 Task: Search one way flight ticket for 5 adults, 2 children, 1 infant in seat and 1 infant on lap in economy from Daytona Beach: Daytona Beach International Airport to Riverton: Central Wyoming Regional Airport (was Riverton Regional) on 5-4-2023. Choice of flights is Alaska. Number of bags: 2 checked bags. Price is upto 40000. Outbound departure time preference is 15:00.
Action: Mouse moved to (358, 324)
Screenshot: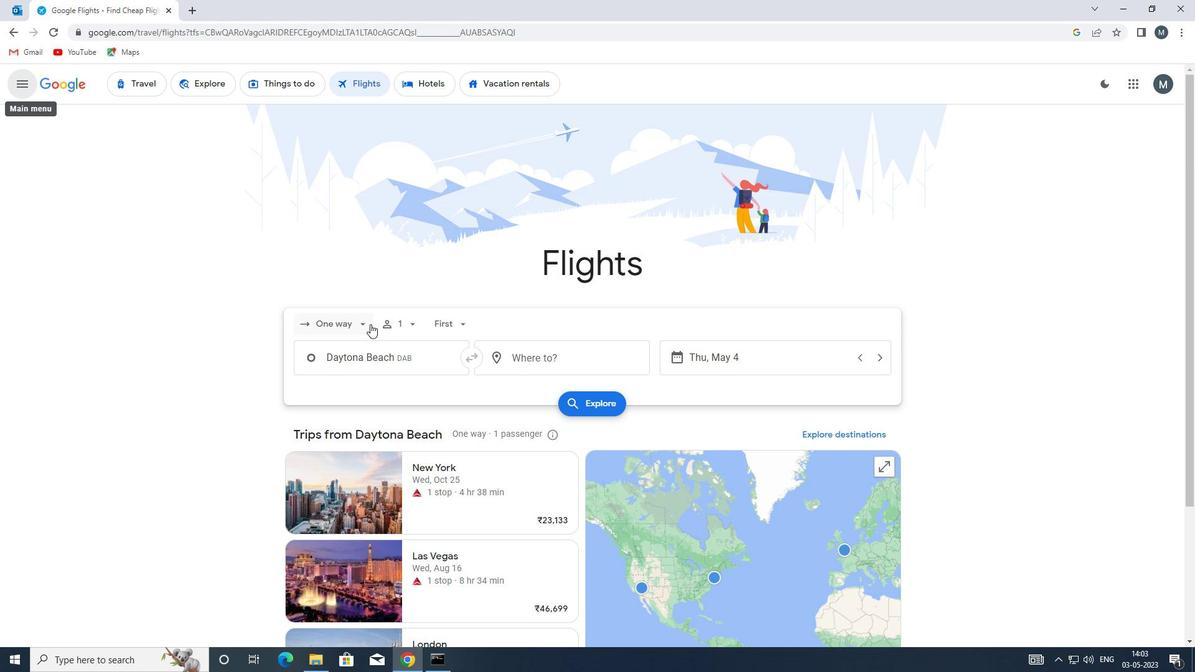 
Action: Mouse pressed left at (358, 324)
Screenshot: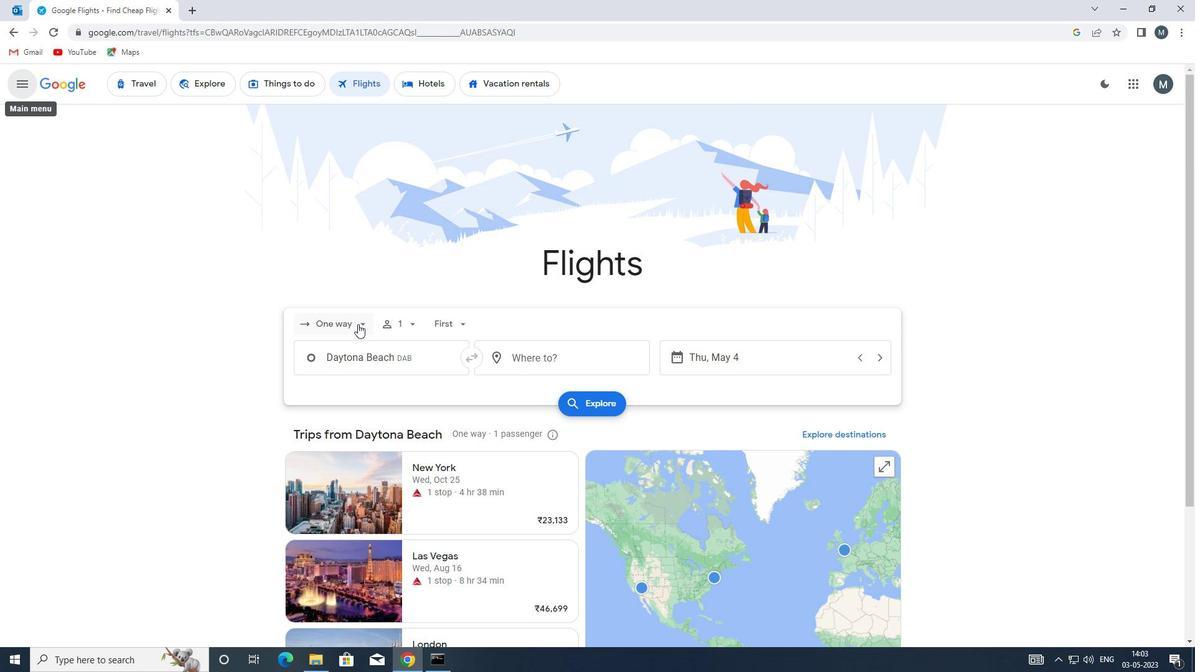 
Action: Mouse moved to (364, 378)
Screenshot: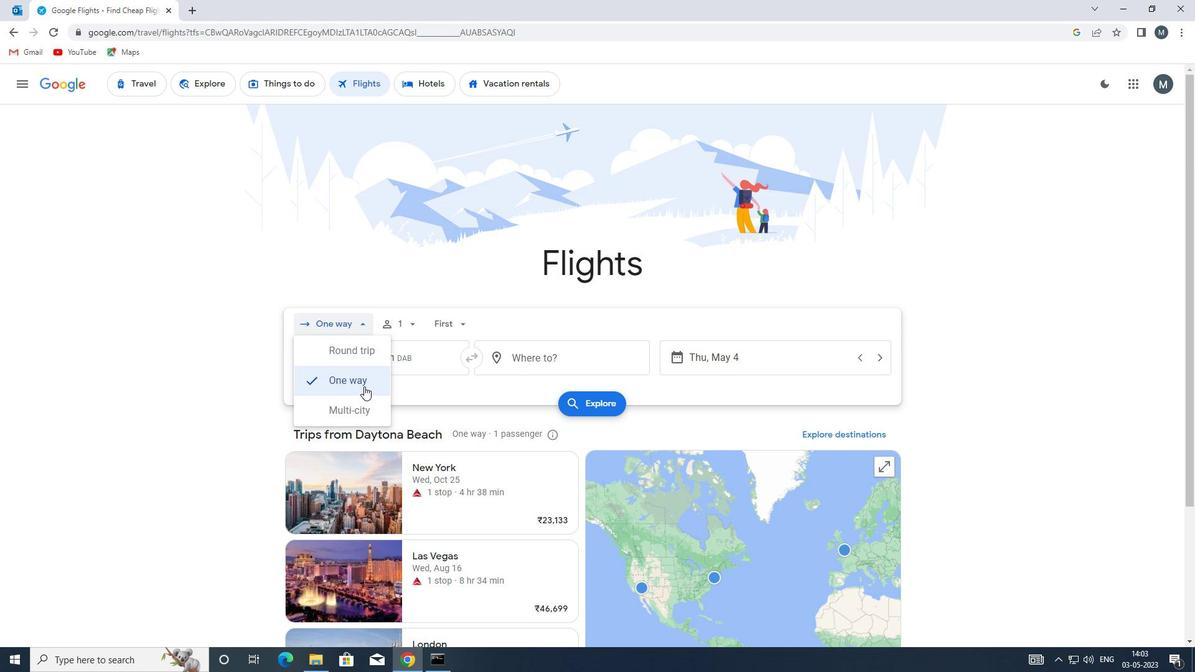 
Action: Mouse pressed left at (364, 378)
Screenshot: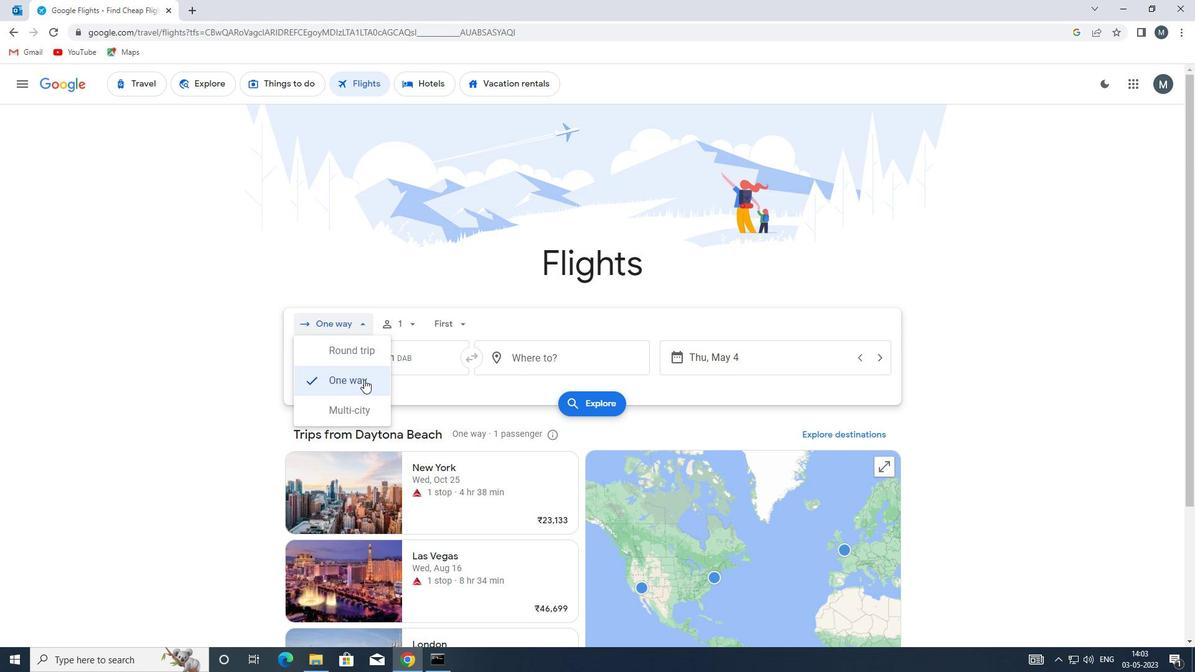 
Action: Mouse moved to (401, 324)
Screenshot: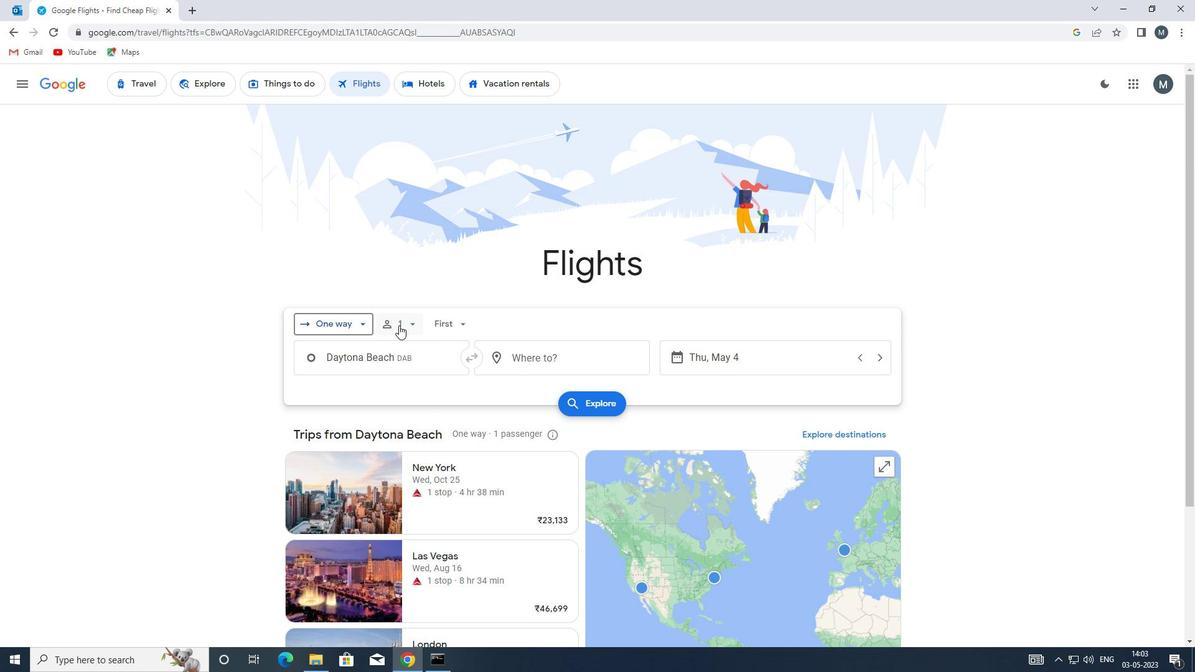 
Action: Mouse pressed left at (401, 324)
Screenshot: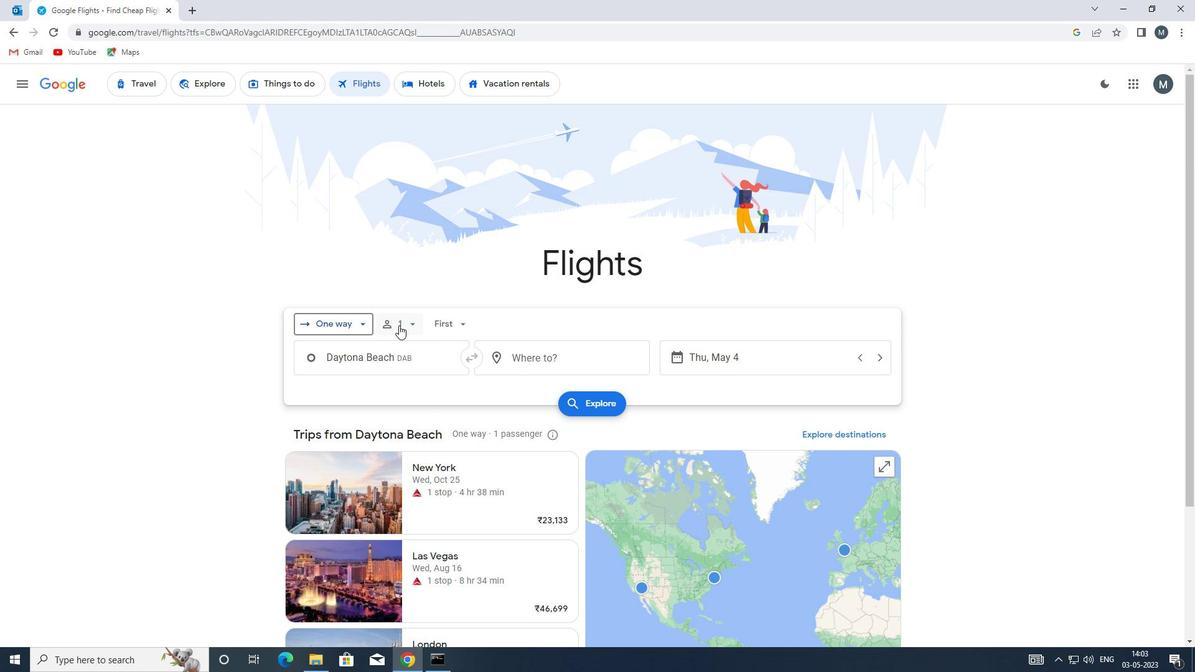 
Action: Mouse moved to (508, 356)
Screenshot: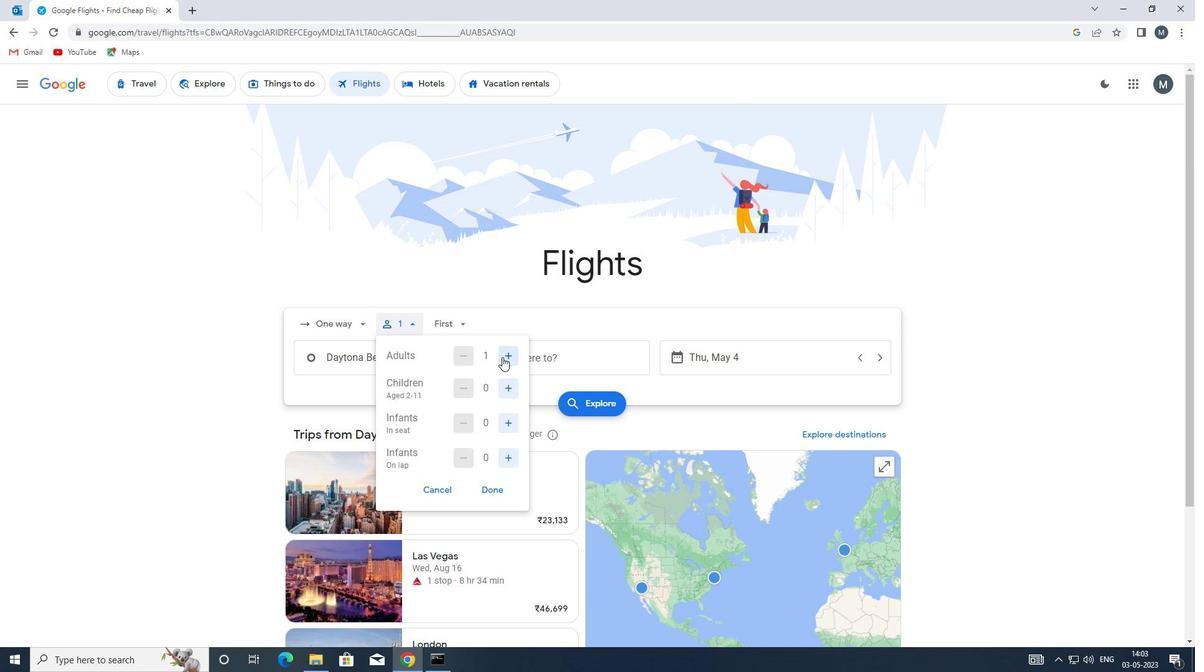 
Action: Mouse pressed left at (508, 356)
Screenshot: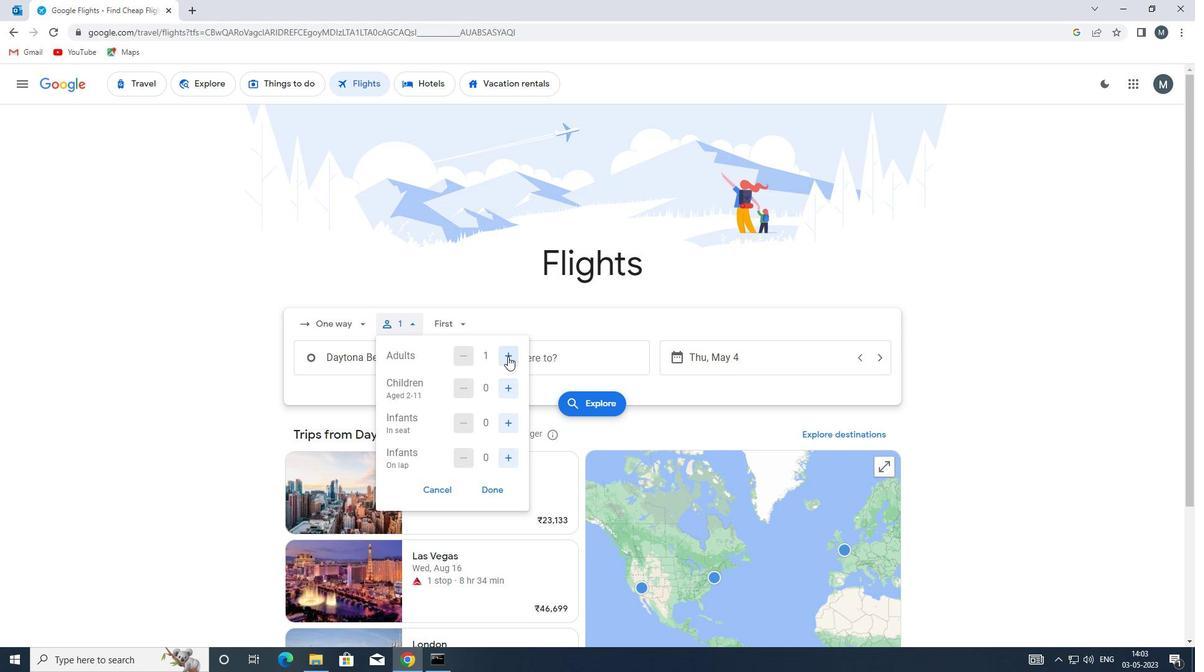 
Action: Mouse moved to (508, 355)
Screenshot: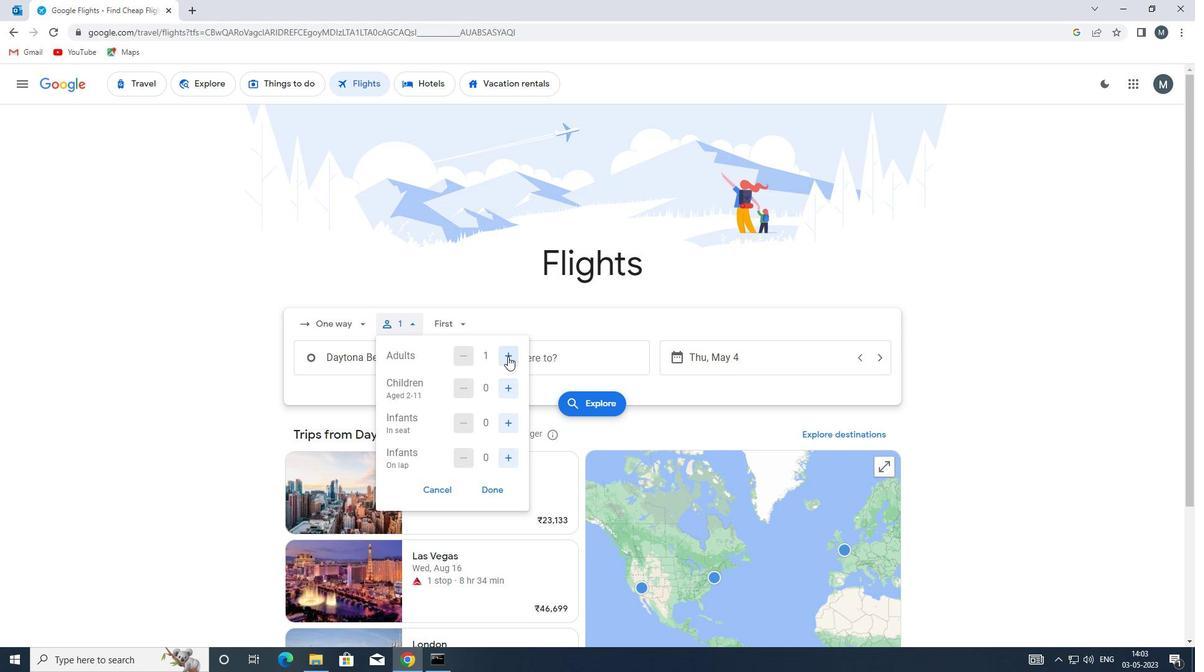 
Action: Mouse pressed left at (508, 355)
Screenshot: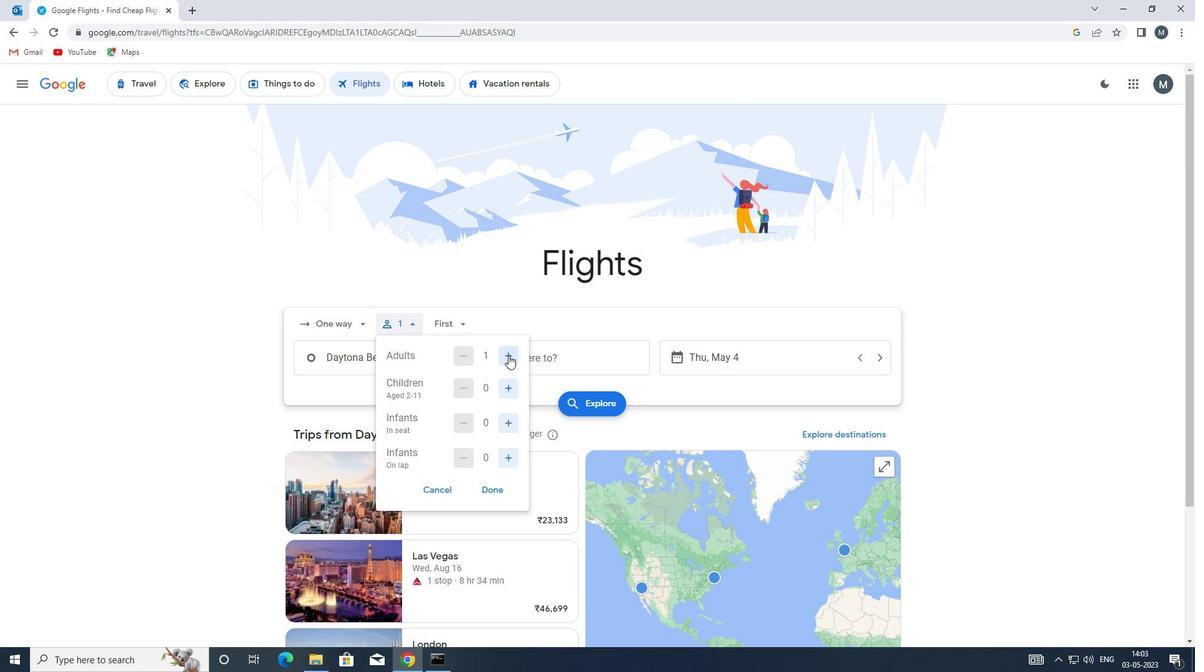 
Action: Mouse pressed left at (508, 355)
Screenshot: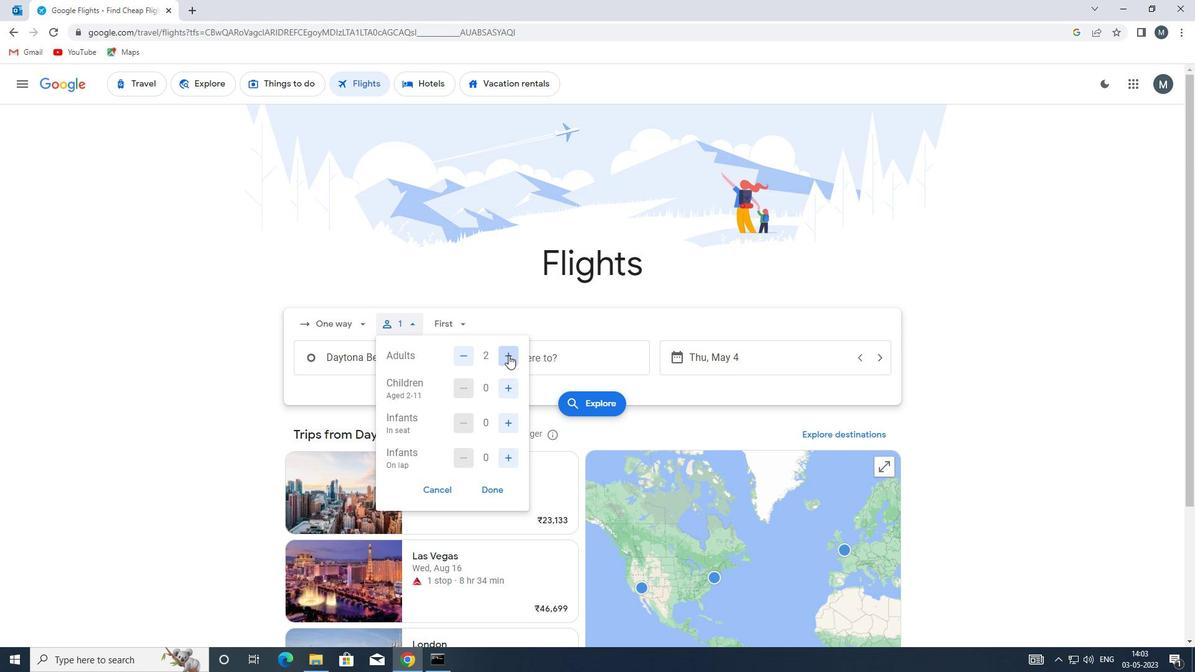 
Action: Mouse pressed left at (508, 355)
Screenshot: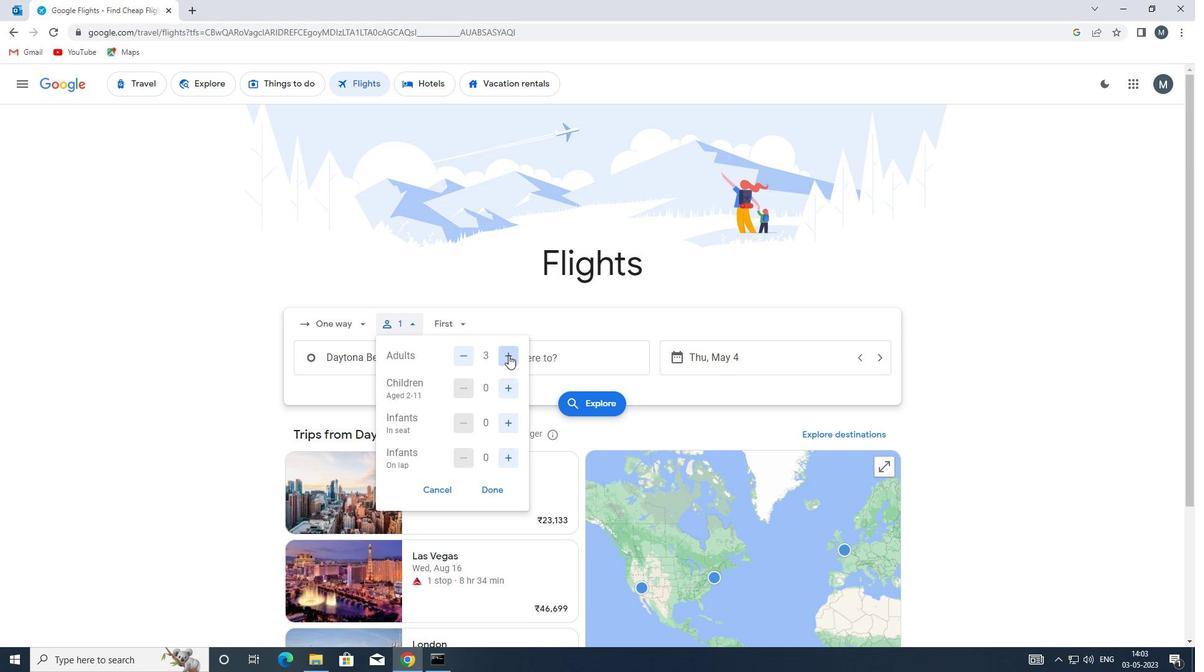 
Action: Mouse moved to (511, 388)
Screenshot: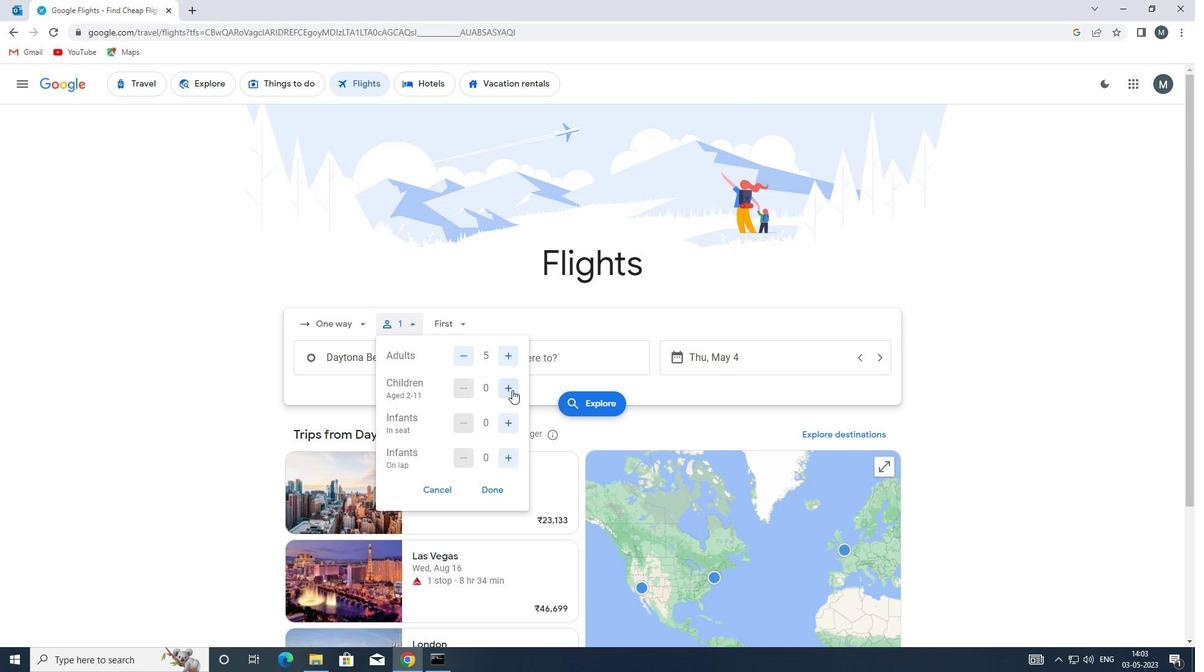
Action: Mouse pressed left at (511, 388)
Screenshot: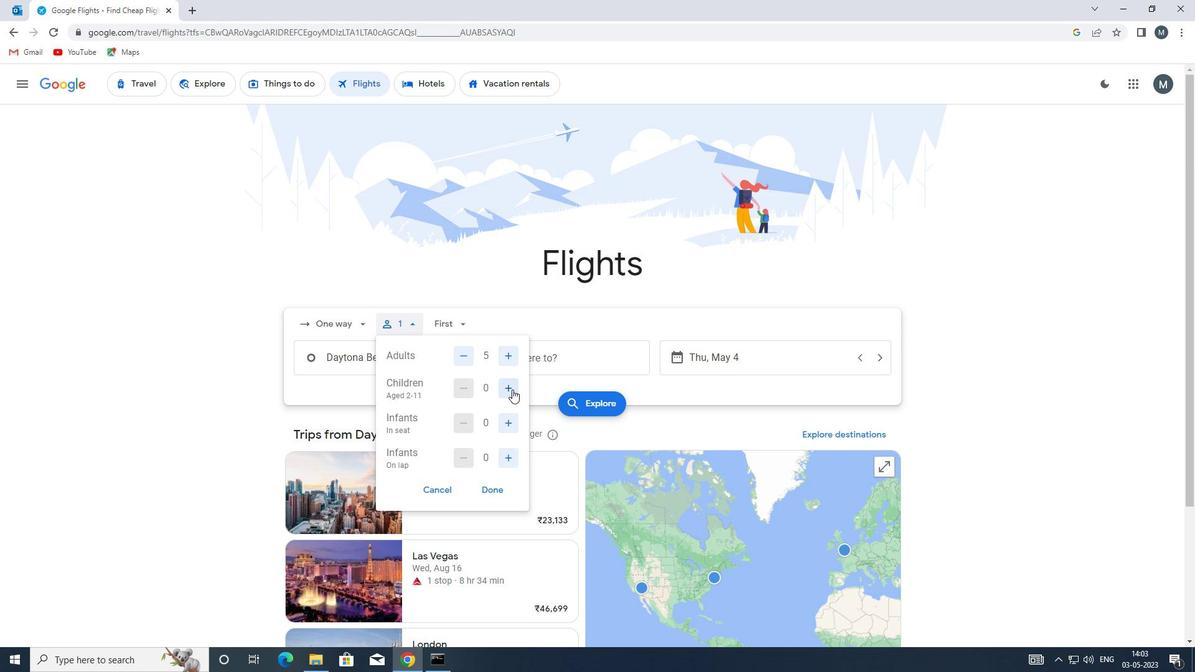 
Action: Mouse pressed left at (511, 388)
Screenshot: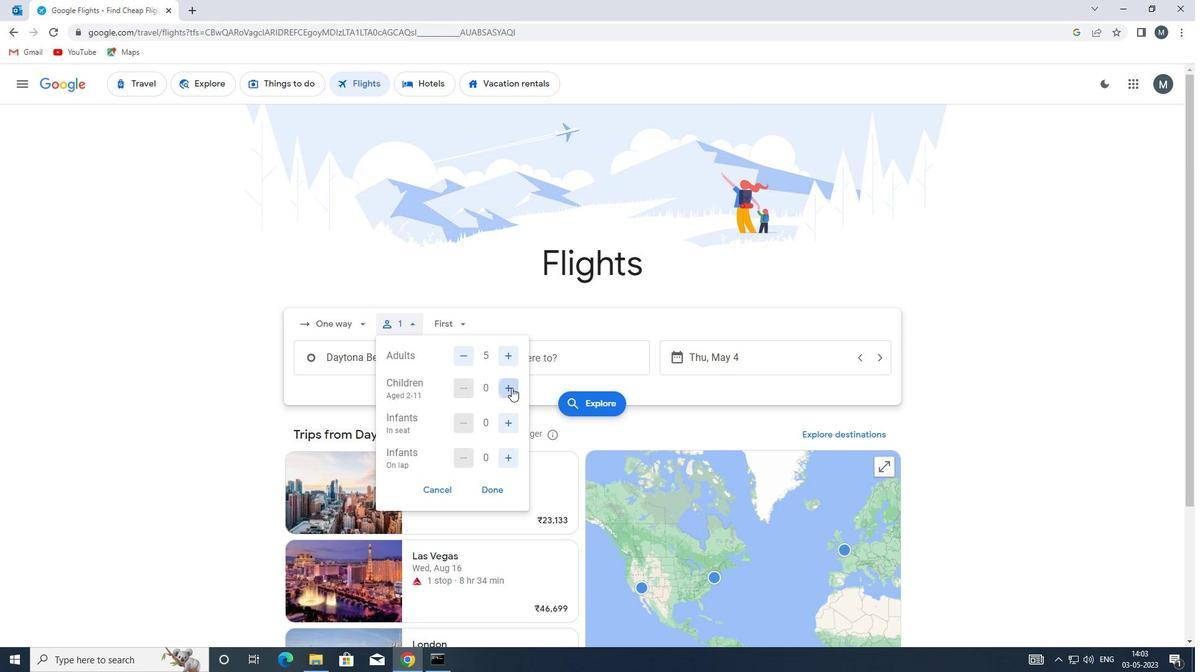 
Action: Mouse moved to (506, 421)
Screenshot: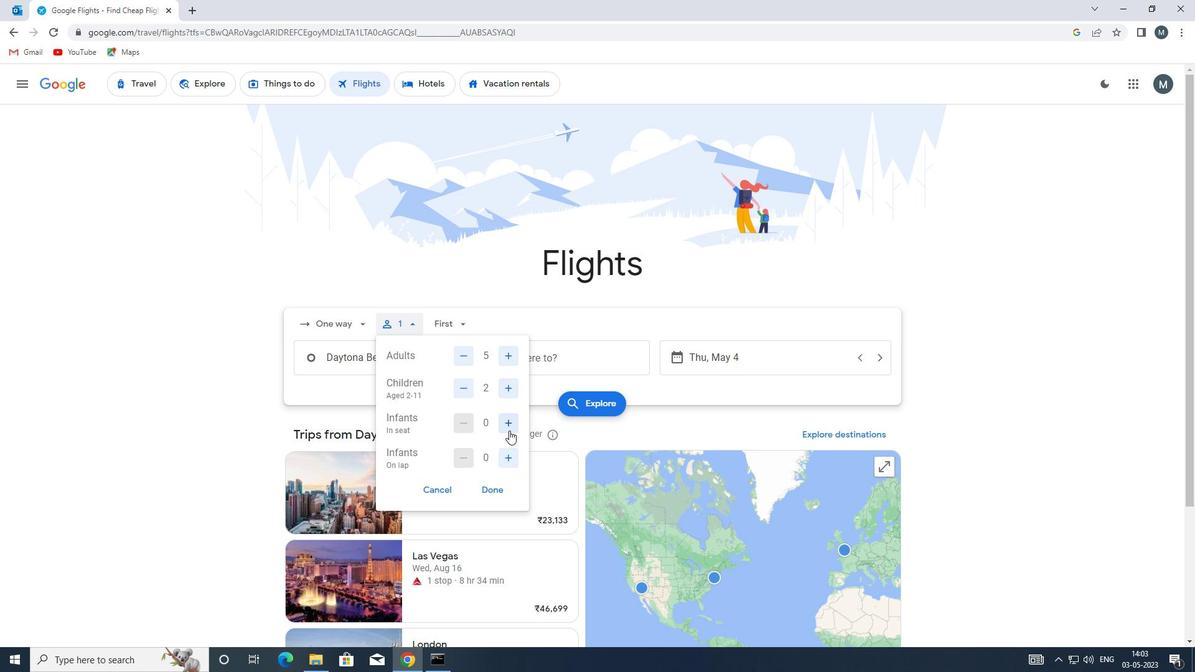 
Action: Mouse pressed left at (506, 421)
Screenshot: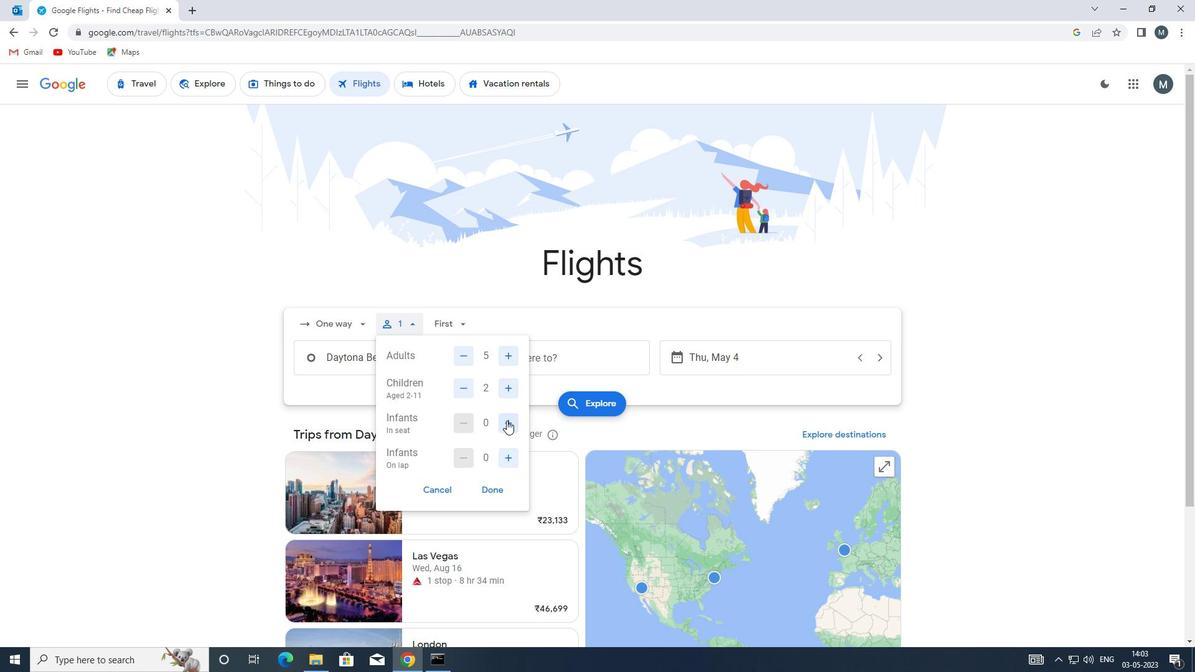 
Action: Mouse moved to (510, 454)
Screenshot: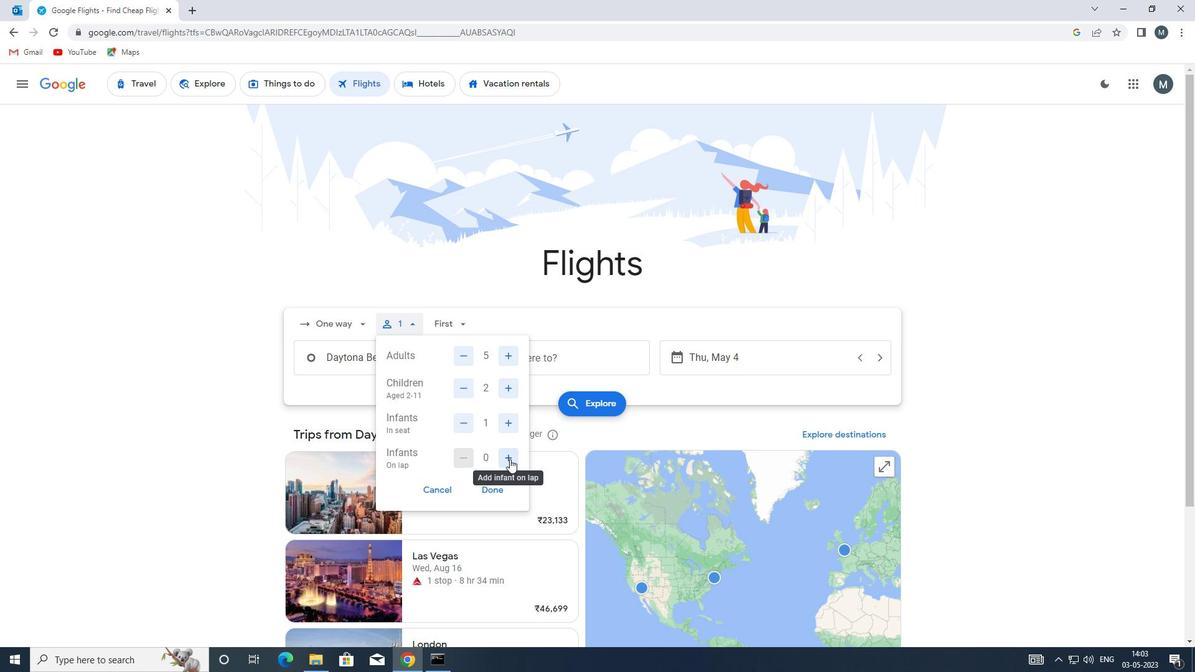 
Action: Mouse pressed left at (510, 454)
Screenshot: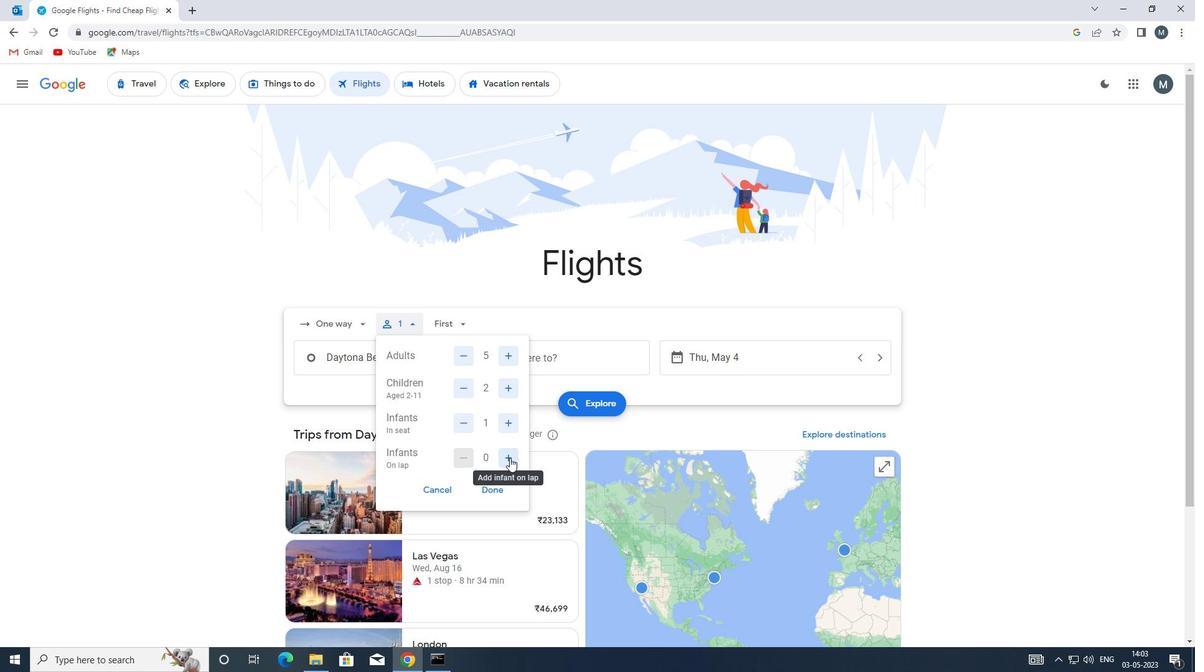 
Action: Mouse moved to (492, 488)
Screenshot: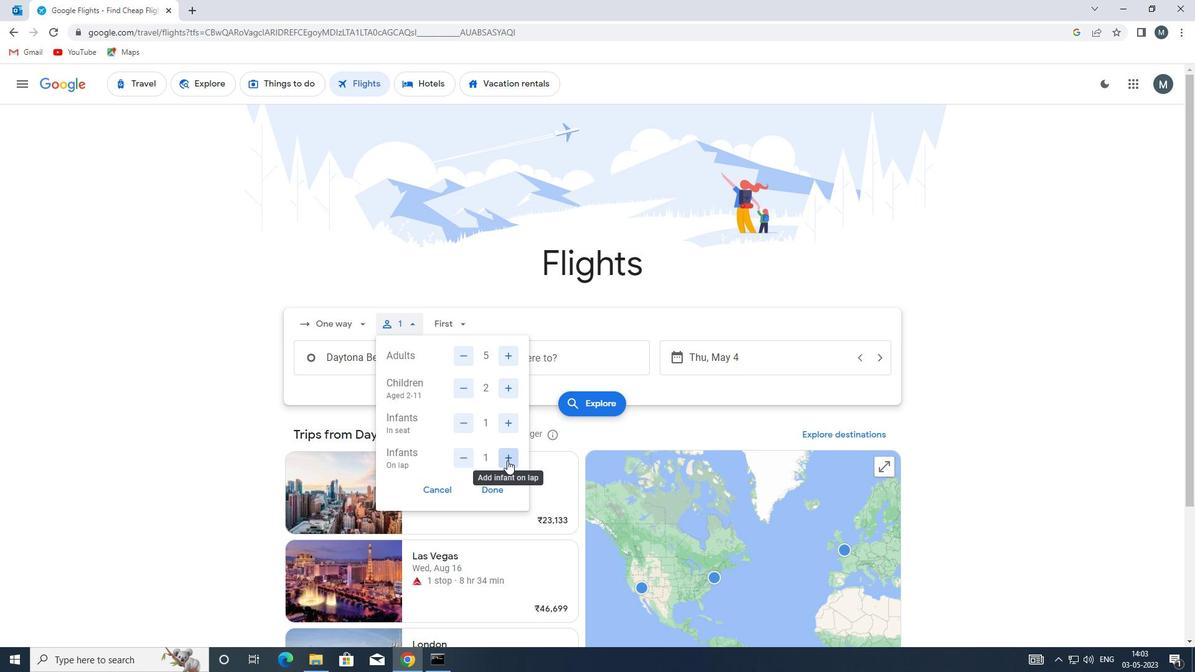 
Action: Mouse pressed left at (492, 488)
Screenshot: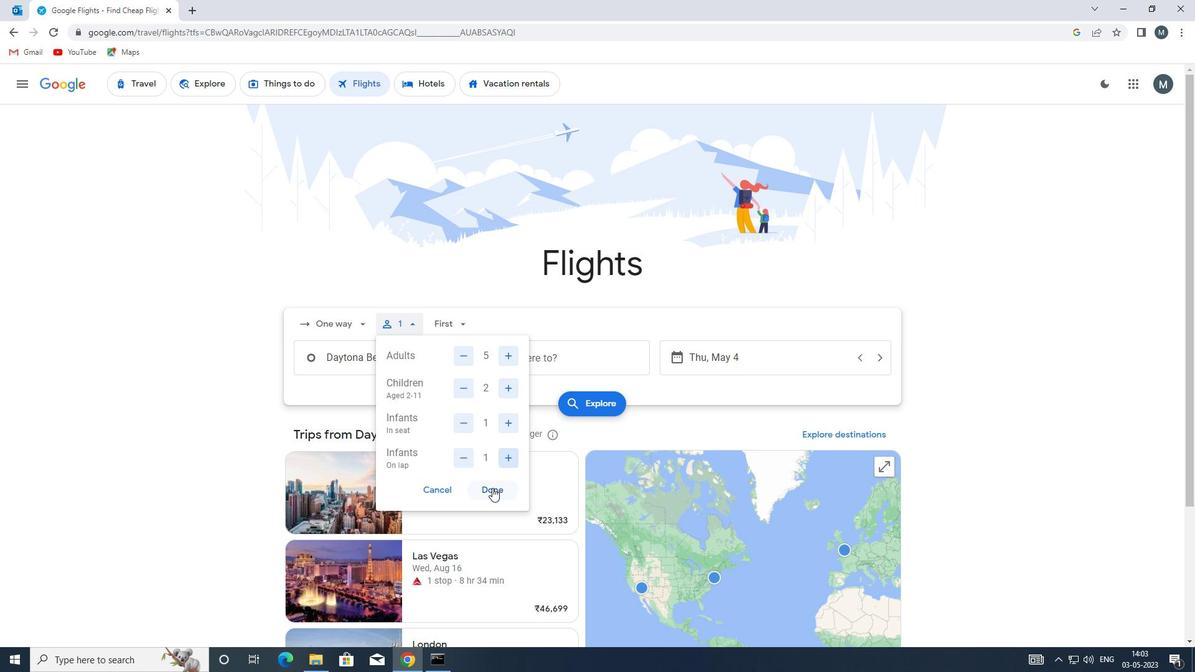 
Action: Mouse moved to (465, 328)
Screenshot: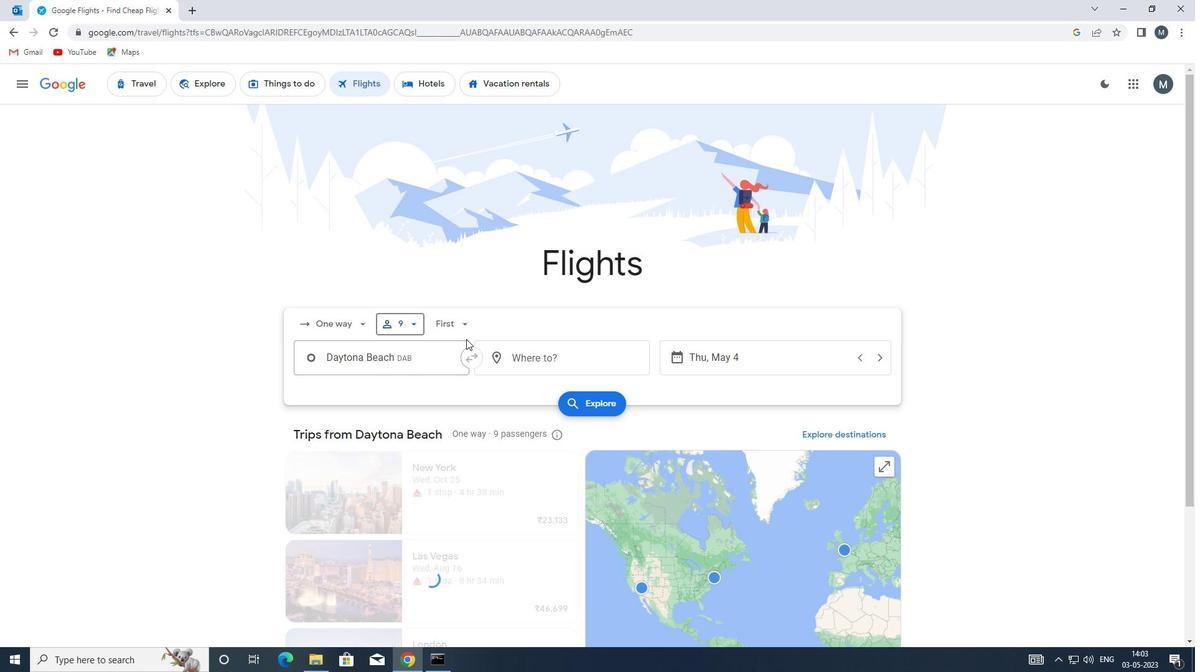
Action: Mouse pressed left at (465, 328)
Screenshot: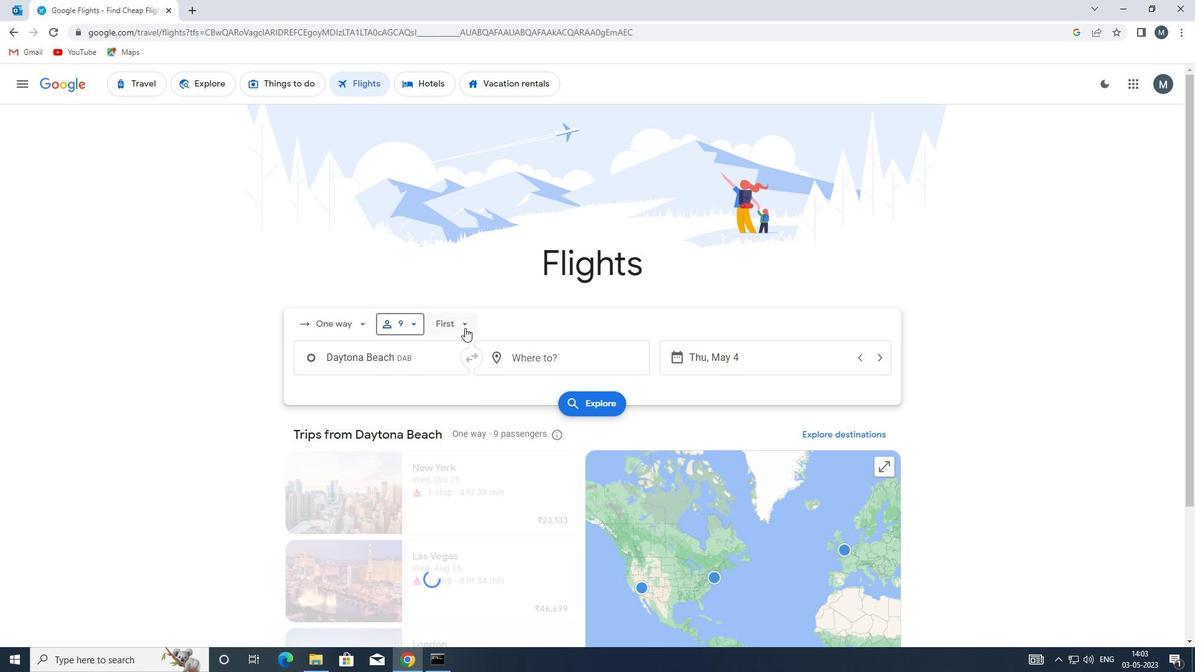 
Action: Mouse moved to (488, 348)
Screenshot: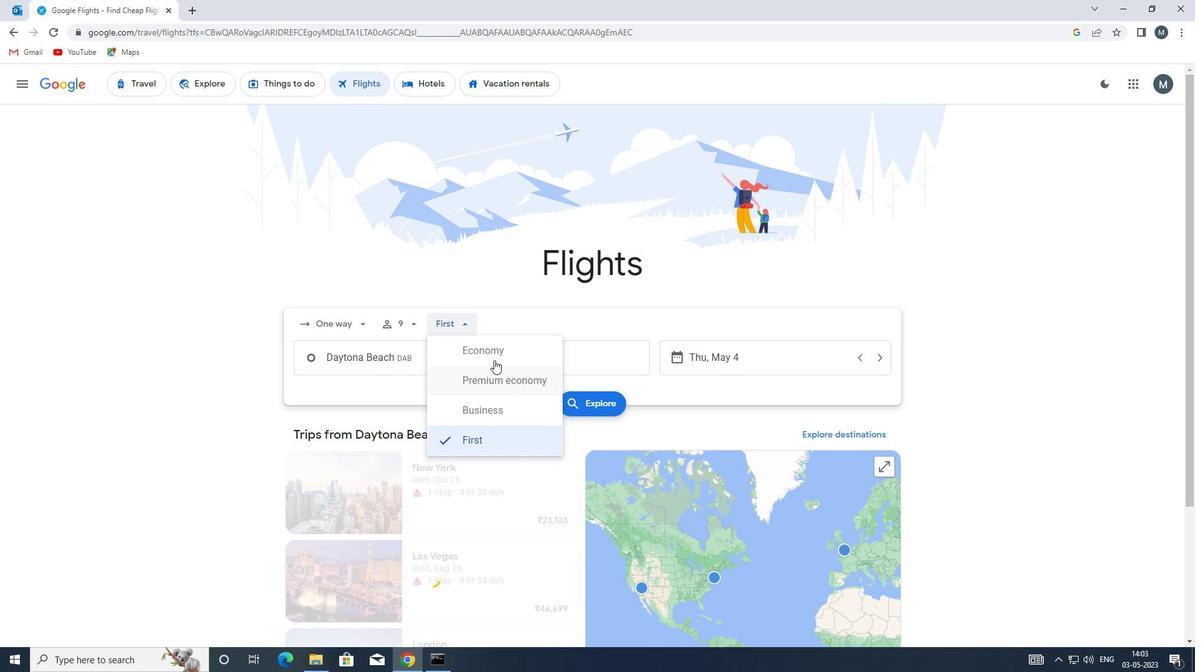 
Action: Mouse pressed left at (488, 348)
Screenshot: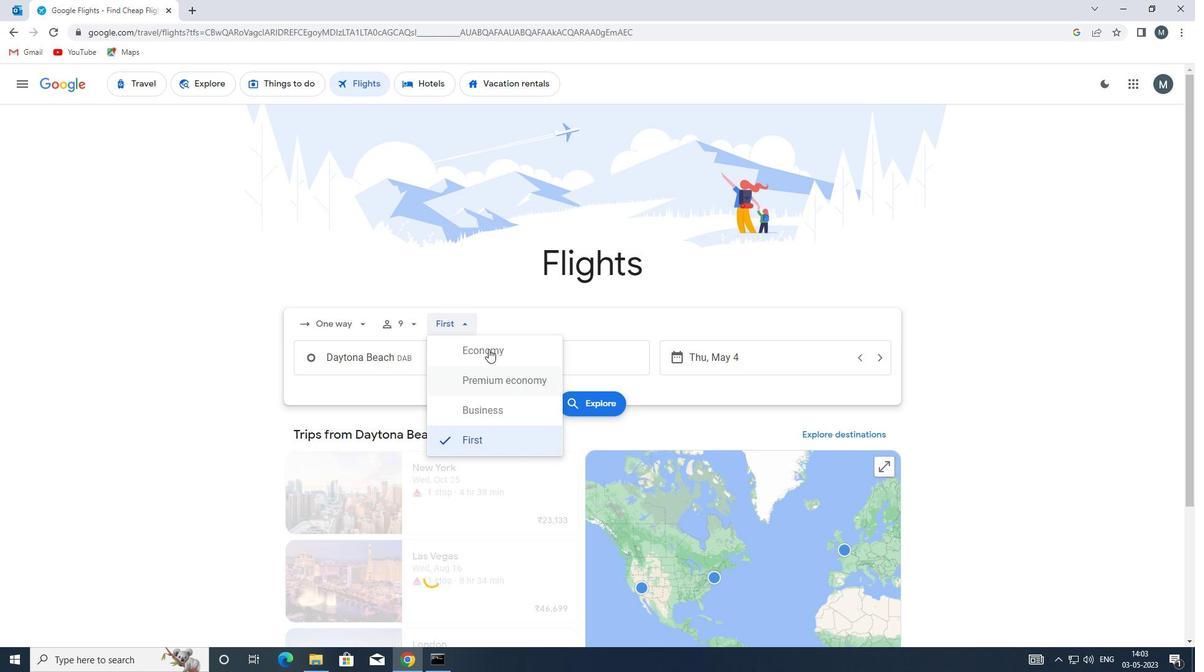 
Action: Mouse moved to (424, 359)
Screenshot: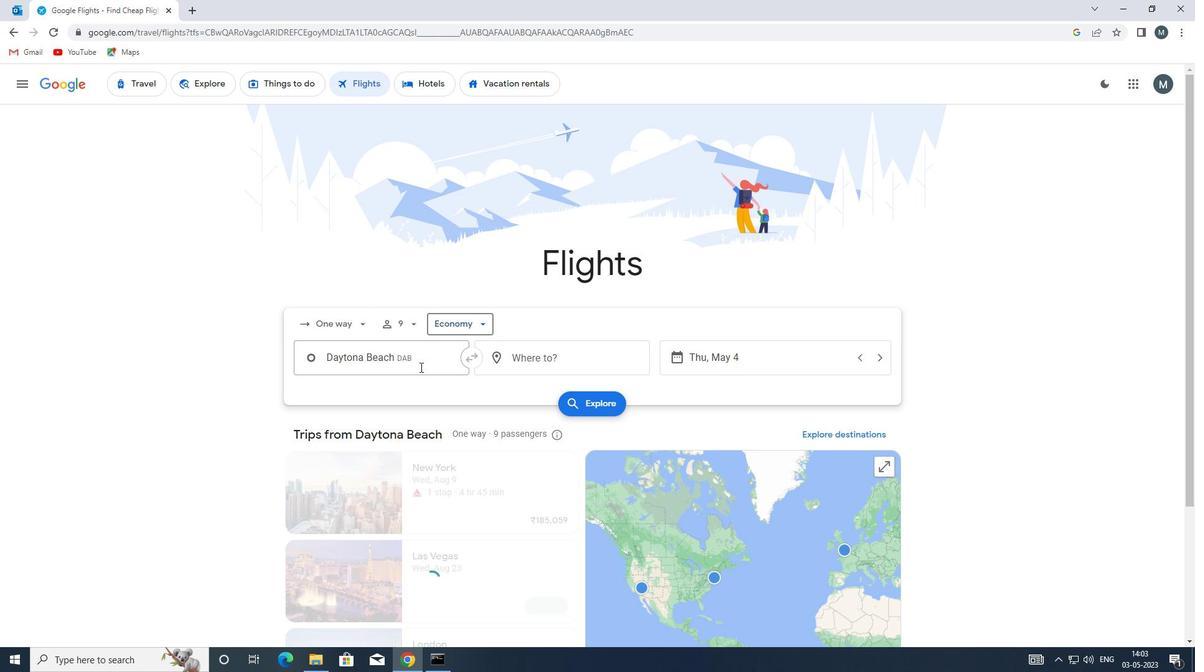 
Action: Mouse pressed left at (424, 359)
Screenshot: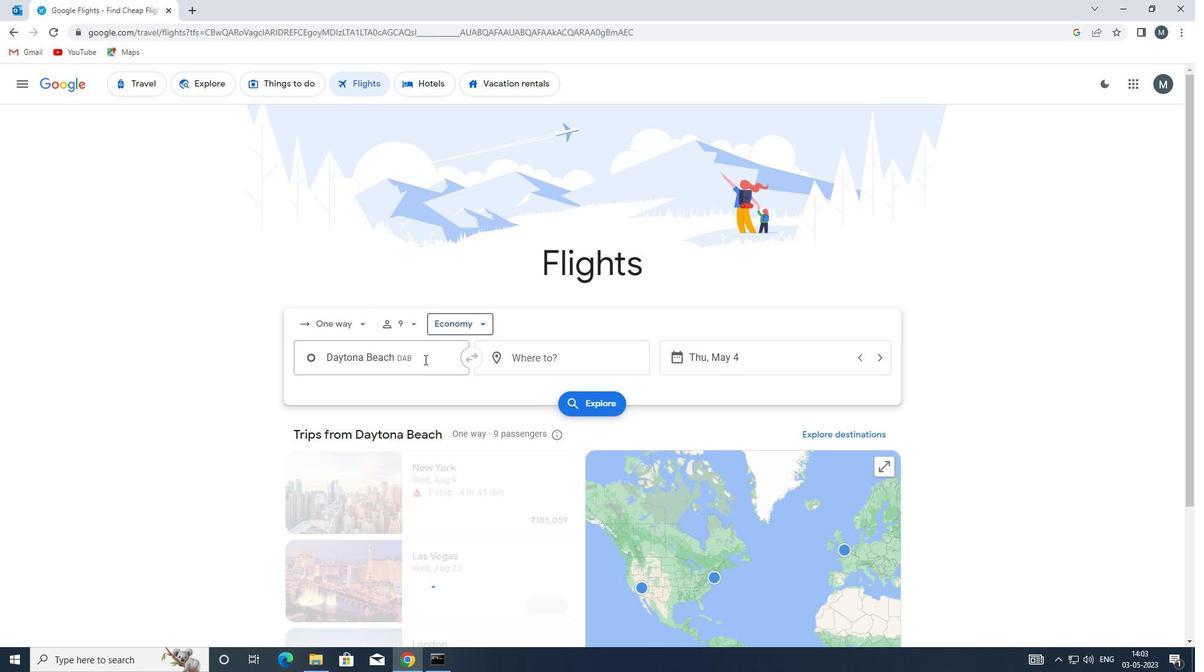 
Action: Mouse moved to (425, 358)
Screenshot: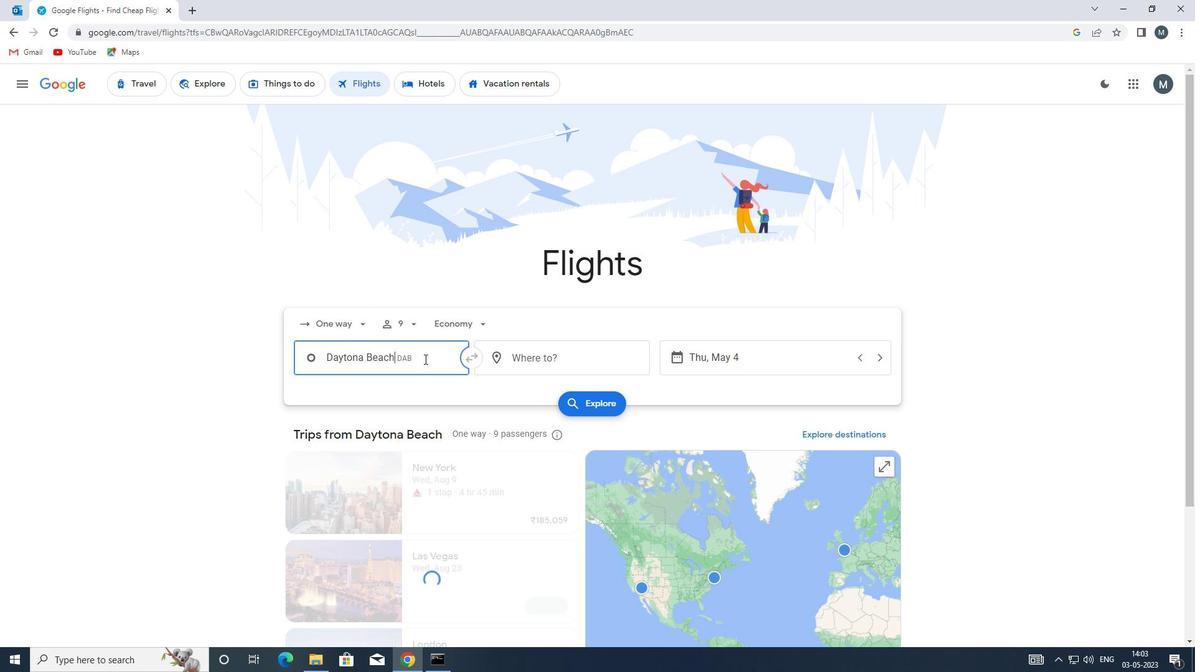 
Action: Key pressed <Key.enter>
Screenshot: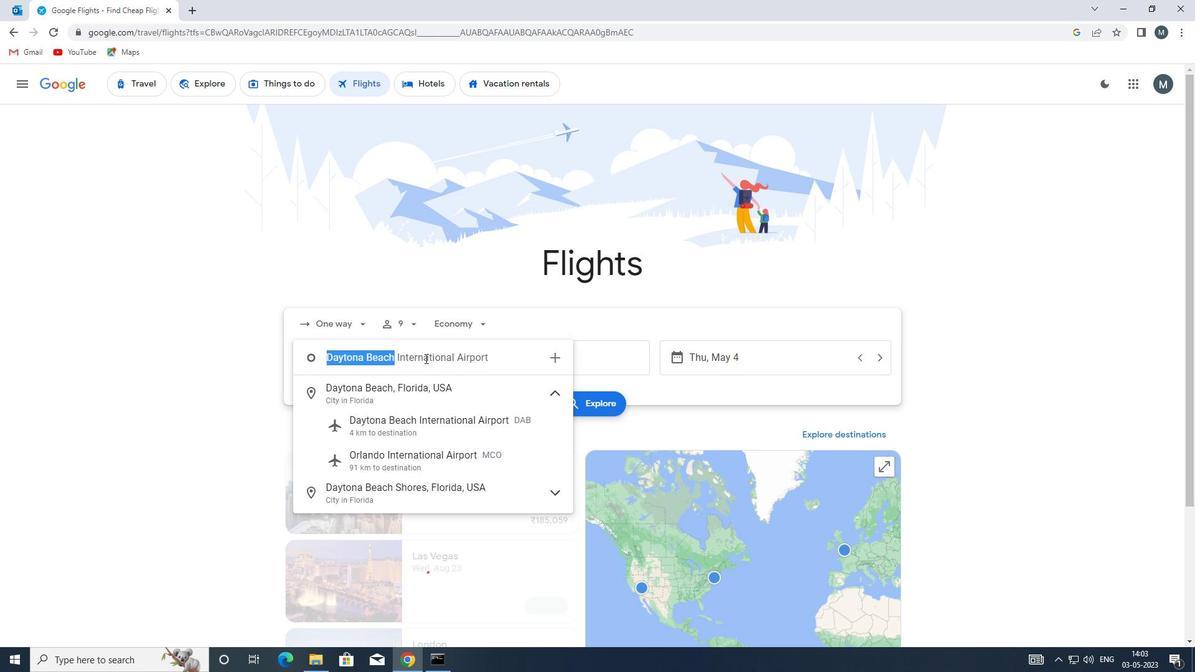 
Action: Mouse moved to (517, 356)
Screenshot: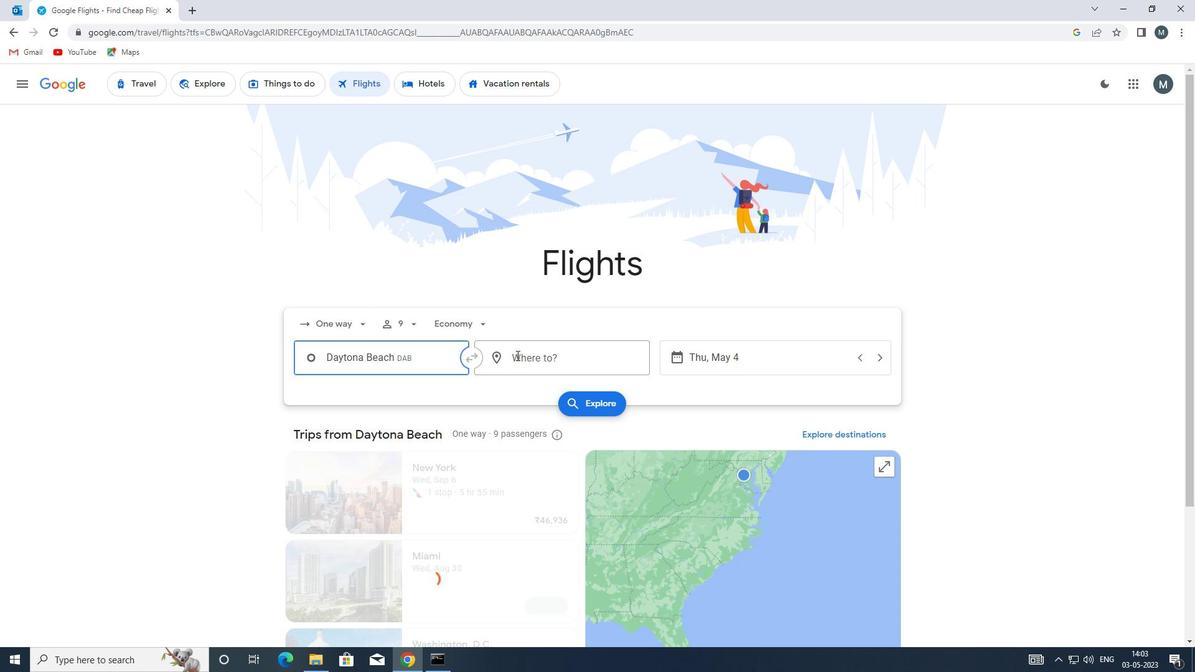 
Action: Mouse pressed left at (517, 356)
Screenshot: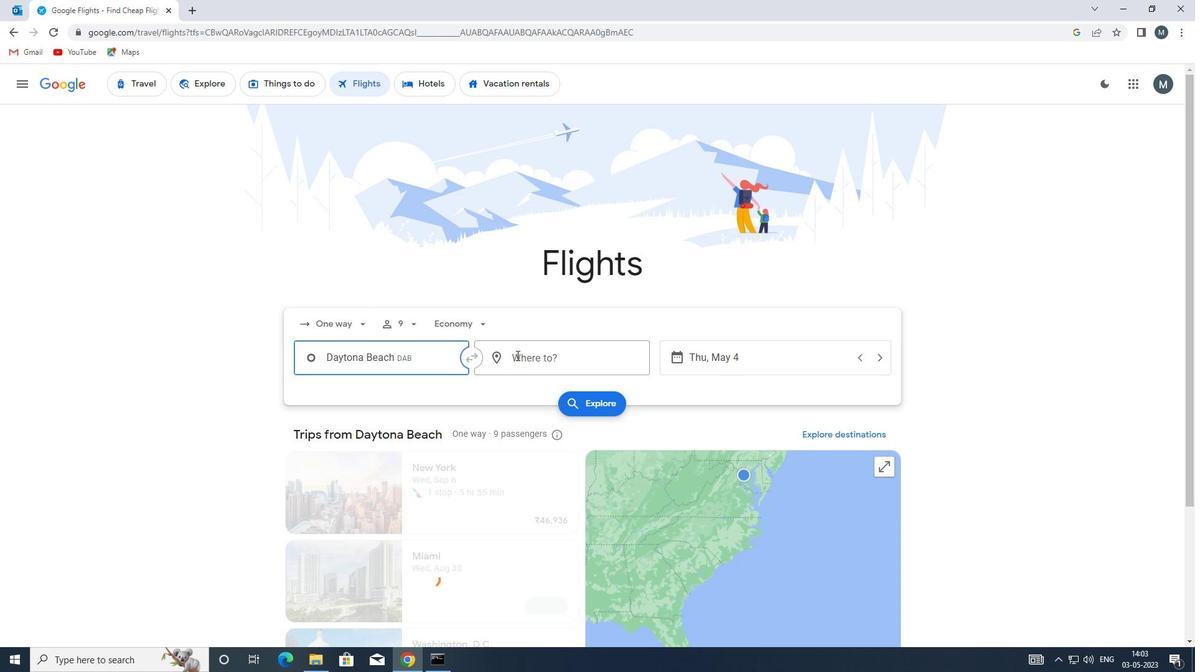 
Action: Mouse moved to (517, 356)
Screenshot: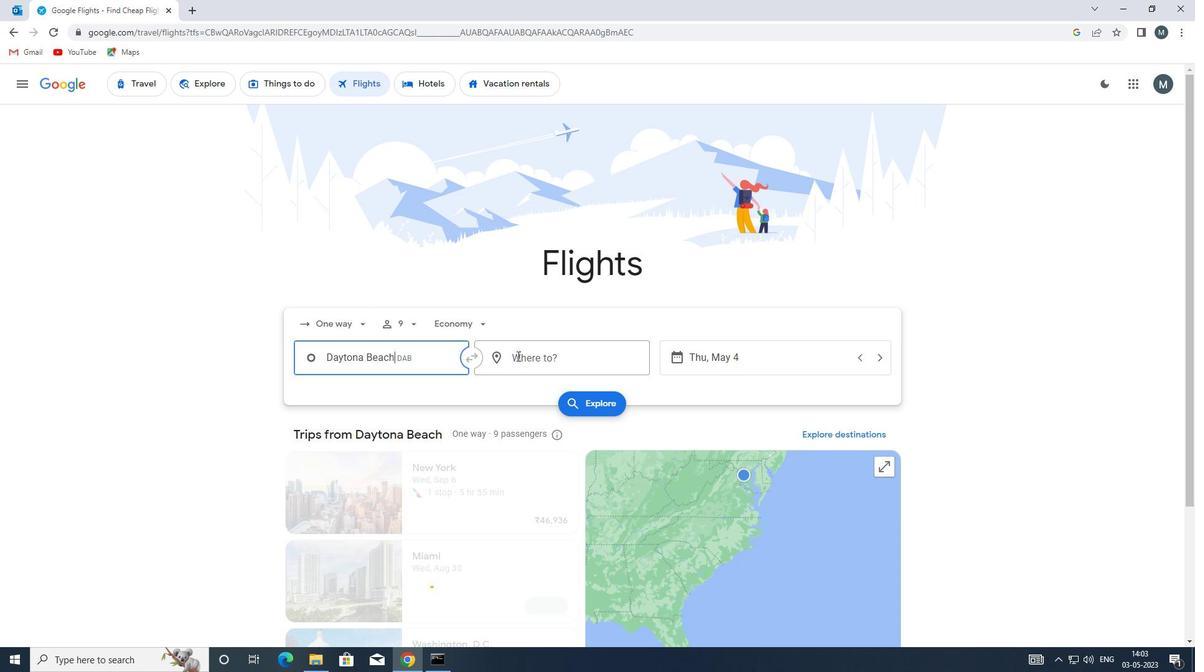 
Action: Key pressed riw
Screenshot: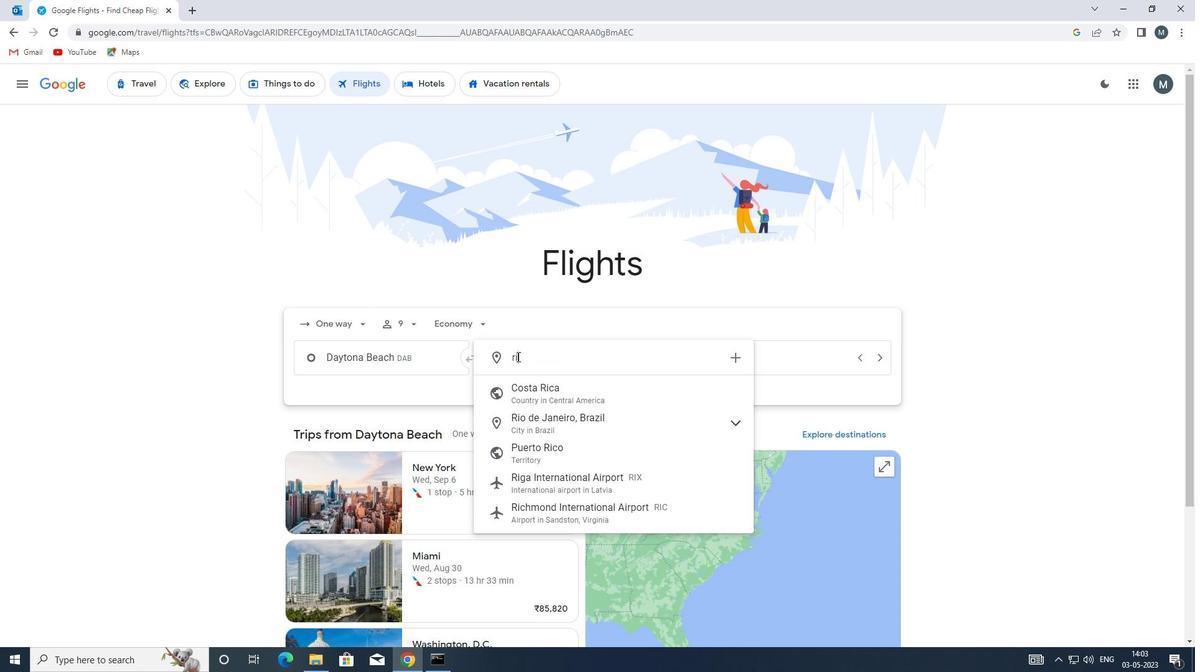 
Action: Mouse moved to (556, 395)
Screenshot: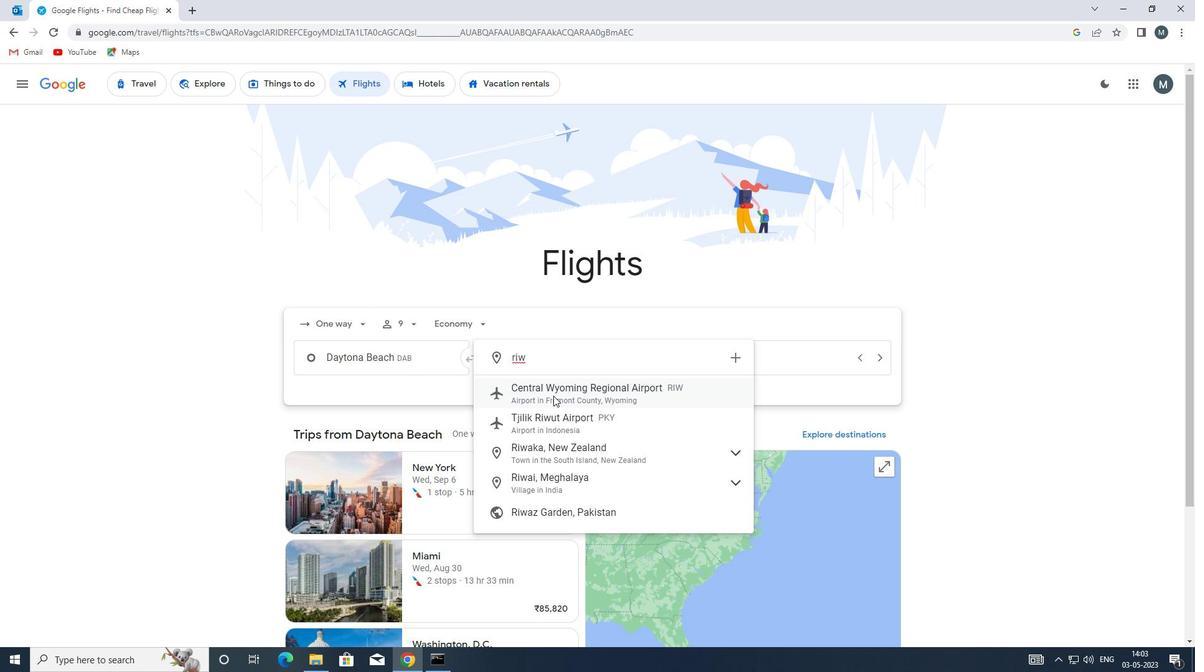 
Action: Mouse pressed left at (556, 395)
Screenshot: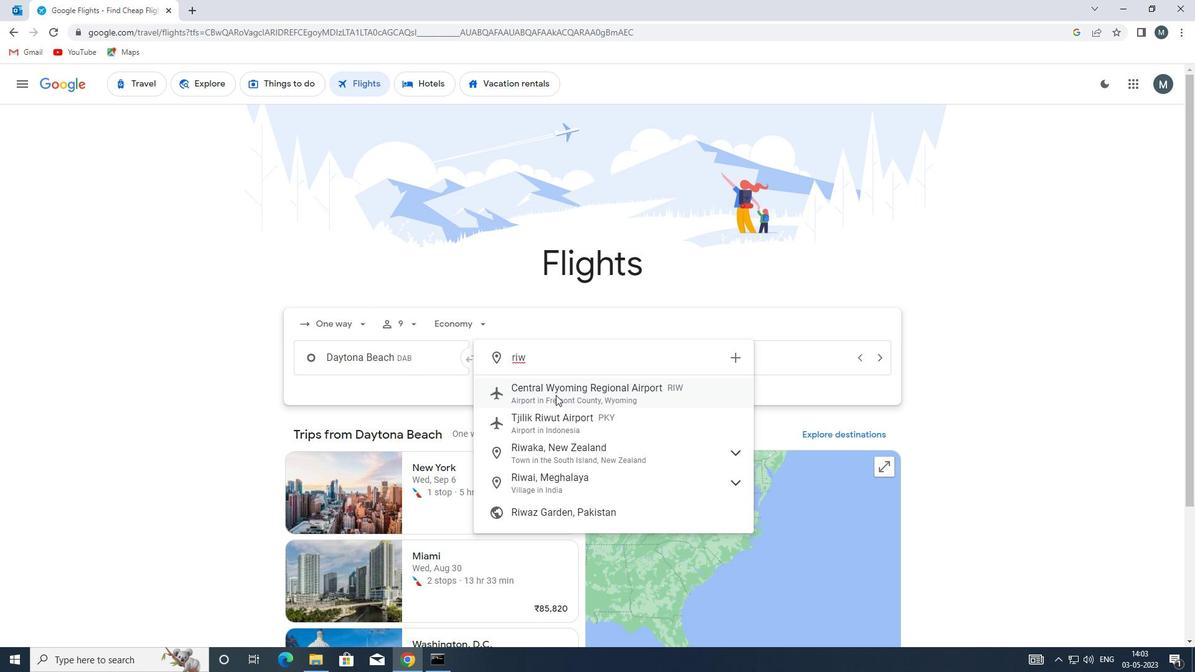 
Action: Mouse moved to (572, 394)
Screenshot: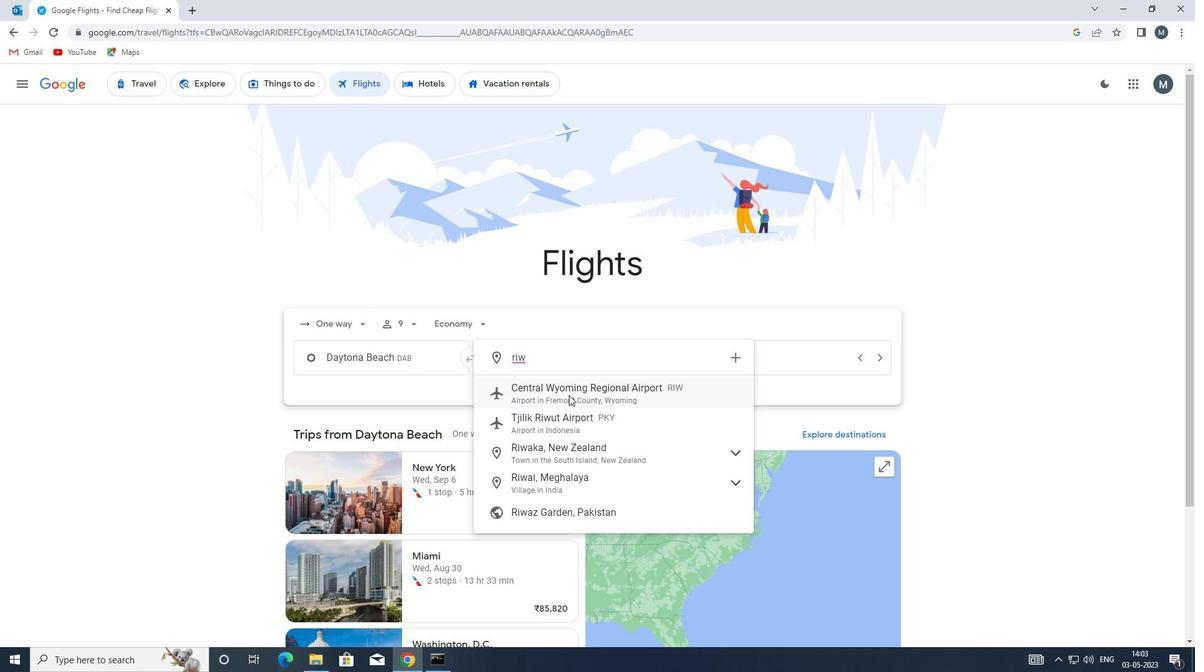 
Action: Mouse pressed left at (572, 394)
Screenshot: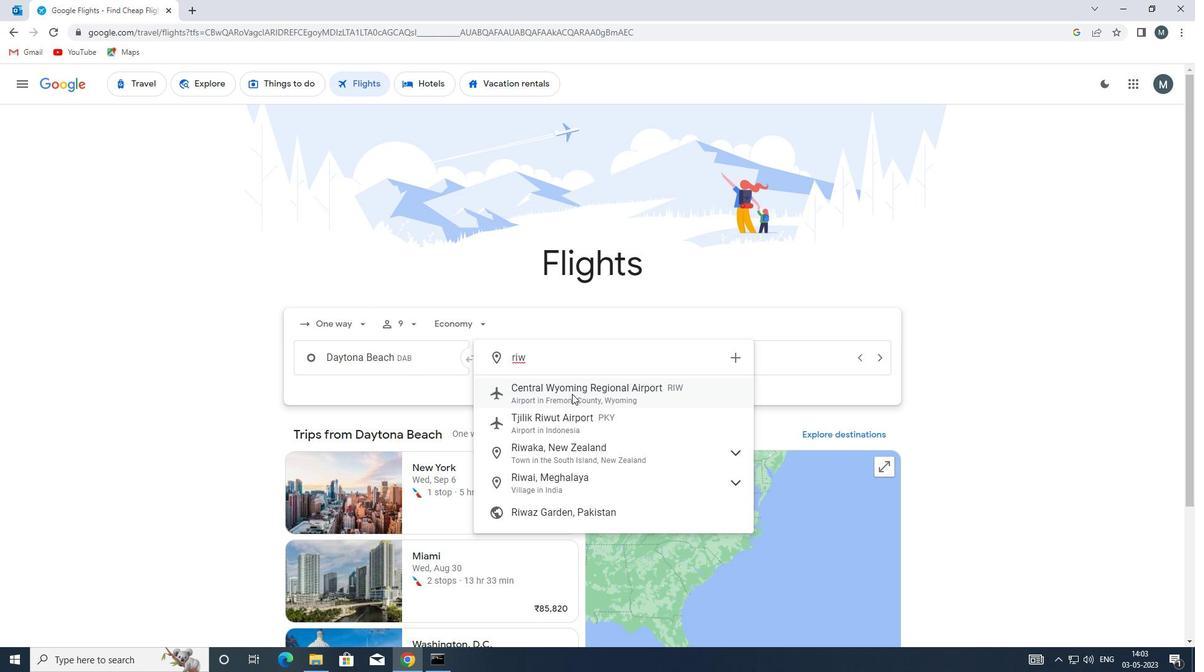 
Action: Mouse moved to (493, 389)
Screenshot: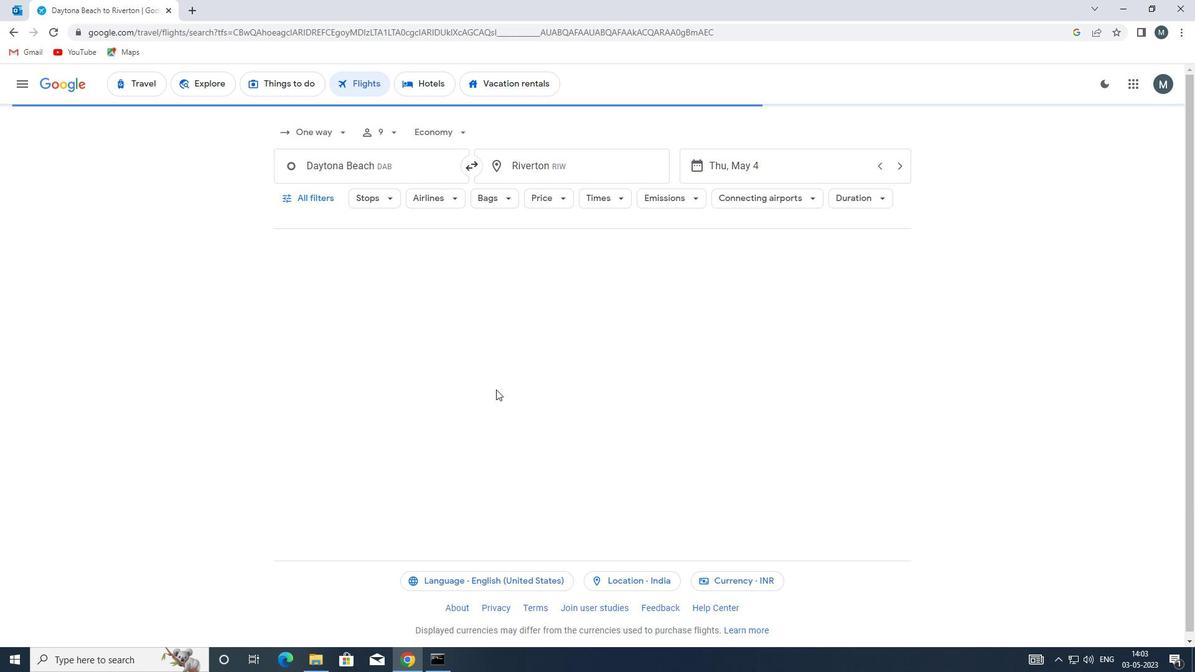 
Action: Mouse scrolled (493, 390) with delta (0, 0)
Screenshot: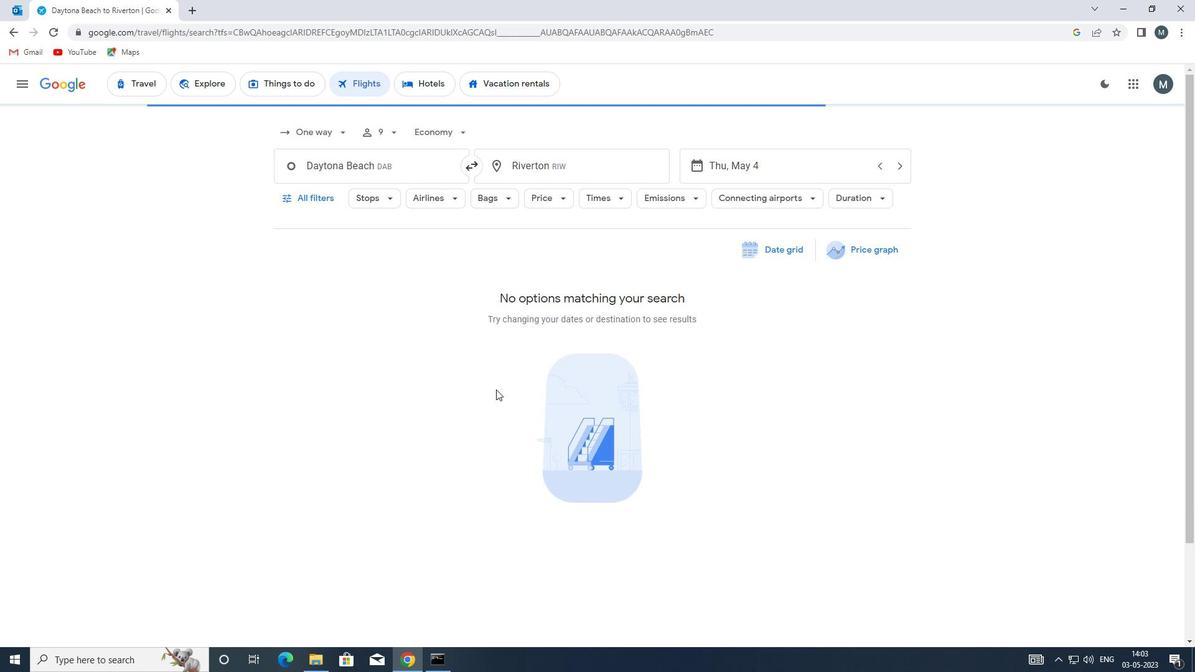 
Action: Mouse scrolled (493, 390) with delta (0, 0)
Screenshot: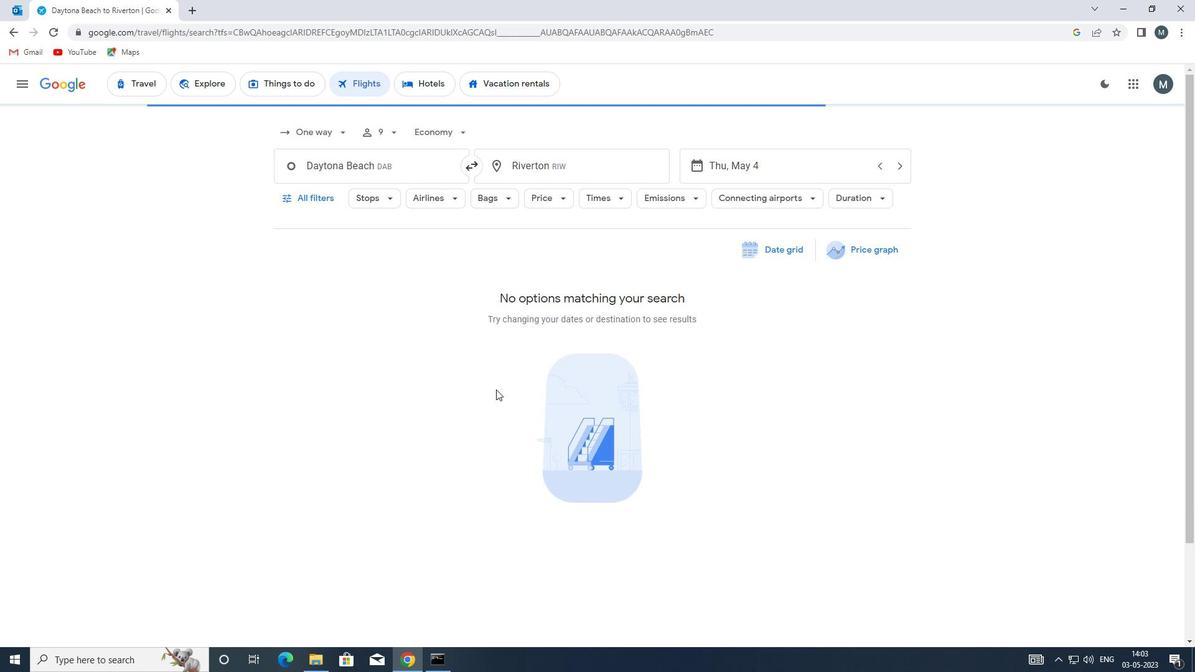 
Action: Mouse scrolled (493, 390) with delta (0, 0)
Screenshot: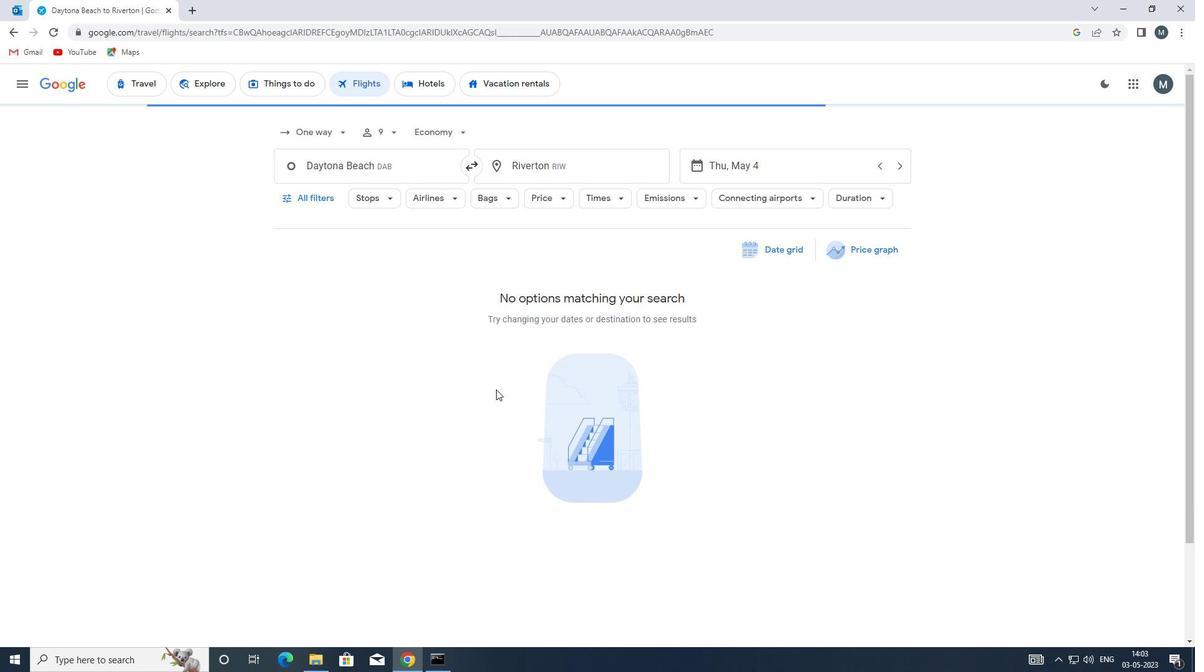 
Action: Mouse scrolled (493, 390) with delta (0, 0)
Screenshot: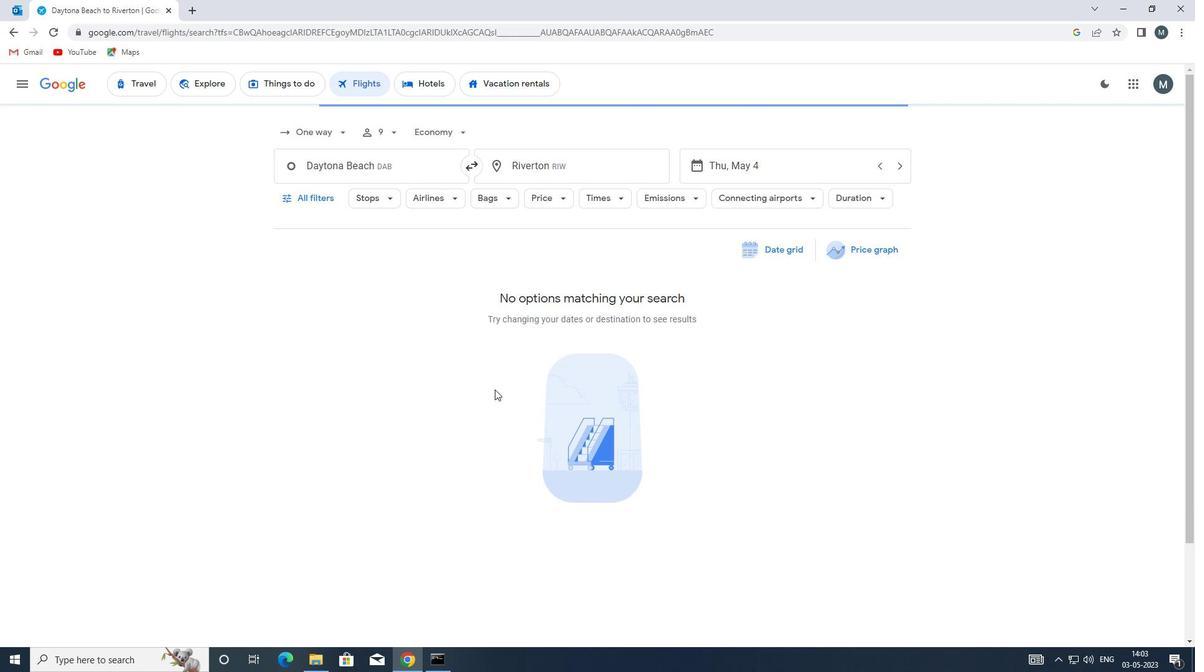 
Action: Mouse moved to (792, 170)
Screenshot: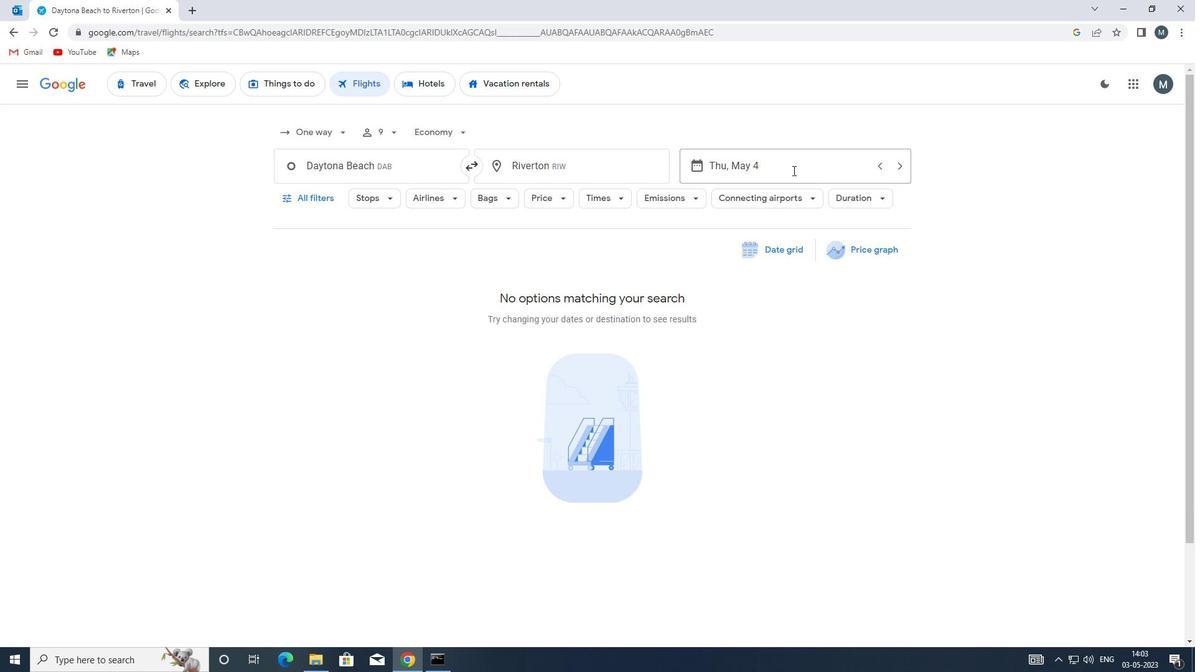 
Action: Mouse pressed left at (792, 170)
Screenshot: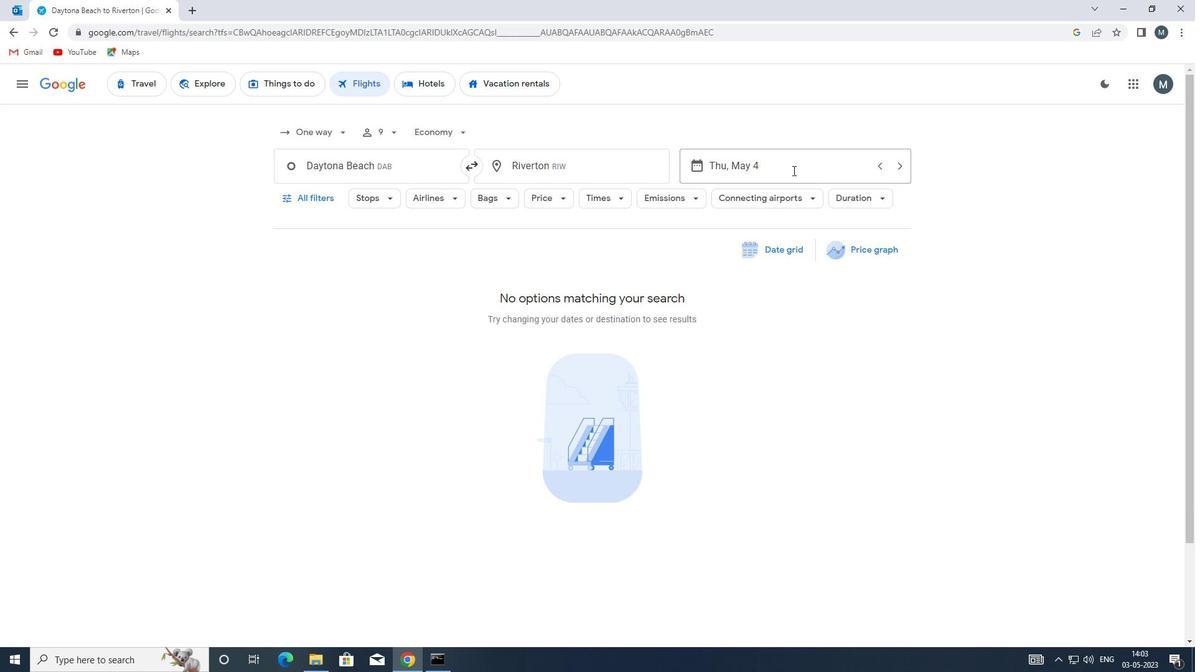 
Action: Mouse moved to (591, 266)
Screenshot: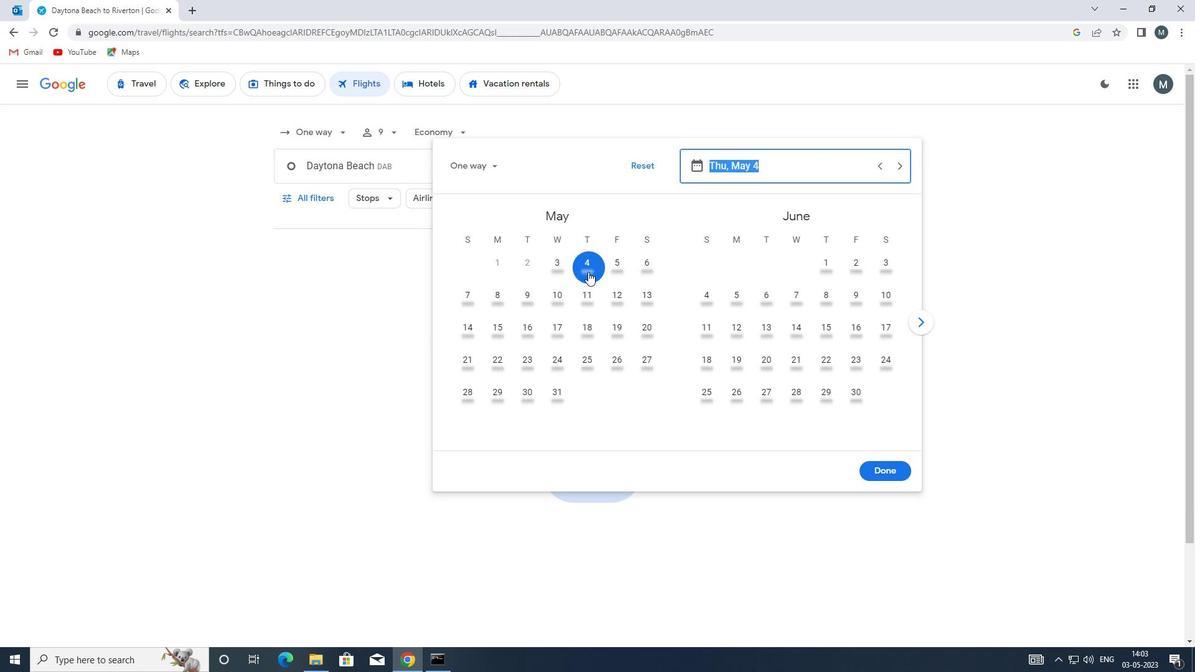 
Action: Mouse pressed left at (591, 266)
Screenshot: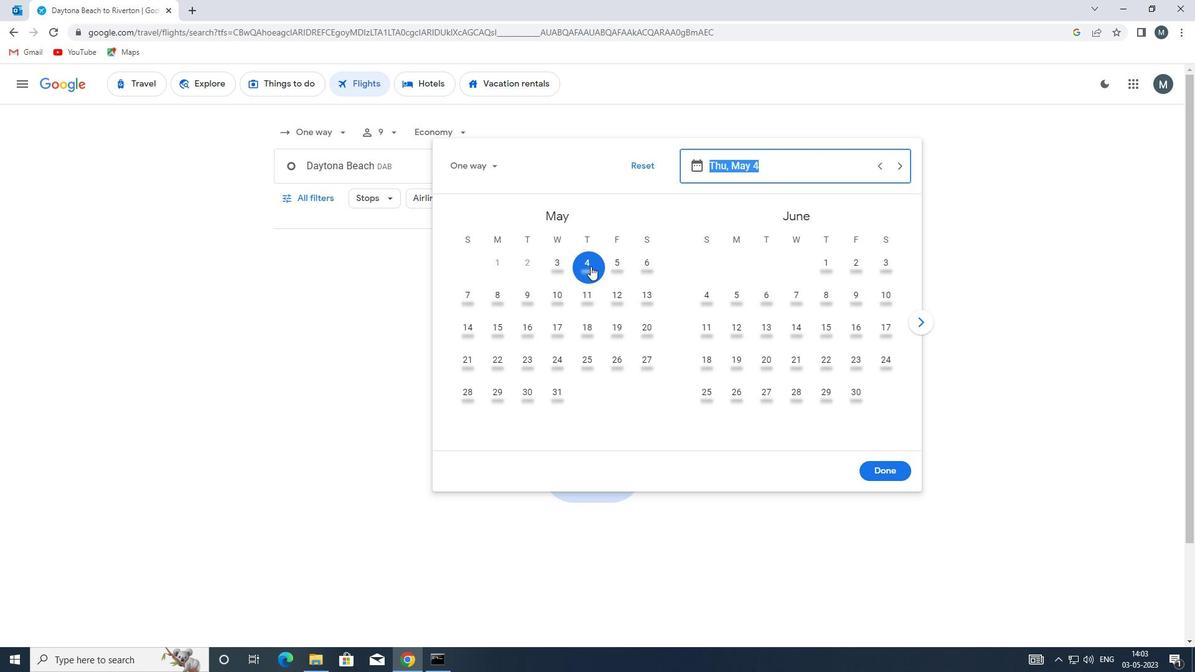 
Action: Mouse moved to (875, 465)
Screenshot: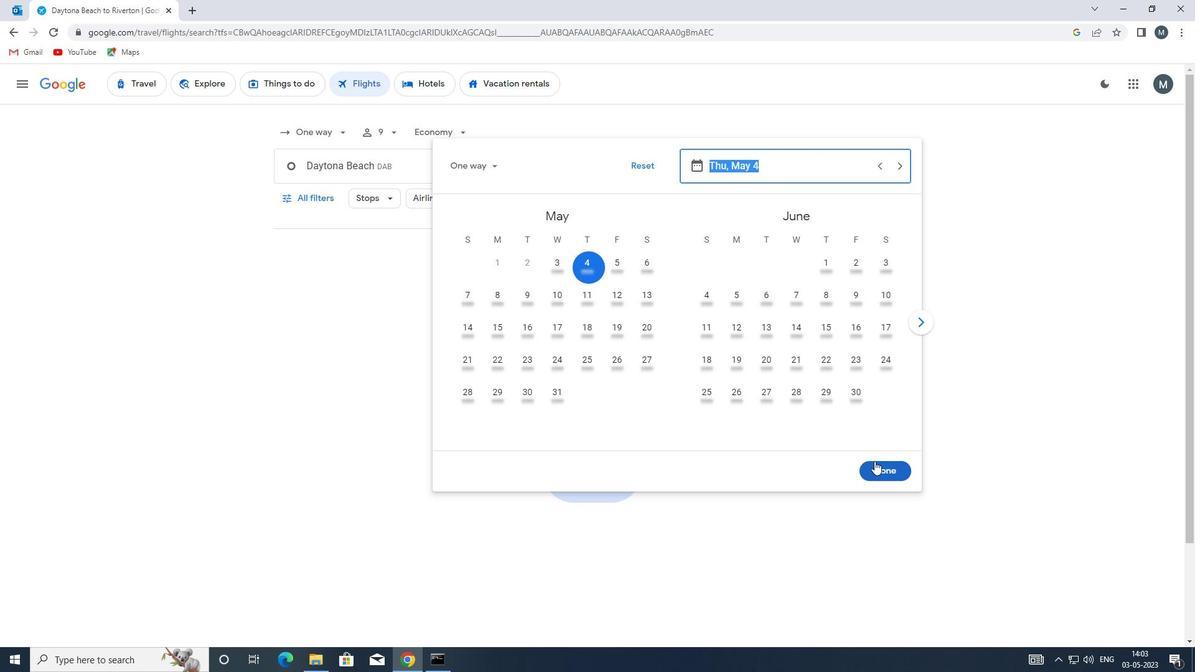 
Action: Mouse pressed left at (875, 465)
Screenshot: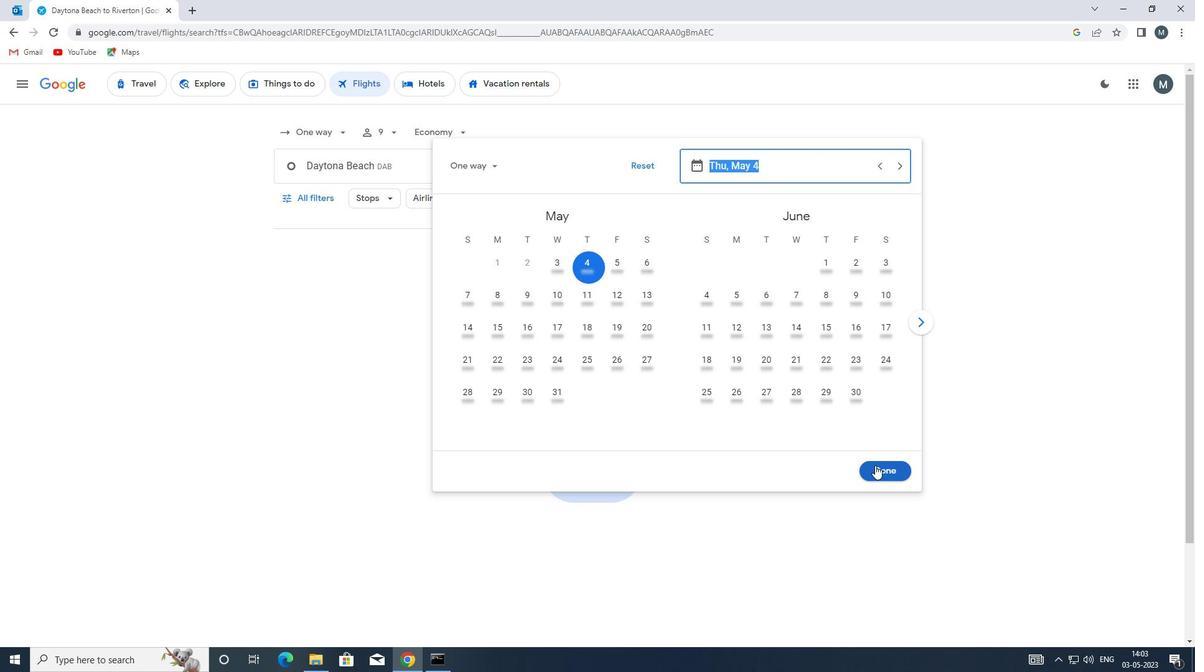 
Action: Mouse moved to (299, 199)
Screenshot: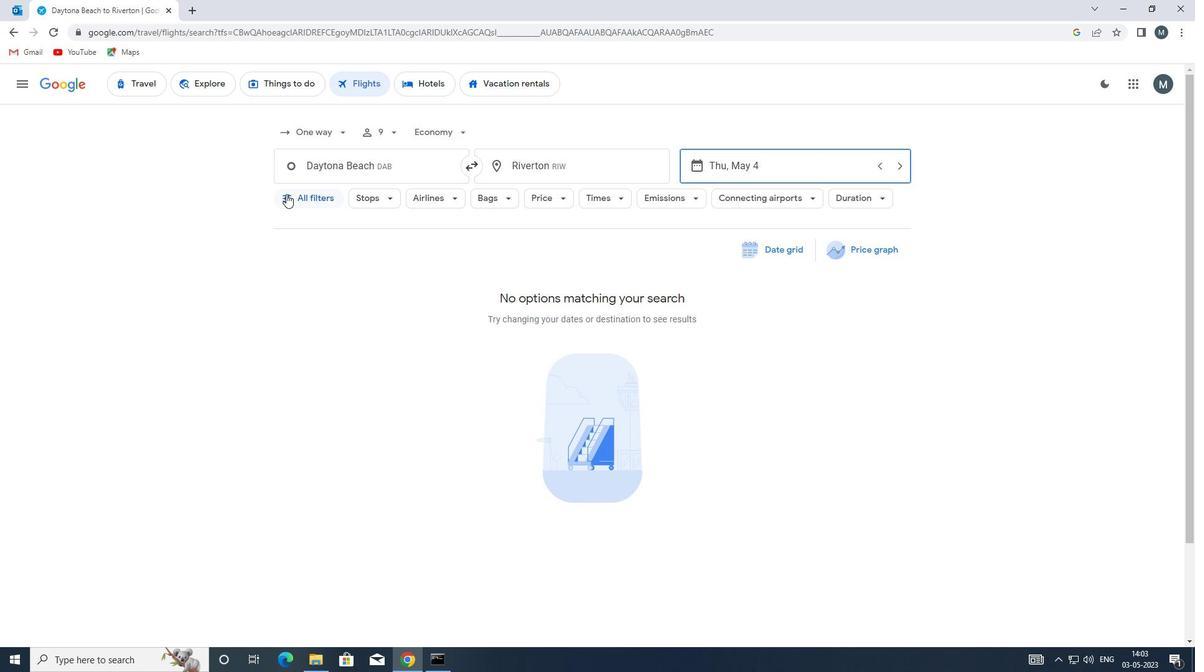 
Action: Mouse pressed left at (299, 199)
Screenshot: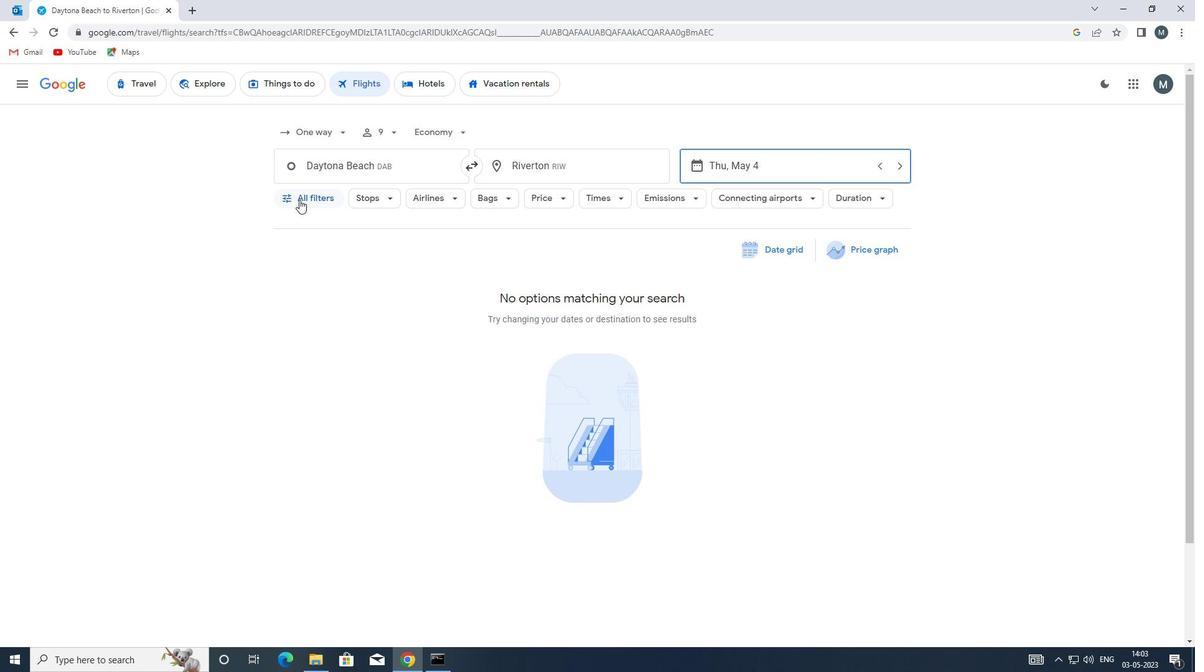 
Action: Mouse moved to (361, 328)
Screenshot: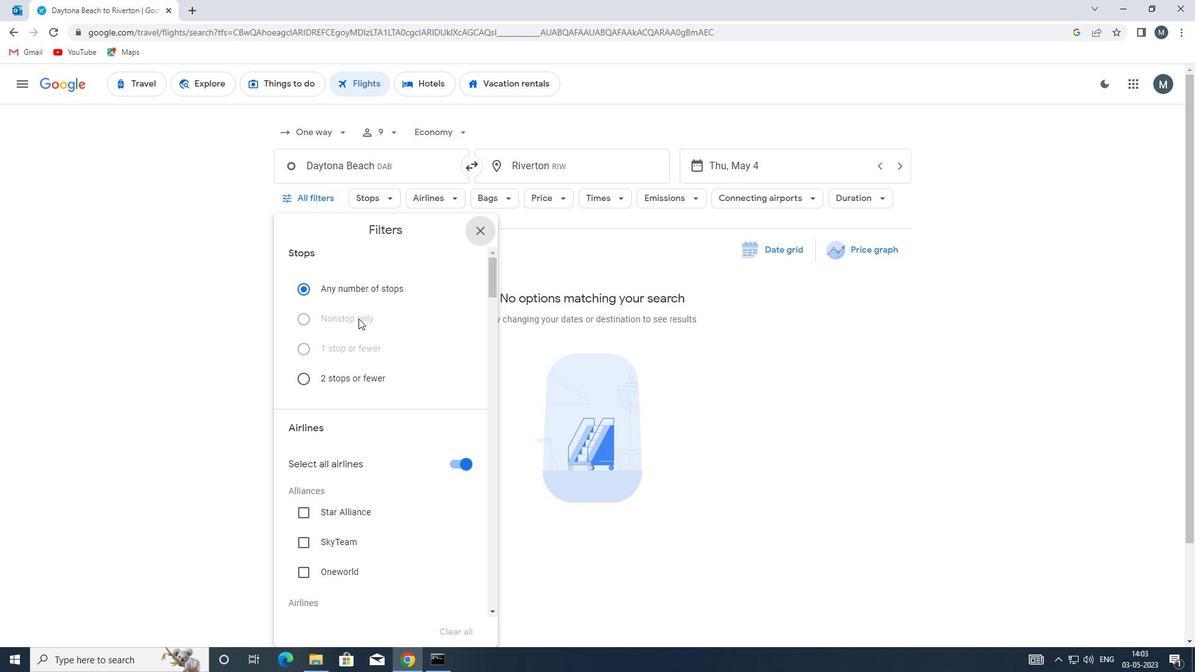 
Action: Mouse scrolled (361, 327) with delta (0, 0)
Screenshot: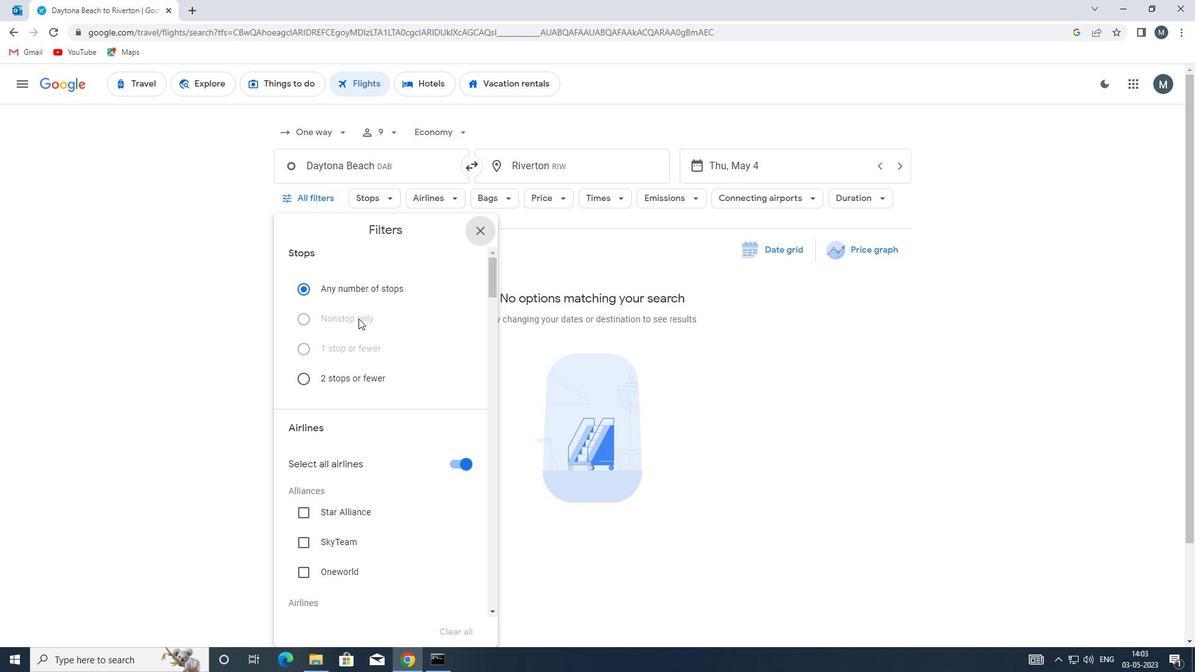 
Action: Mouse moved to (363, 336)
Screenshot: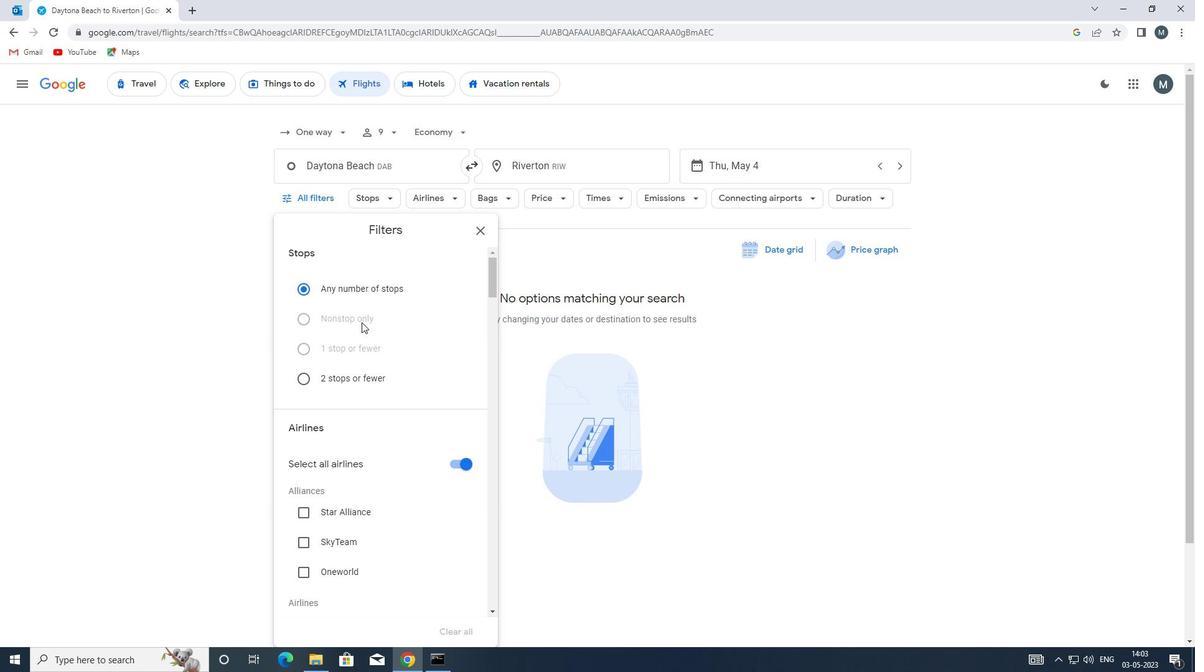 
Action: Mouse scrolled (363, 335) with delta (0, 0)
Screenshot: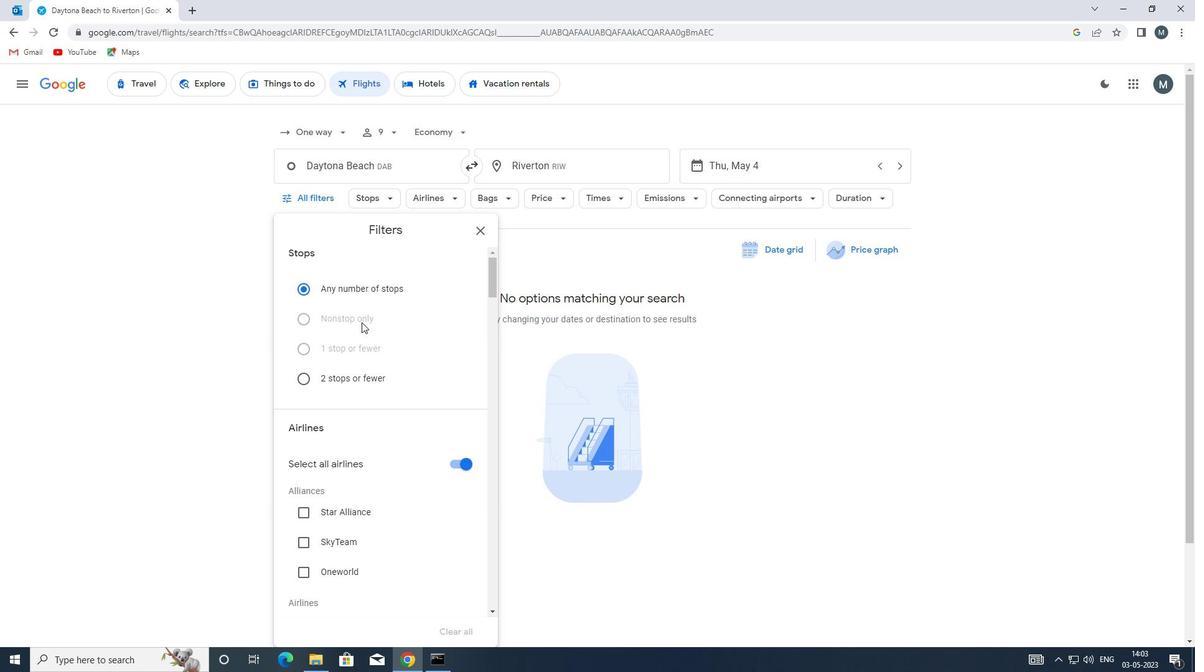 
Action: Mouse moved to (462, 333)
Screenshot: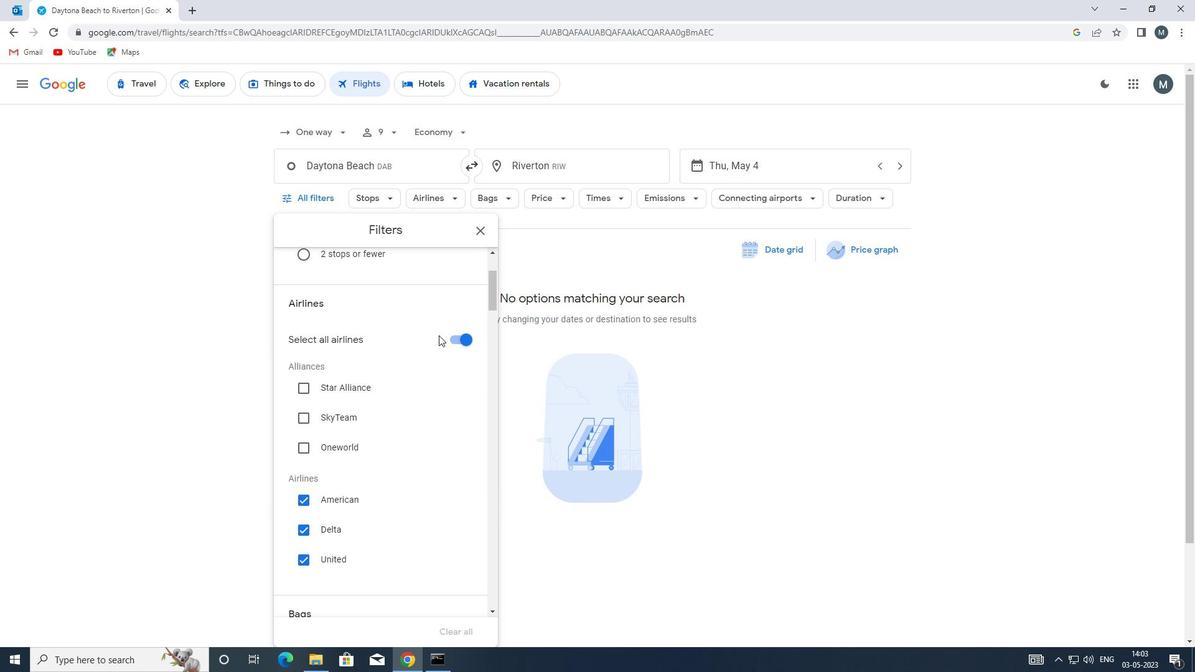 
Action: Mouse pressed left at (462, 333)
Screenshot: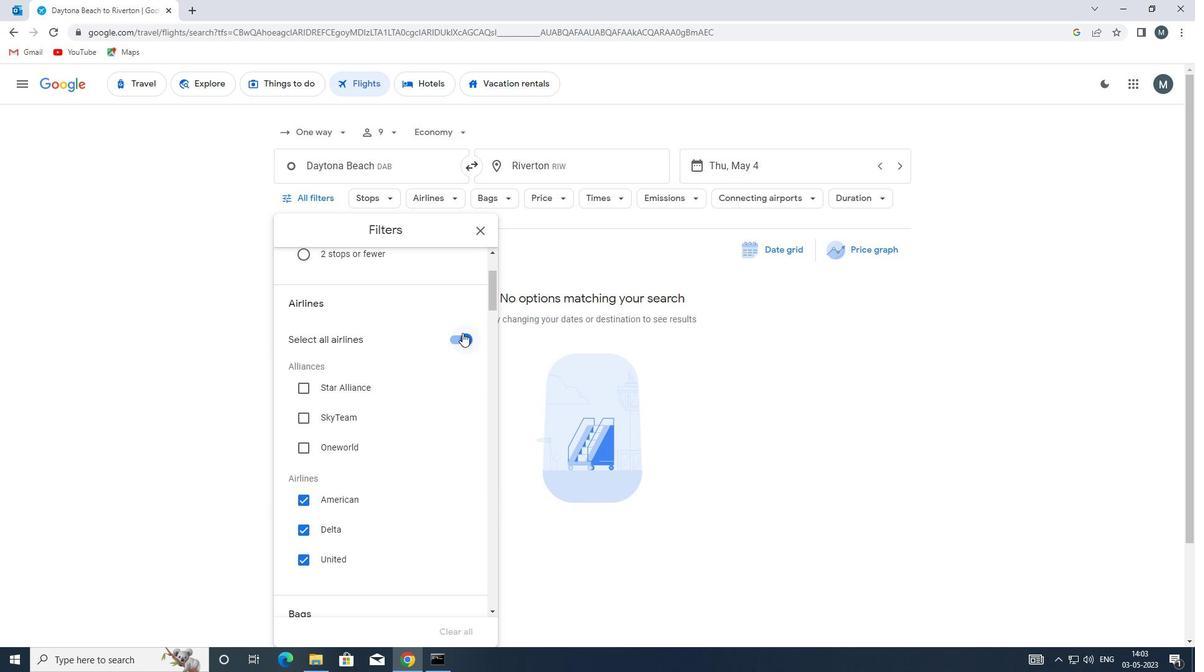 
Action: Mouse moved to (401, 356)
Screenshot: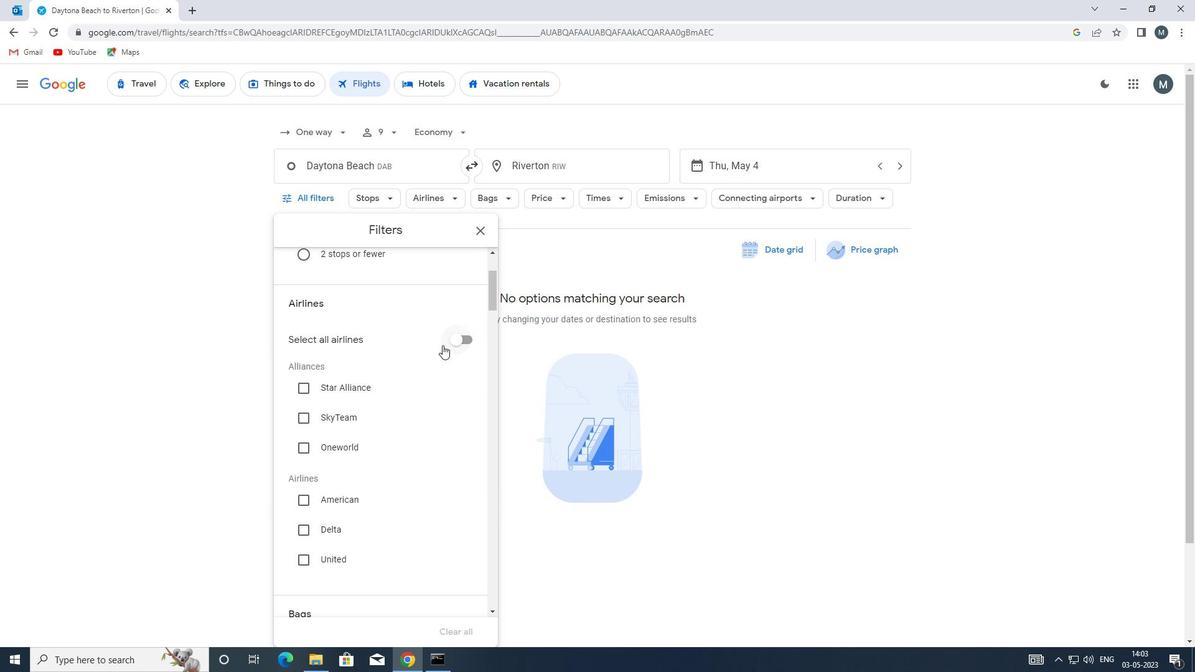 
Action: Mouse scrolled (401, 356) with delta (0, 0)
Screenshot: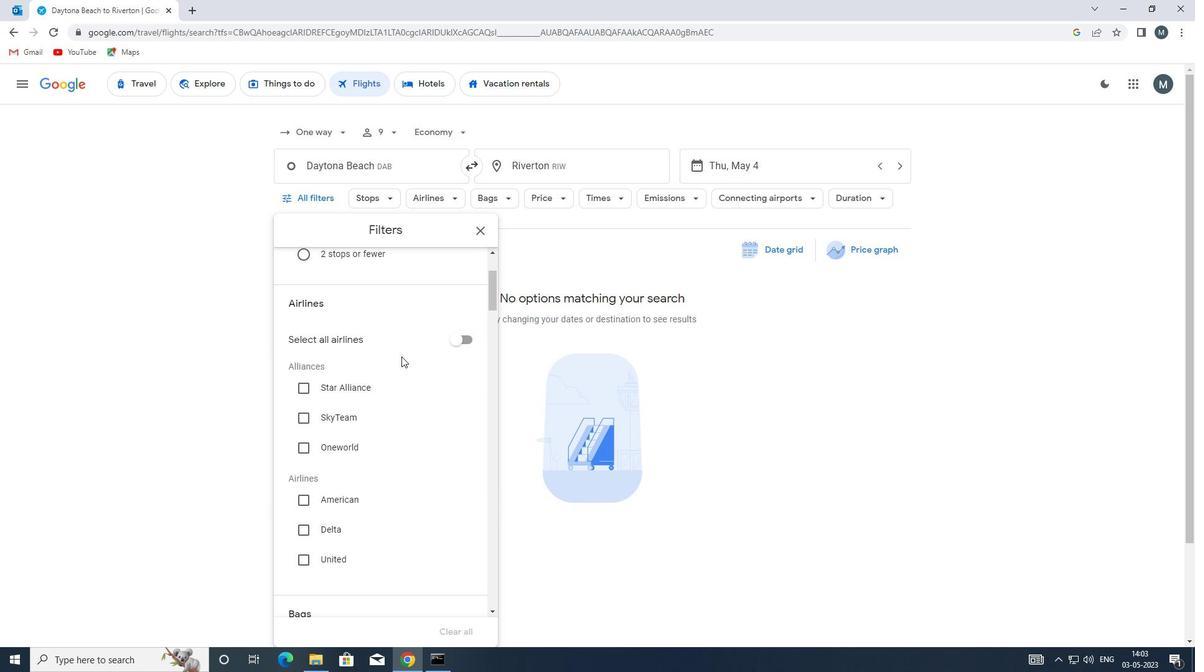 
Action: Mouse moved to (355, 430)
Screenshot: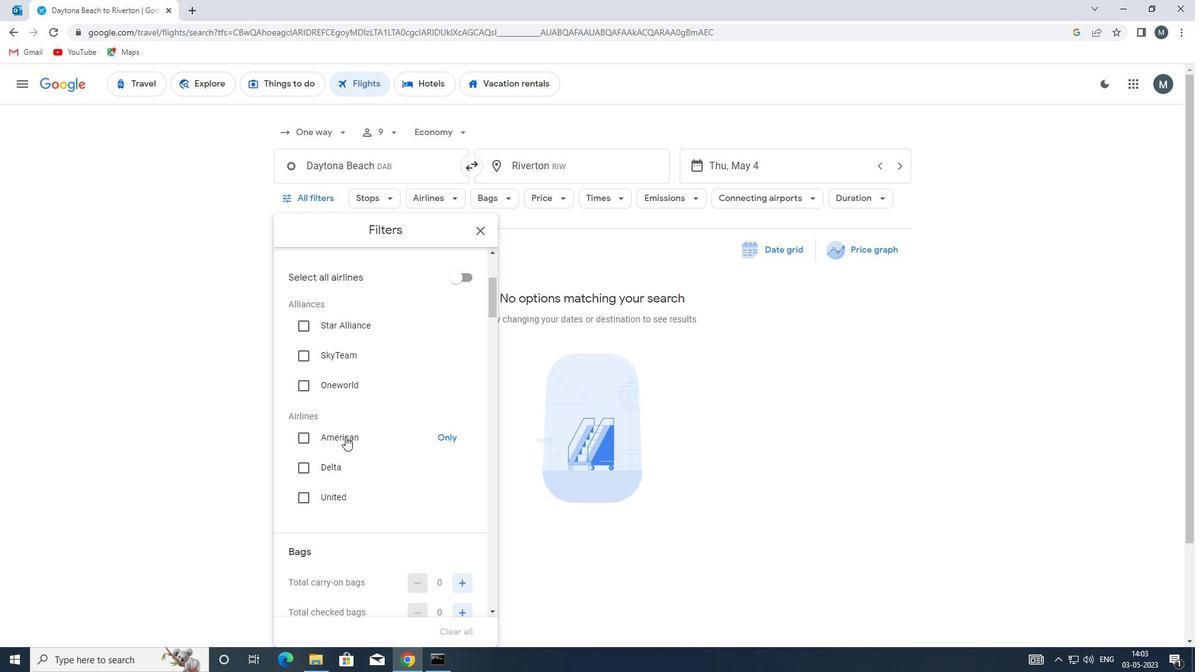 
Action: Mouse scrolled (355, 430) with delta (0, 0)
Screenshot: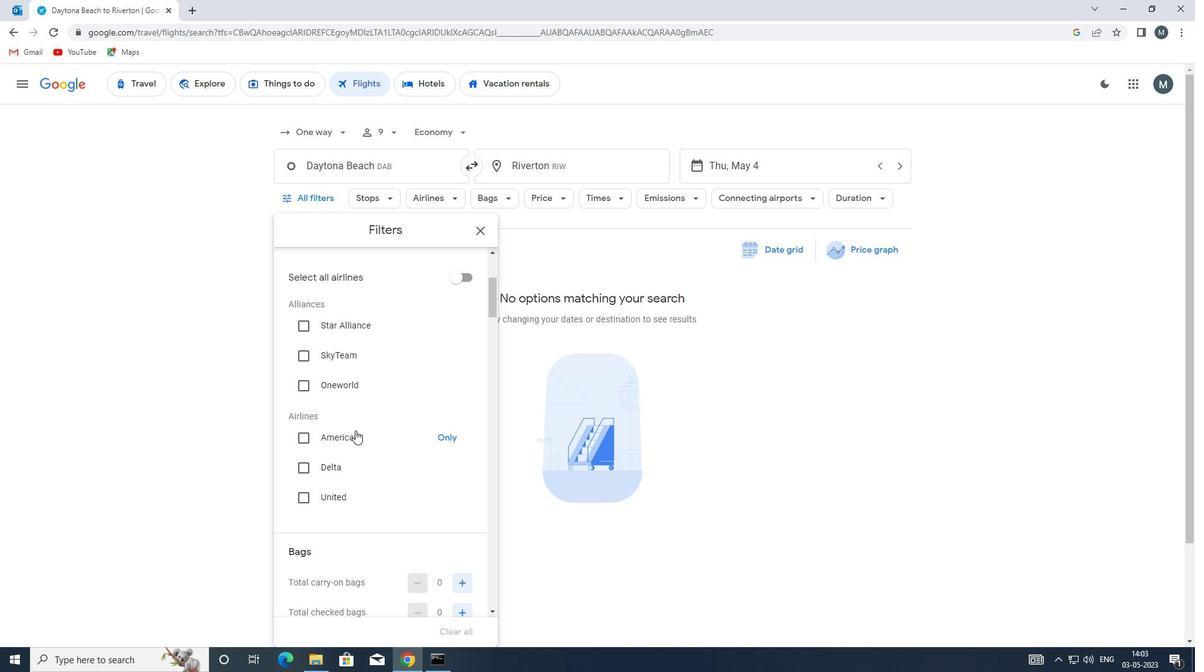 
Action: Mouse moved to (366, 418)
Screenshot: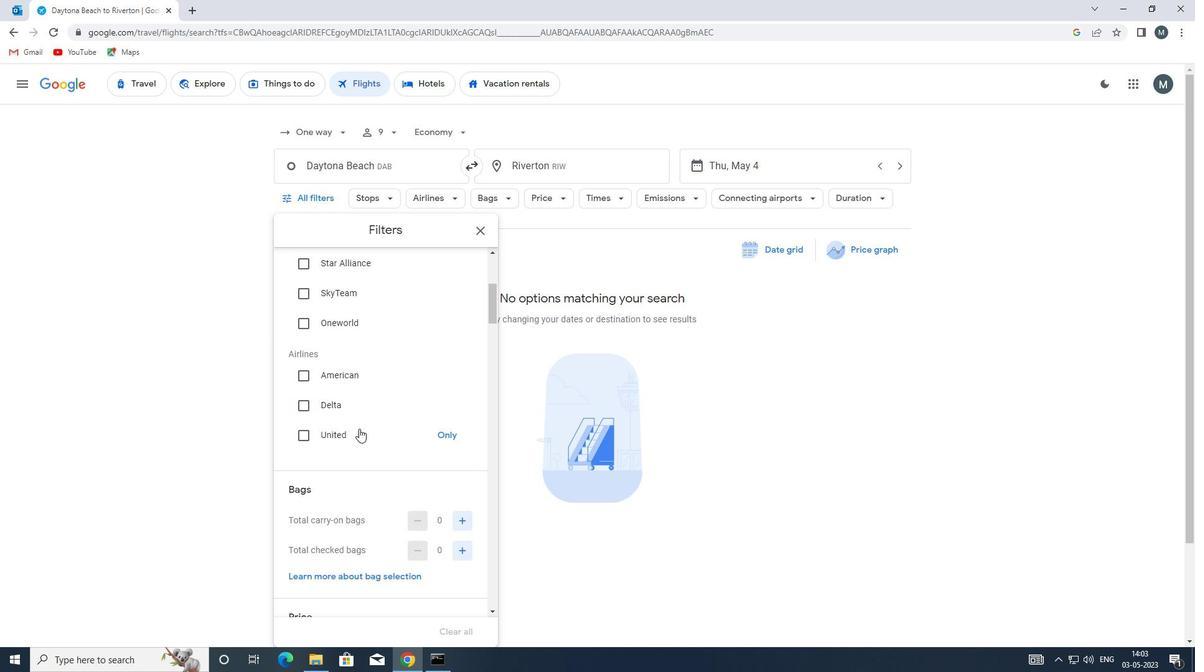 
Action: Mouse scrolled (366, 417) with delta (0, 0)
Screenshot: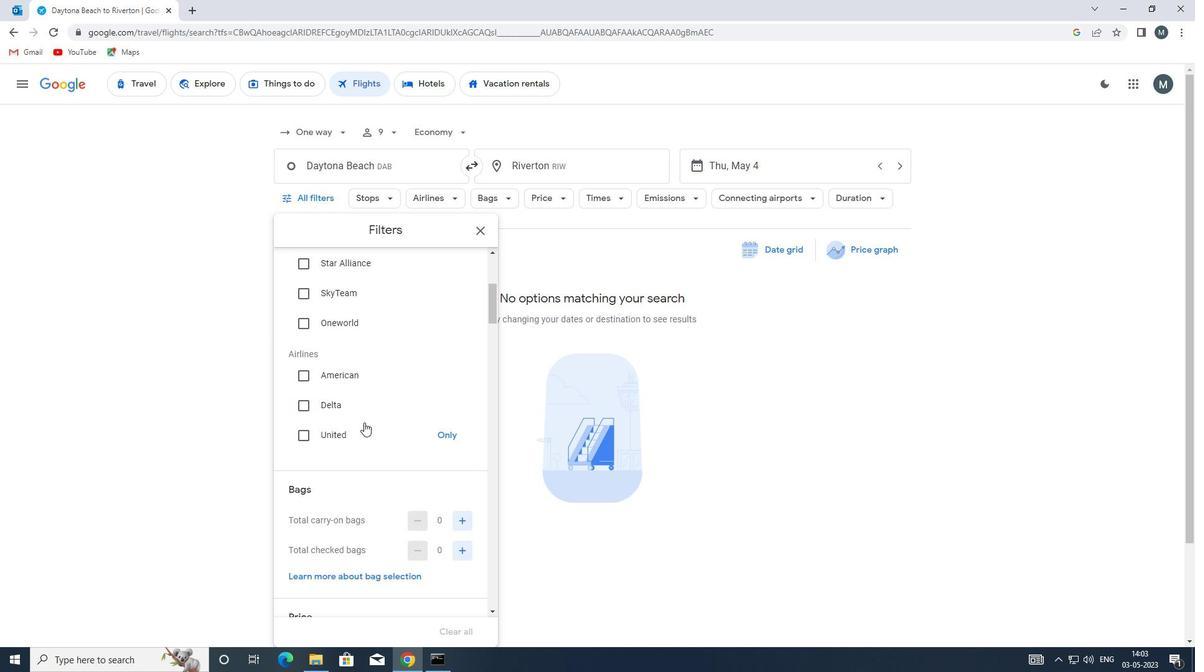 
Action: Mouse moved to (381, 437)
Screenshot: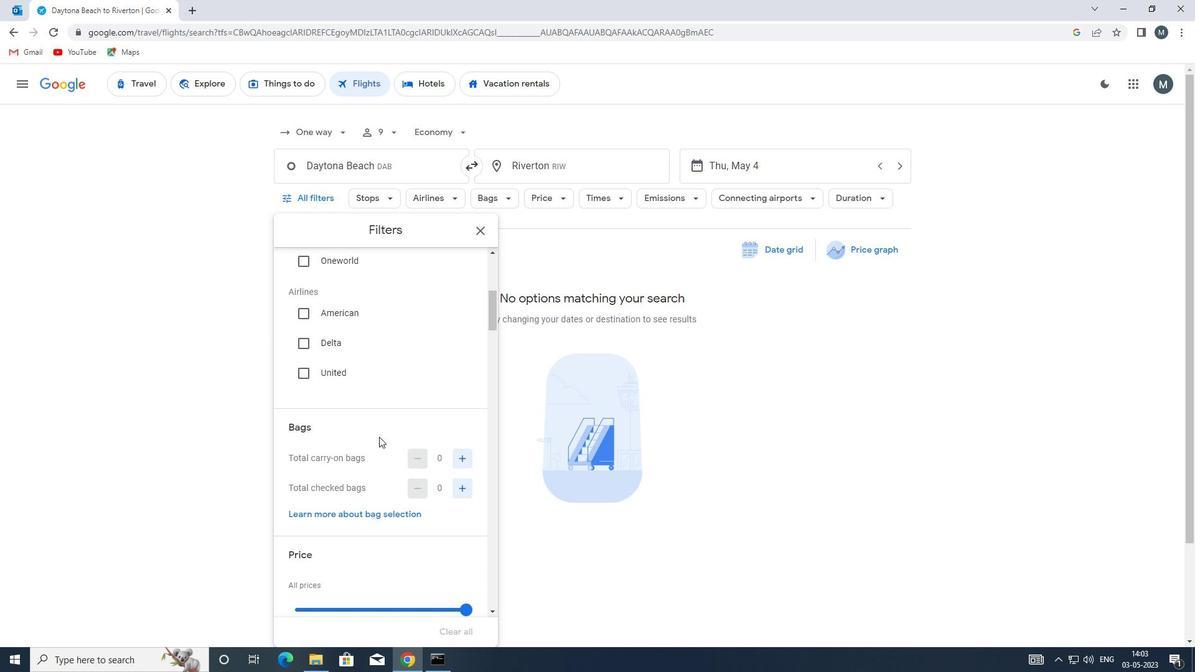 
Action: Mouse scrolled (381, 436) with delta (0, 0)
Screenshot: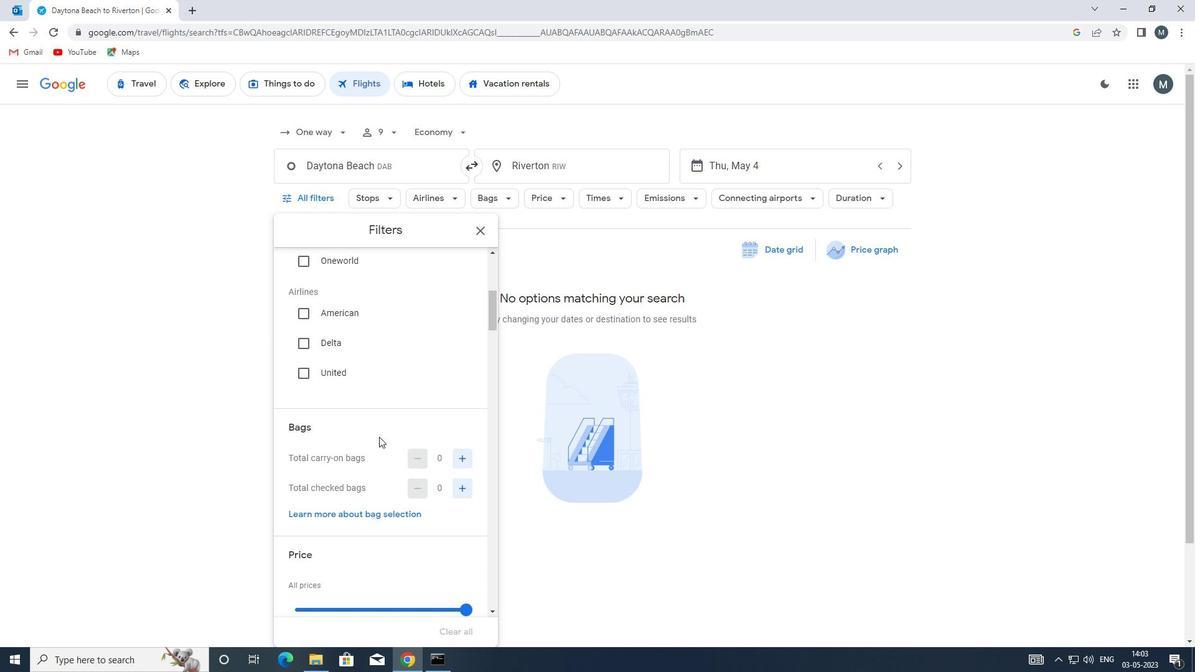 
Action: Mouse moved to (460, 427)
Screenshot: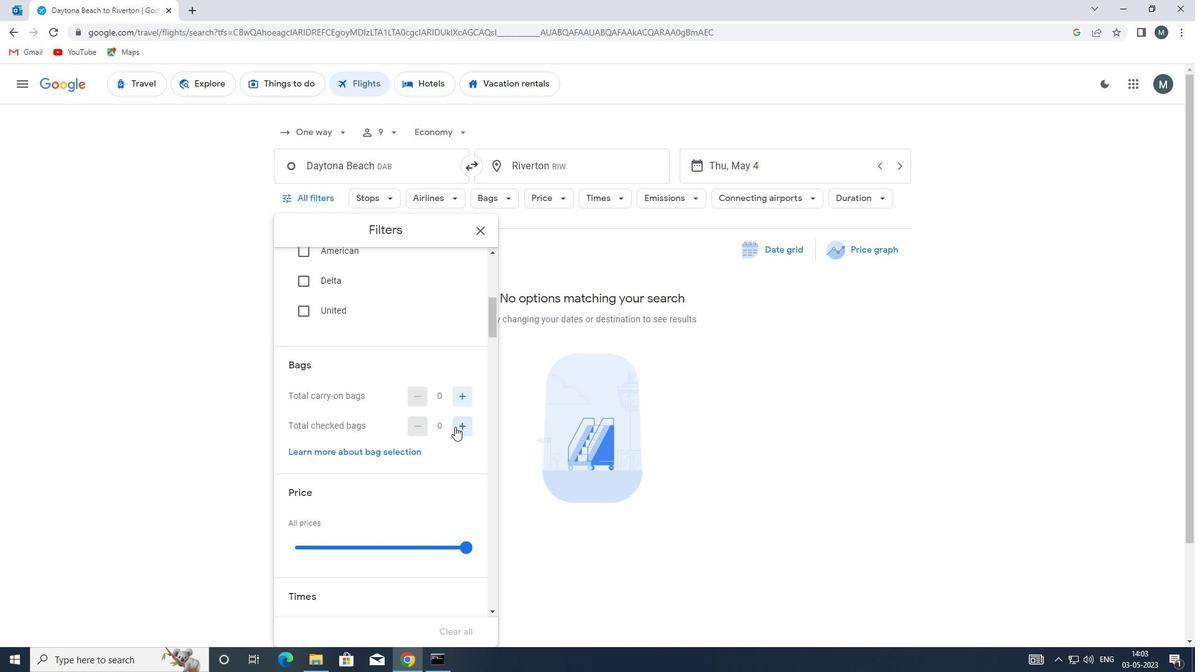 
Action: Mouse pressed left at (460, 427)
Screenshot: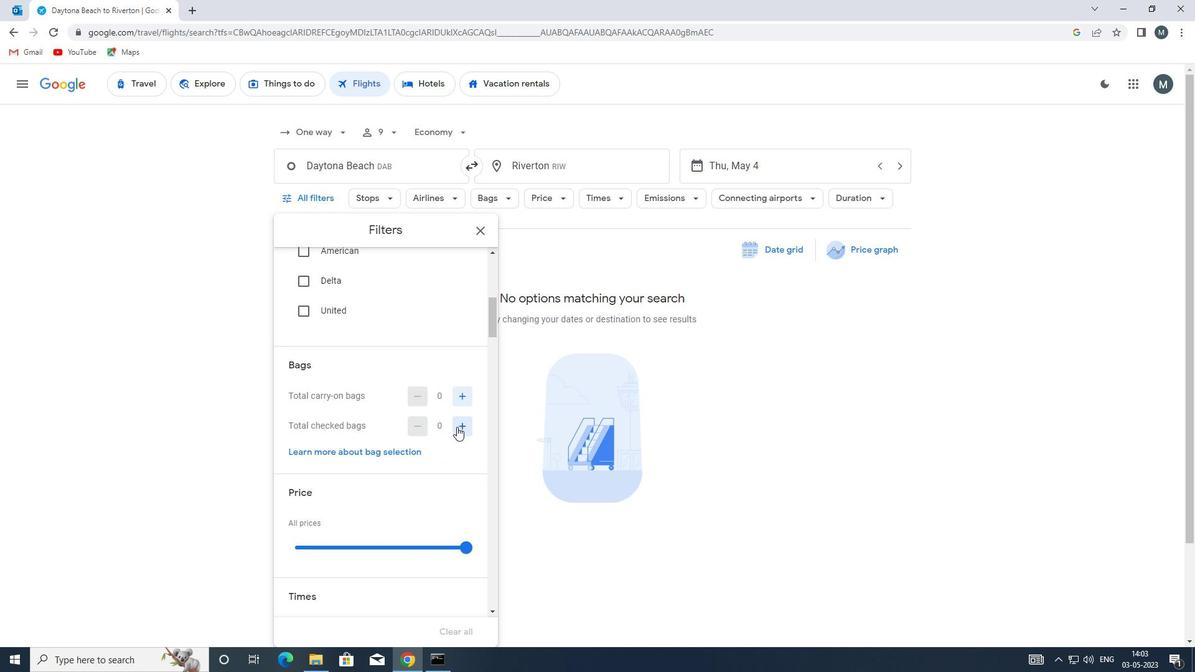 
Action: Mouse pressed left at (460, 427)
Screenshot: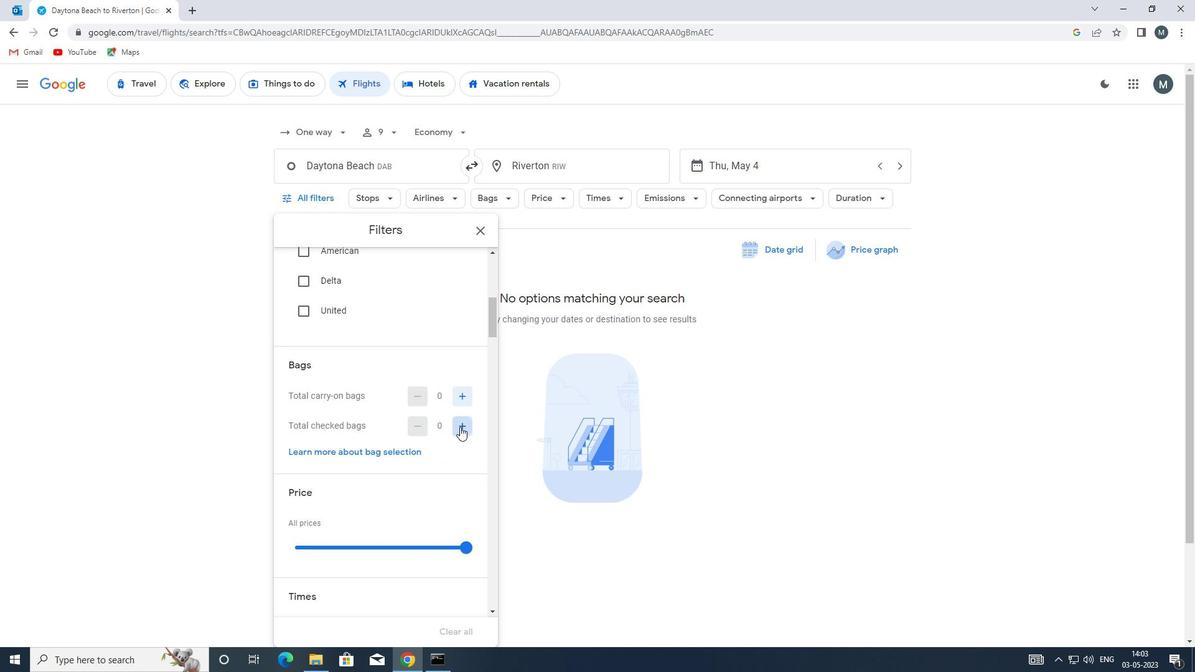 
Action: Mouse moved to (378, 426)
Screenshot: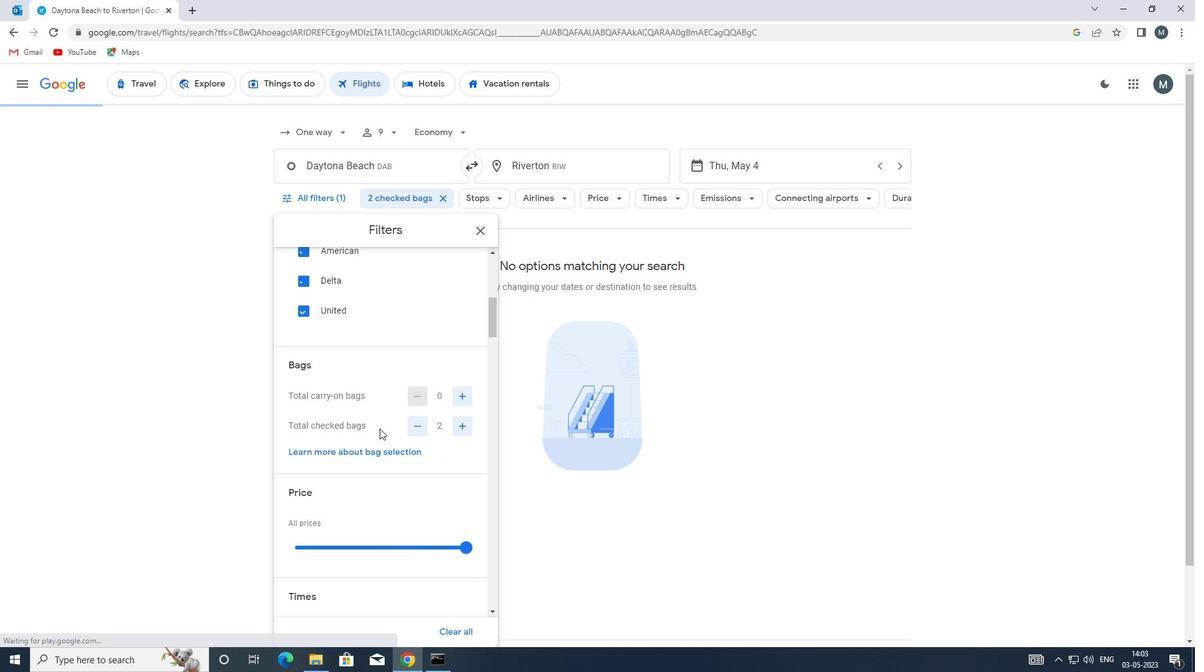 
Action: Mouse scrolled (378, 426) with delta (0, 0)
Screenshot: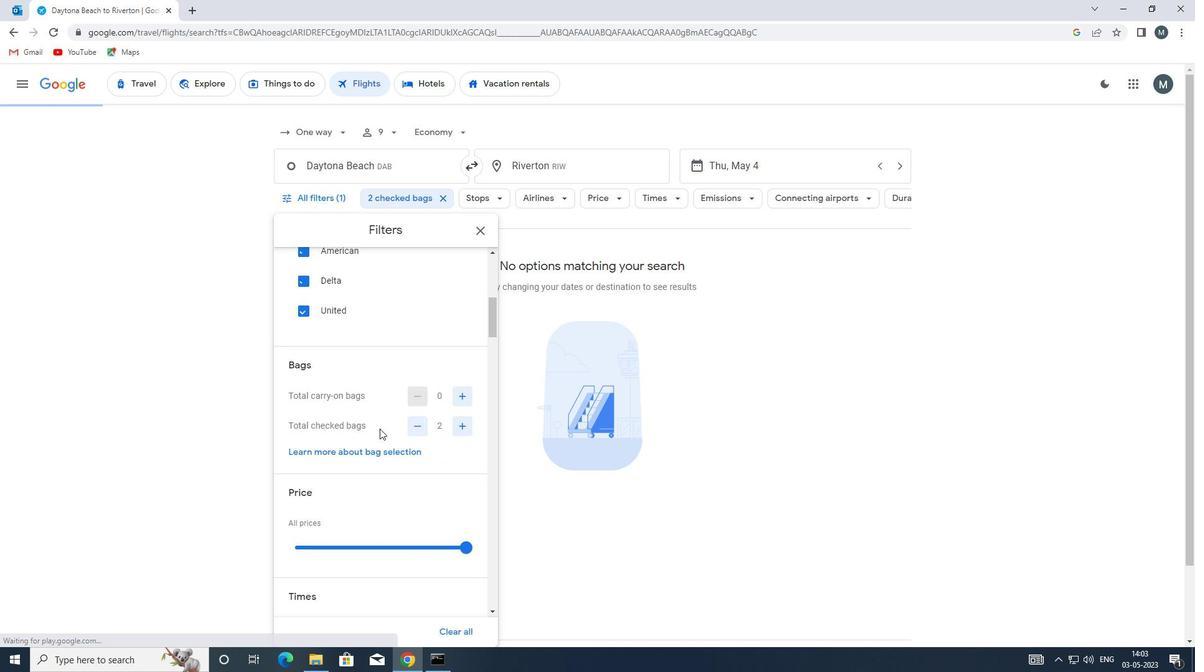 
Action: Mouse moved to (358, 421)
Screenshot: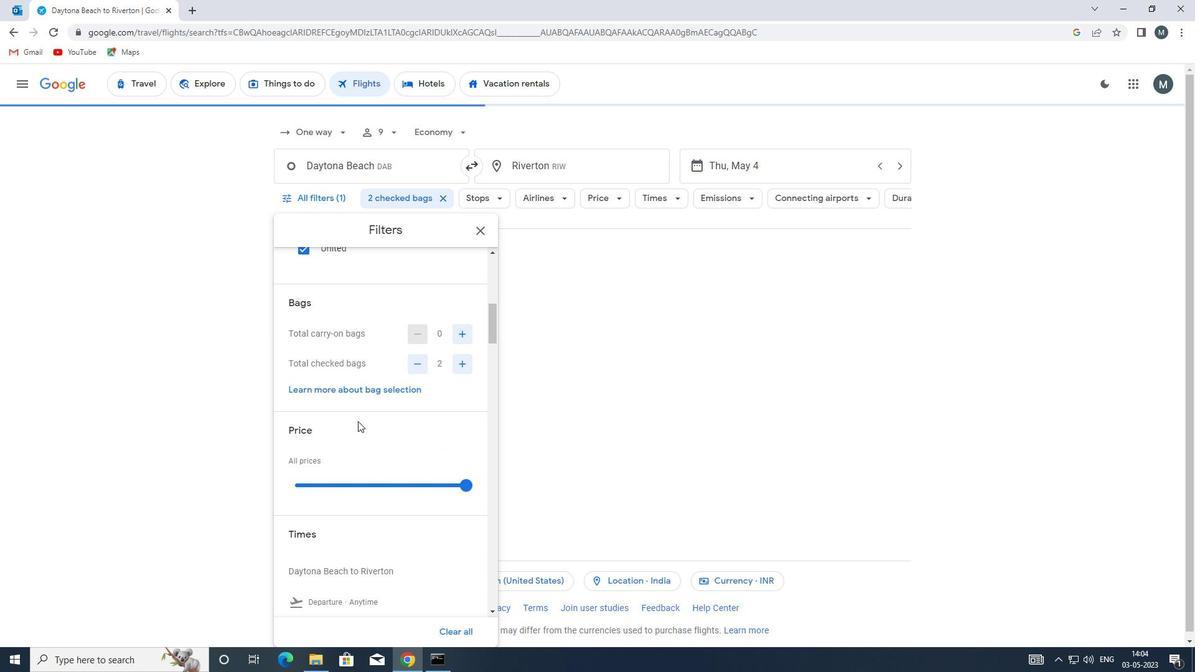 
Action: Mouse scrolled (358, 420) with delta (0, 0)
Screenshot: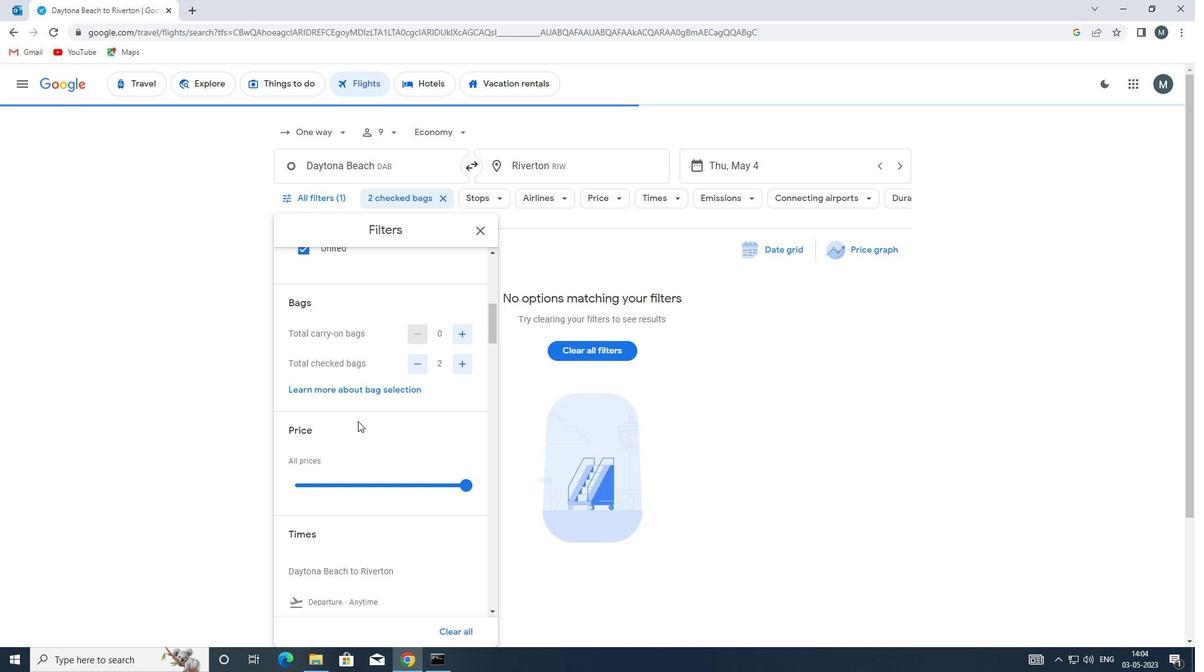 
Action: Mouse moved to (350, 422)
Screenshot: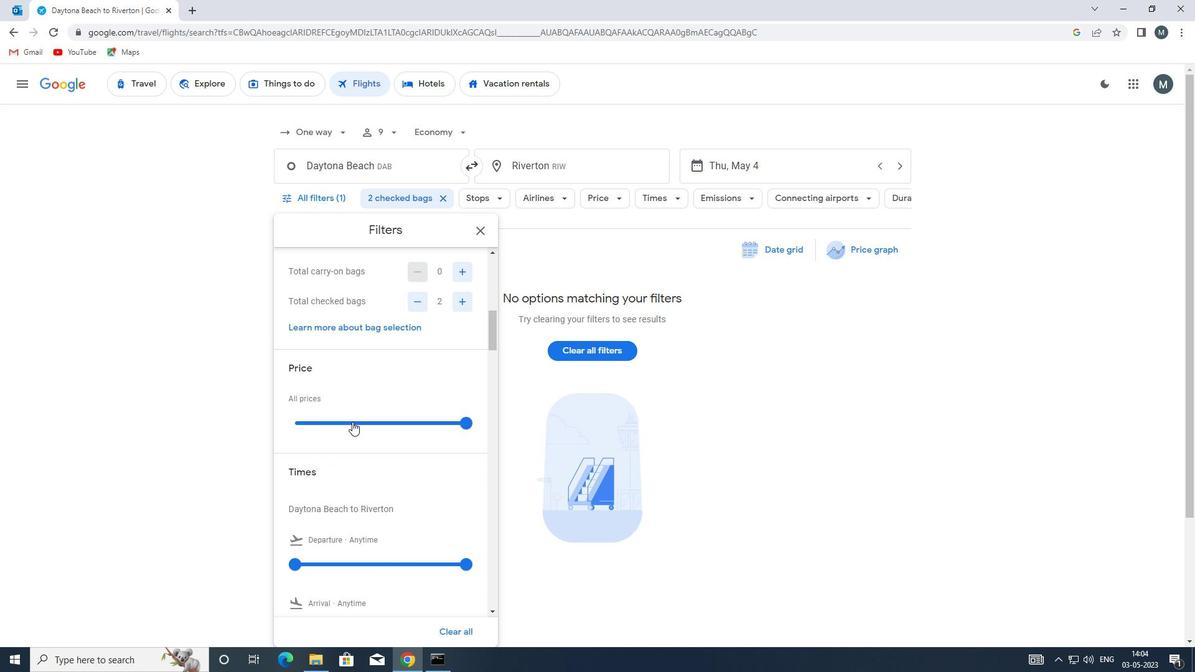 
Action: Mouse pressed left at (350, 422)
Screenshot: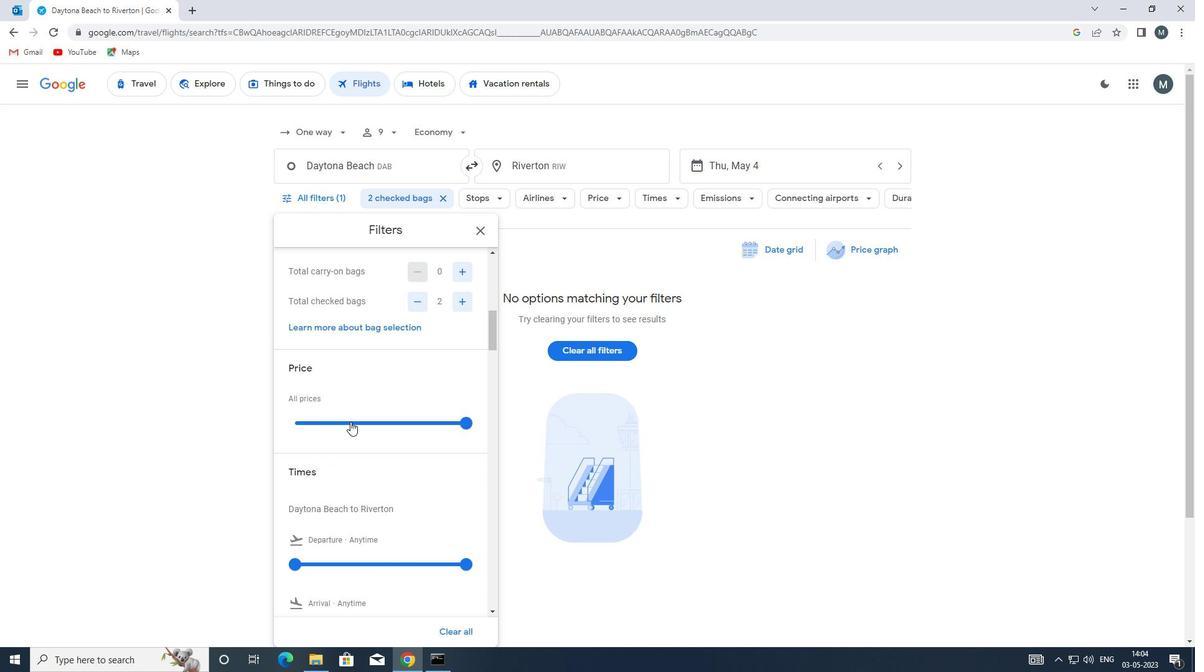 
Action: Mouse moved to (351, 421)
Screenshot: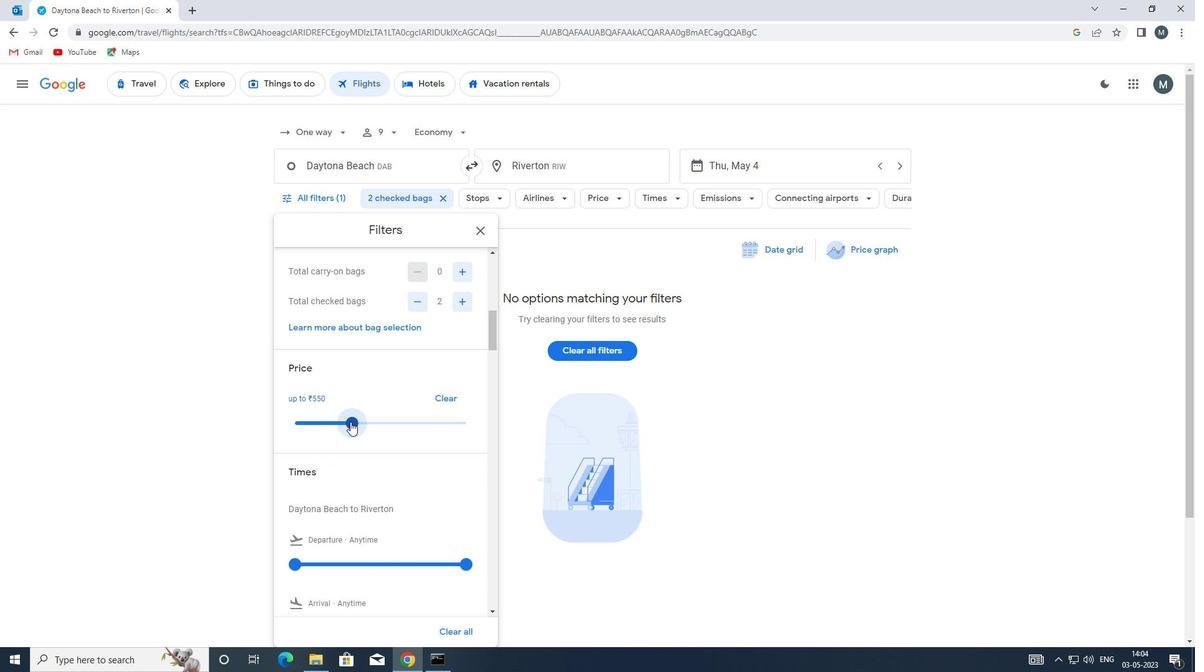 
Action: Mouse pressed left at (351, 421)
Screenshot: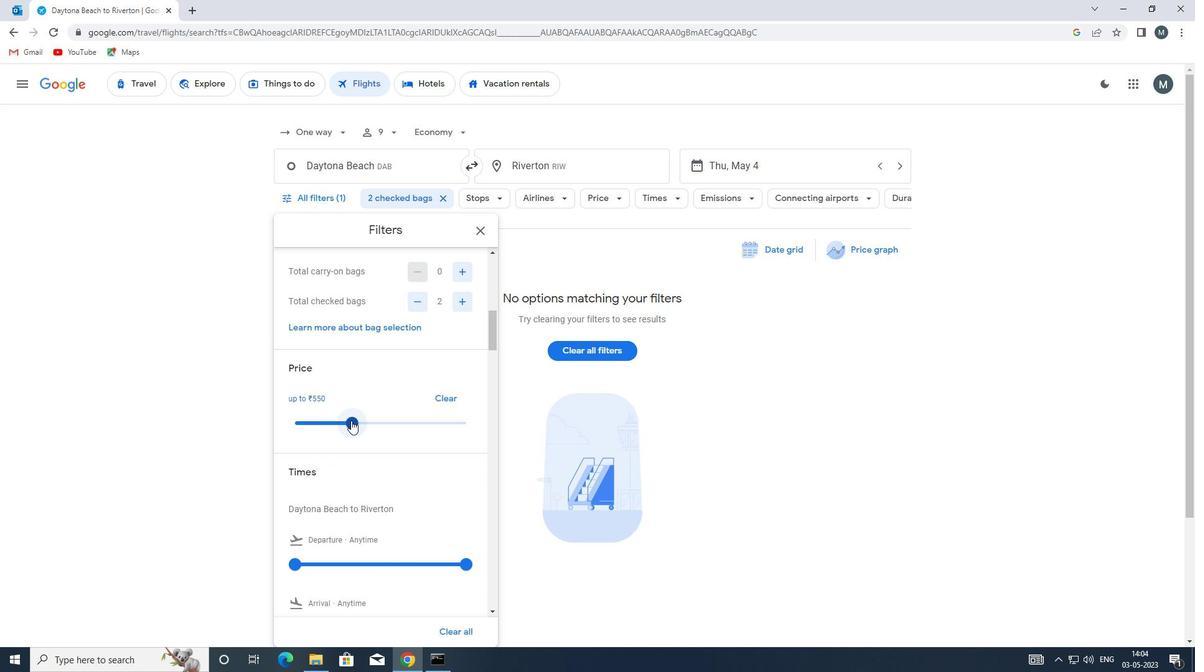 
Action: Mouse moved to (362, 429)
Screenshot: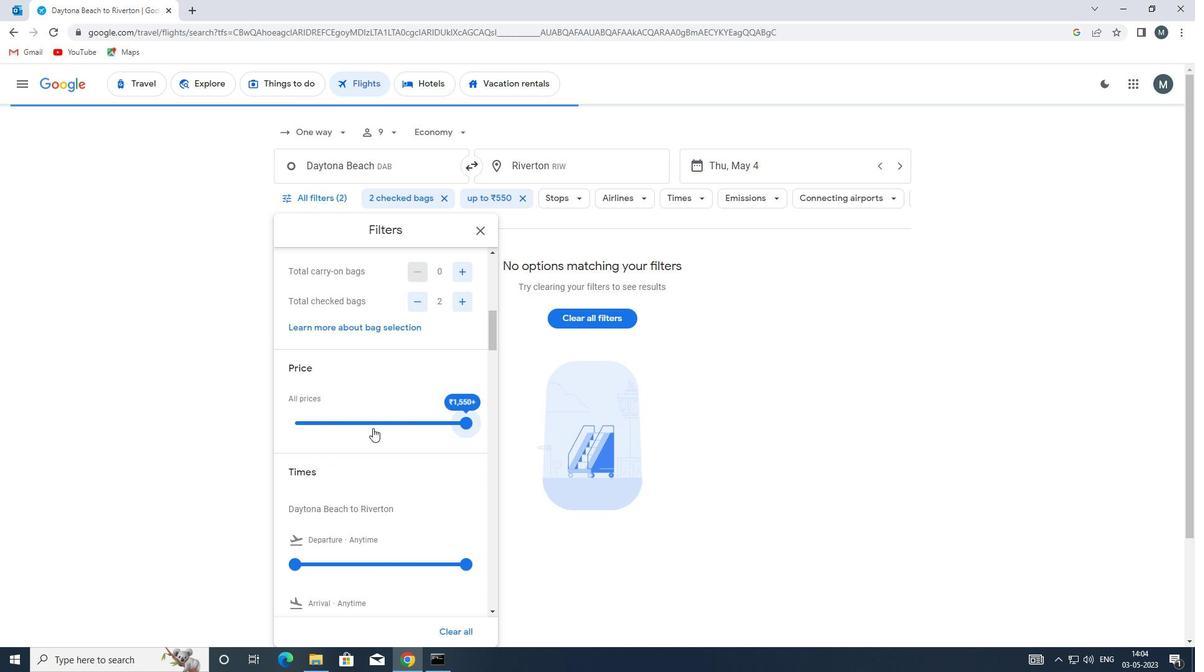 
Action: Mouse scrolled (362, 428) with delta (0, 0)
Screenshot: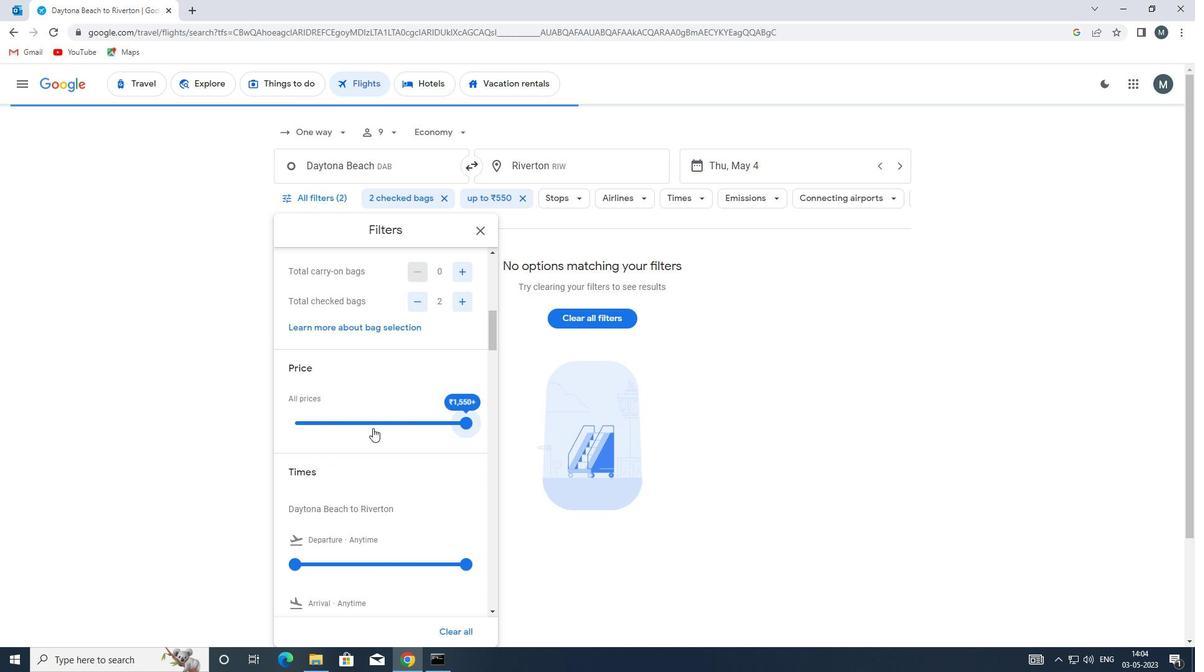 
Action: Mouse moved to (361, 429)
Screenshot: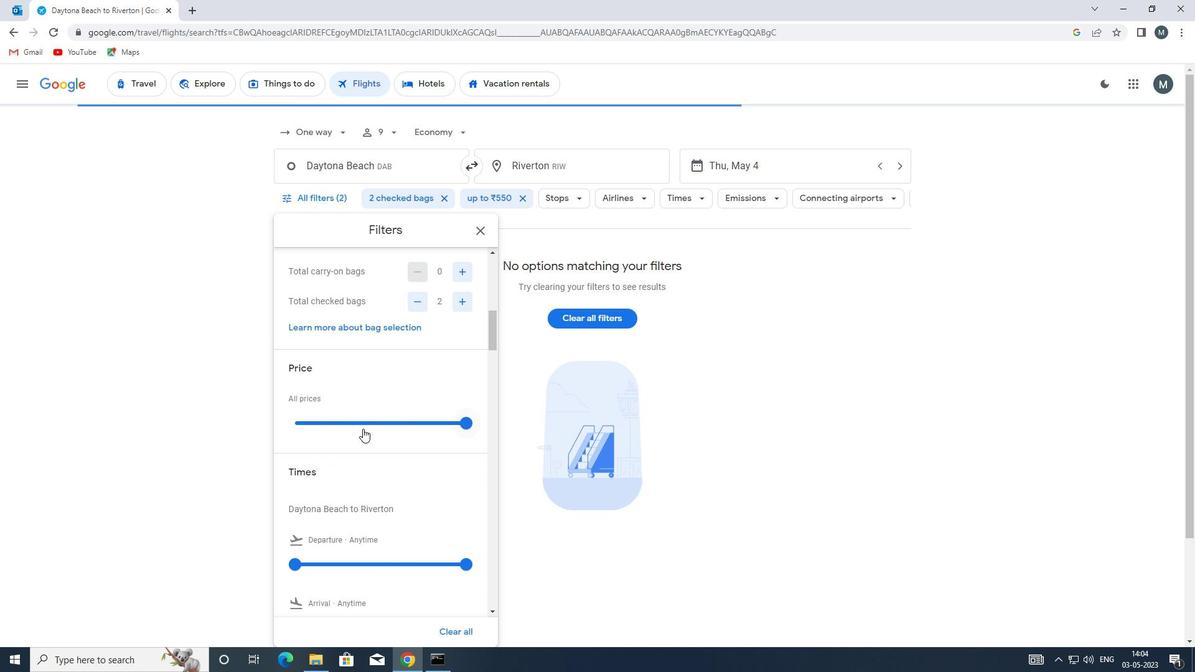 
Action: Mouse scrolled (361, 429) with delta (0, 0)
Screenshot: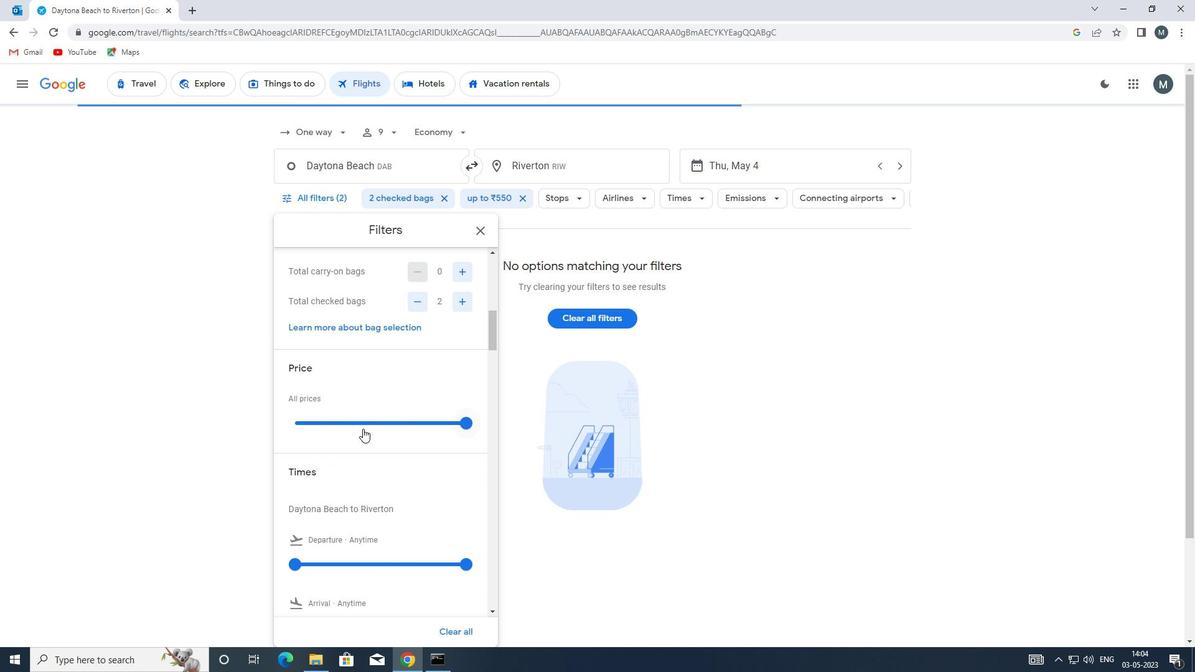 
Action: Mouse moved to (300, 439)
Screenshot: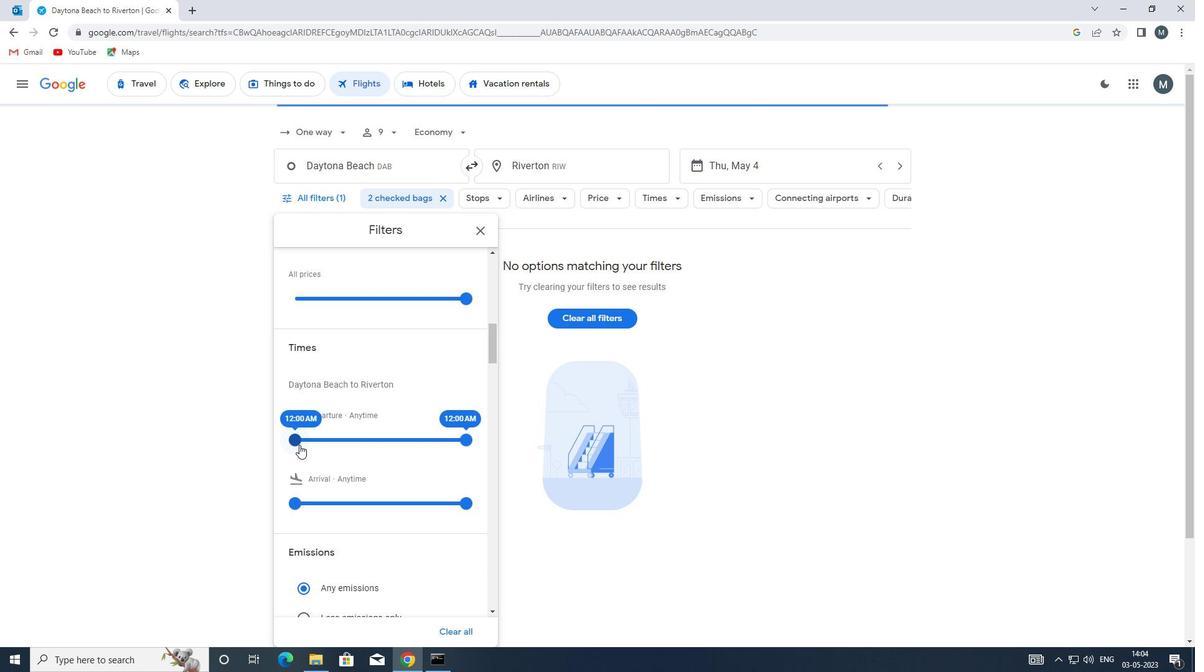 
Action: Mouse pressed left at (300, 439)
Screenshot: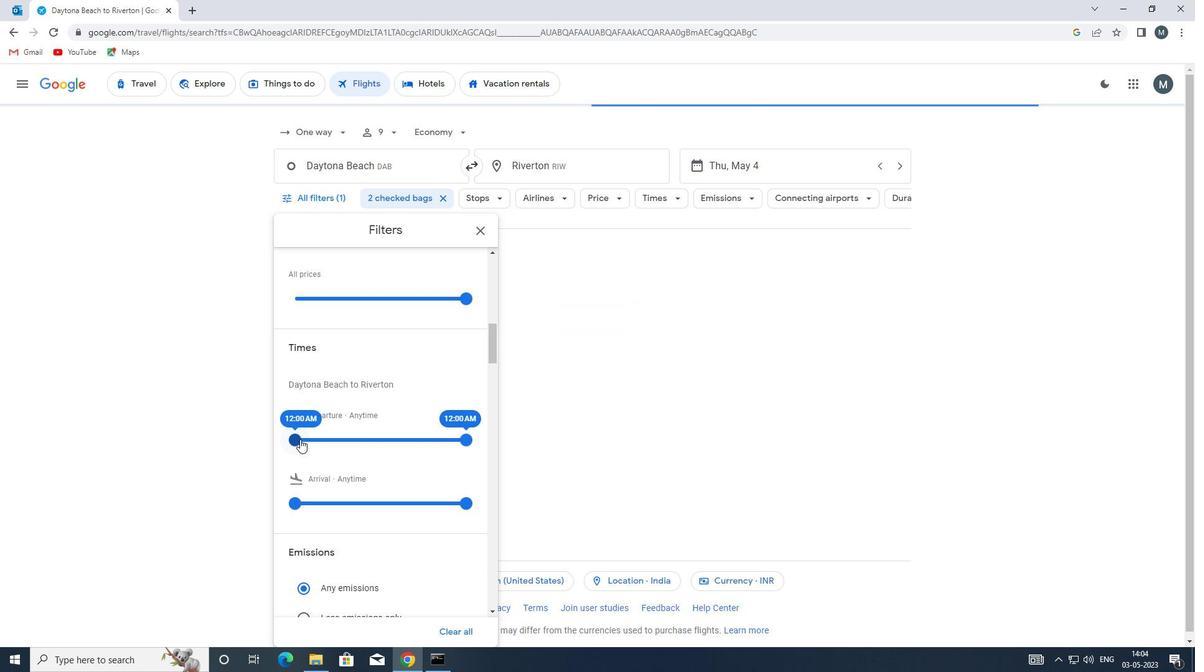 
Action: Mouse moved to (445, 441)
Screenshot: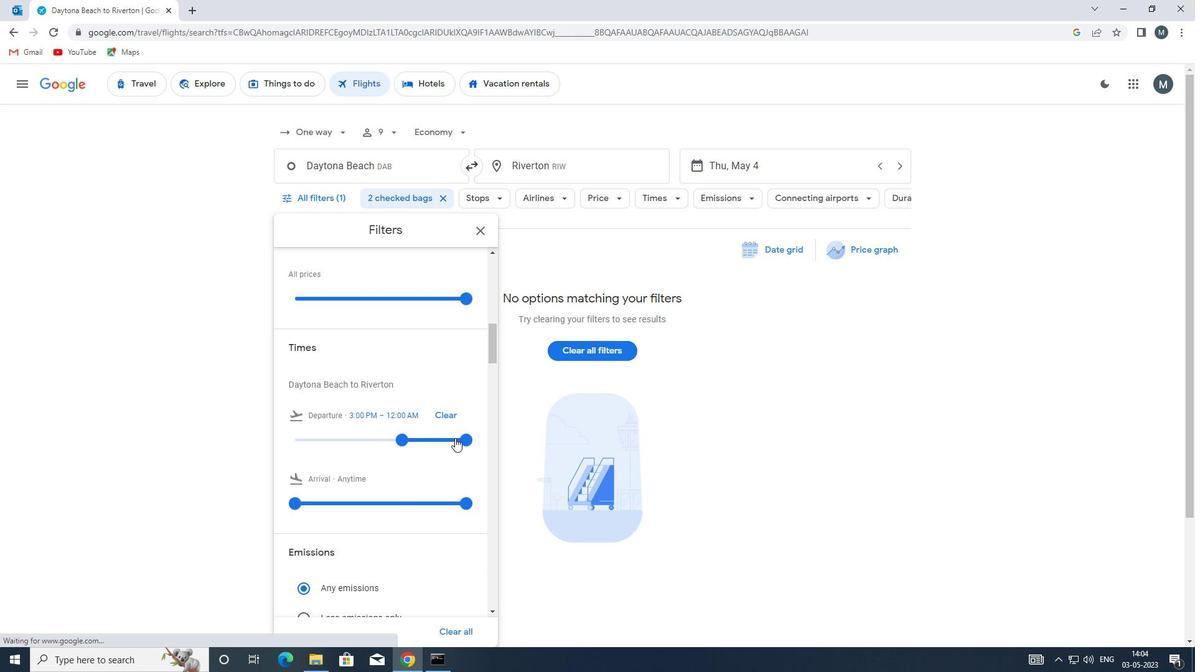 
Action: Mouse pressed left at (445, 441)
Screenshot: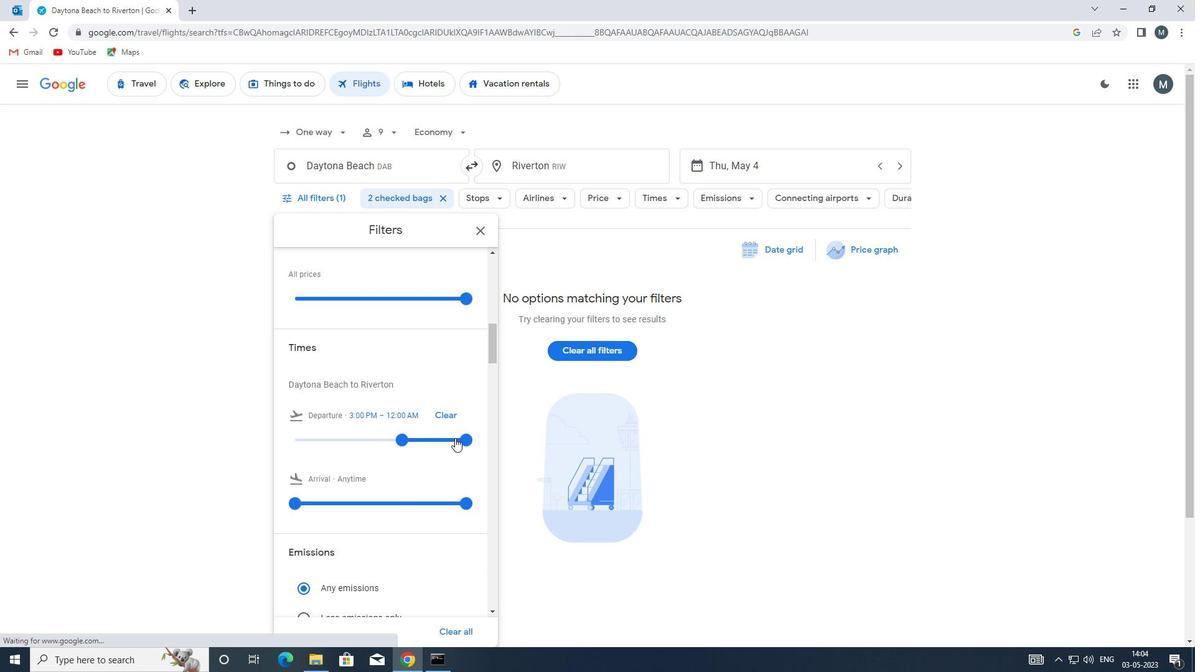 
Action: Mouse moved to (404, 430)
Screenshot: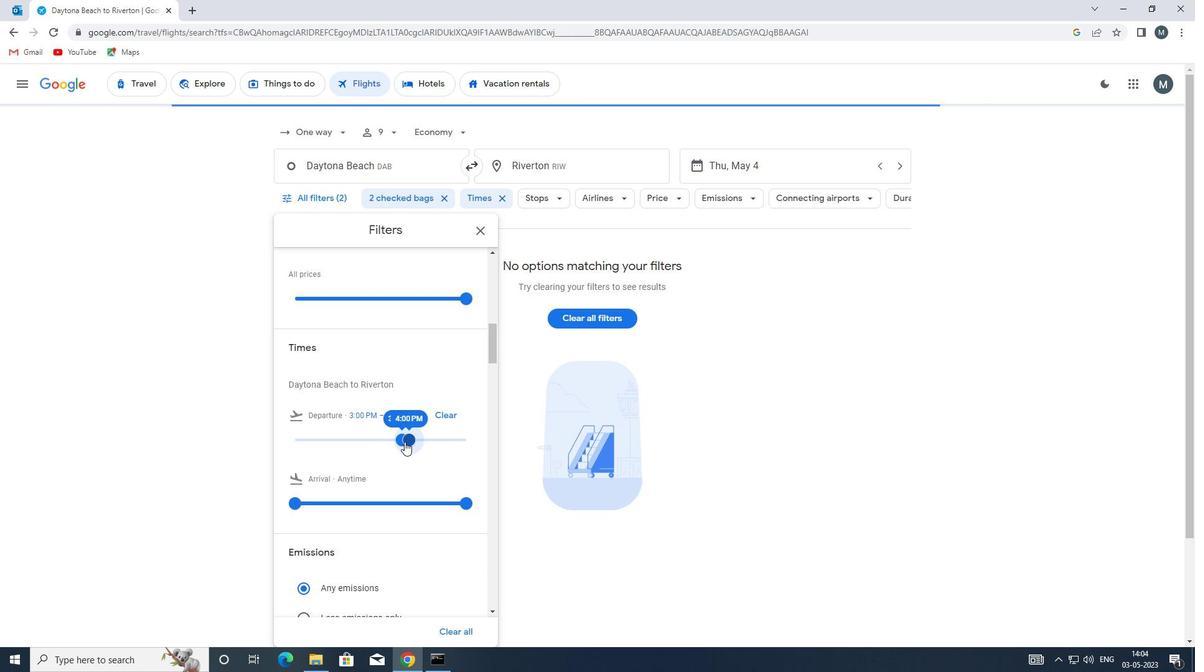 
Action: Mouse scrolled (404, 430) with delta (0, 0)
Screenshot: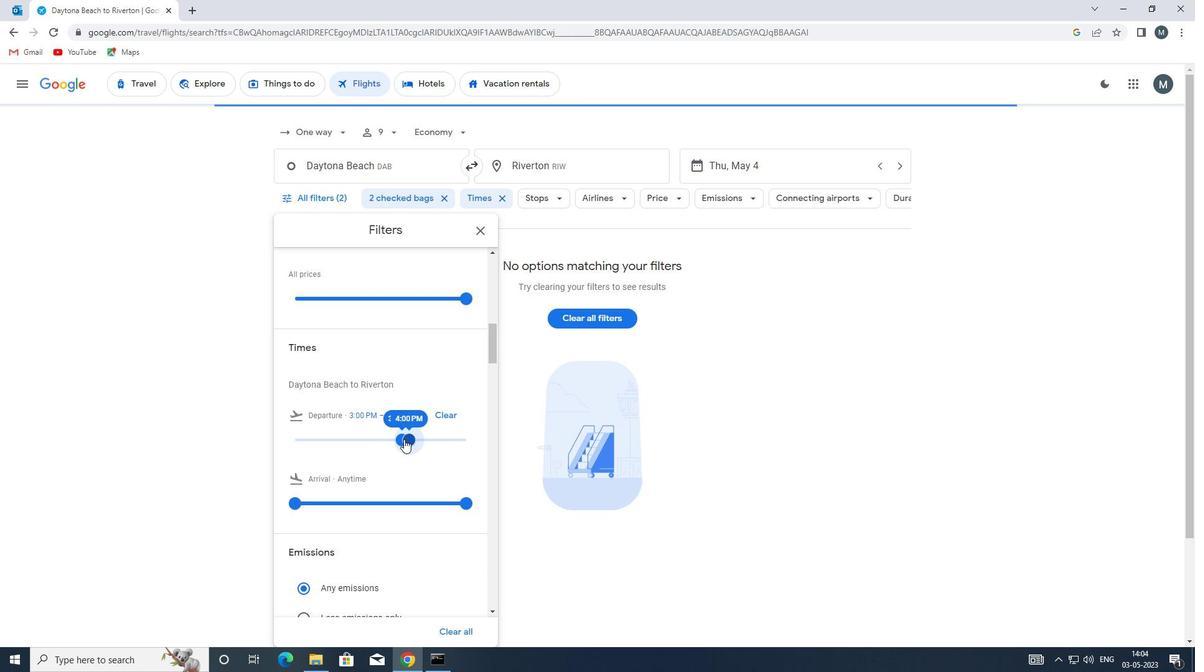 
Action: Mouse scrolled (404, 430) with delta (0, 0)
Screenshot: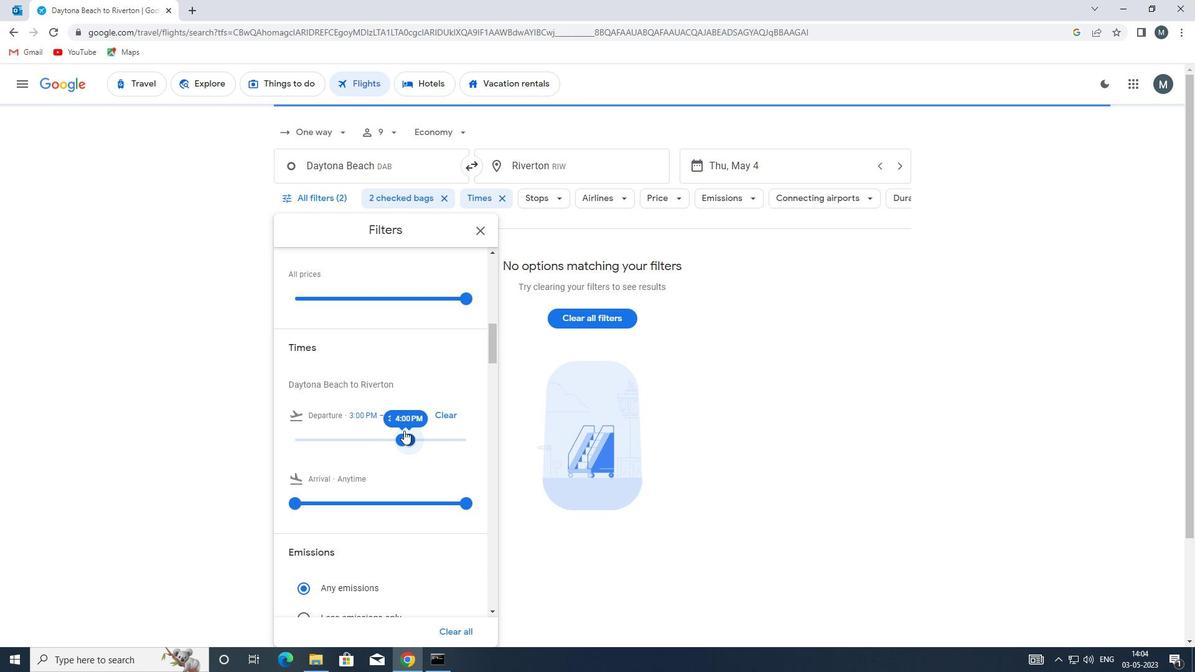
Action: Mouse scrolled (404, 430) with delta (0, 0)
Screenshot: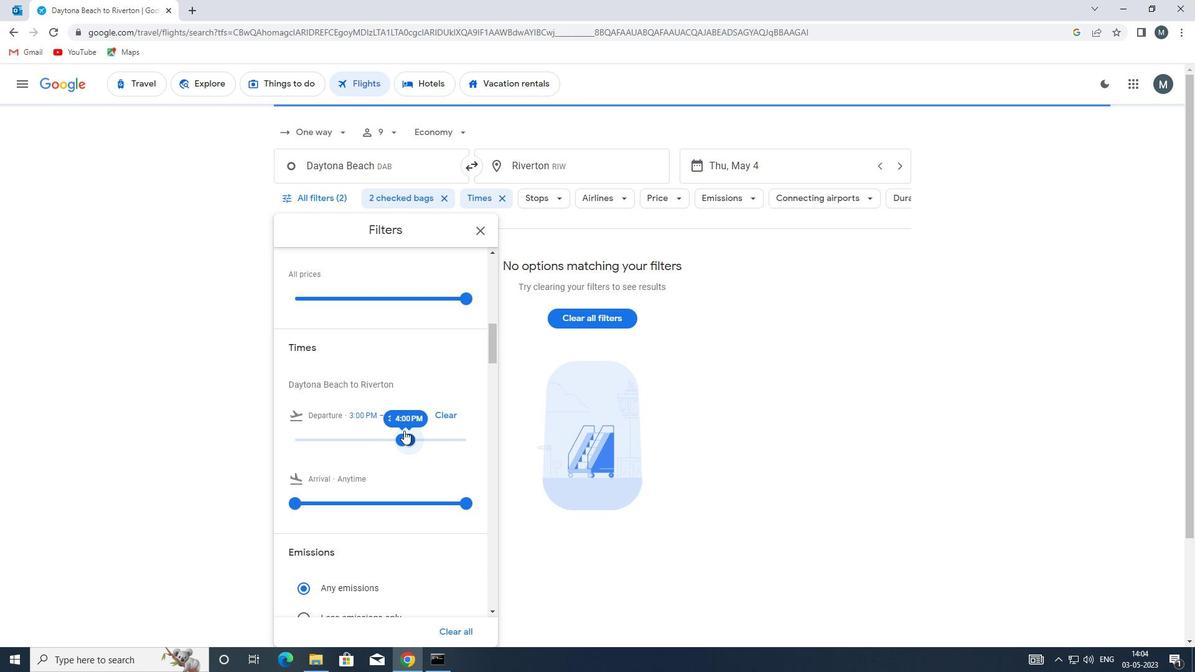 
Action: Mouse moved to (480, 230)
Screenshot: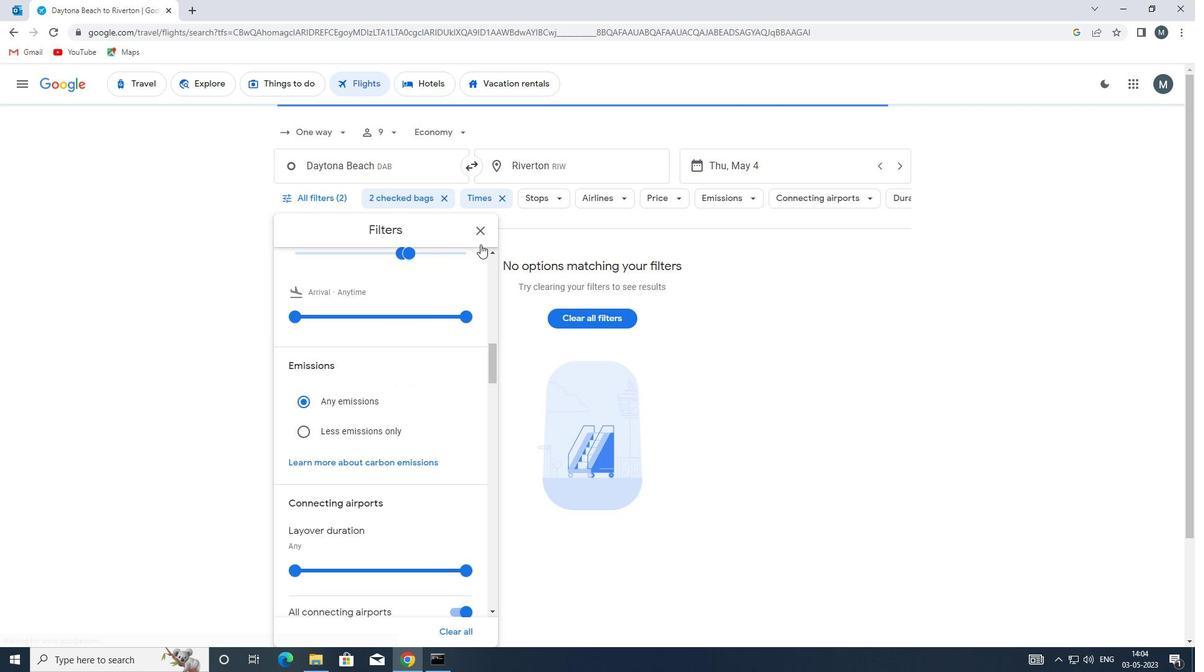 
Action: Mouse pressed left at (480, 230)
Screenshot: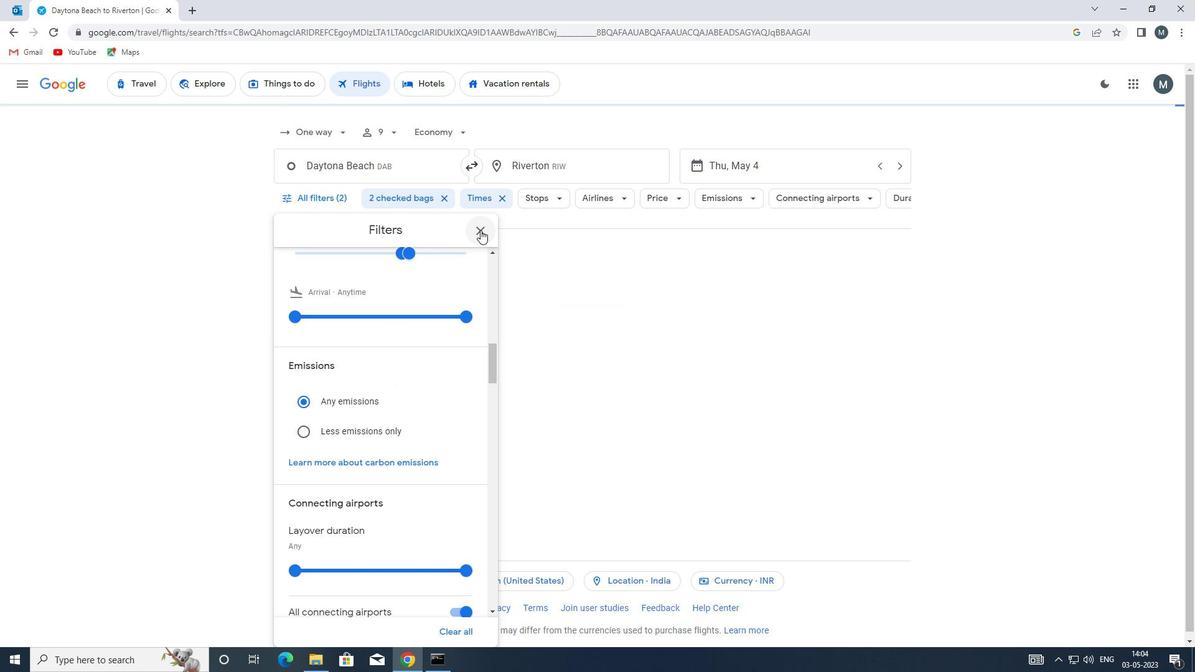 
